Task: Look for space in Atwater, United States from 8th August, 2023 to 15th August, 2023 for 9 adults in price range Rs.10000 to Rs.14000. Place can be shared room with 5 bedrooms having 9 beds and 5 bathrooms. Property type can be house, flat, guest house. Amenities needed are: wifi, TV, free parkinig on premises, gym, breakfast. Booking option can be shelf check-in. Required host language is English.
Action: Mouse moved to (545, 108)
Screenshot: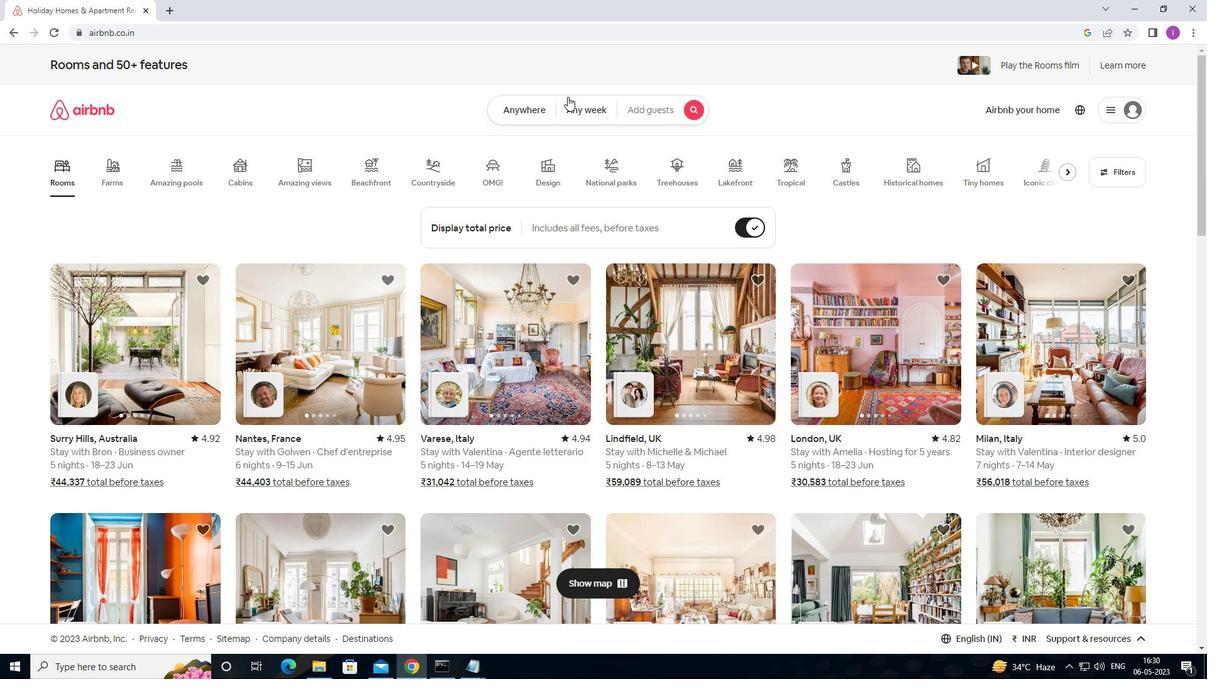 
Action: Mouse pressed left at (545, 108)
Screenshot: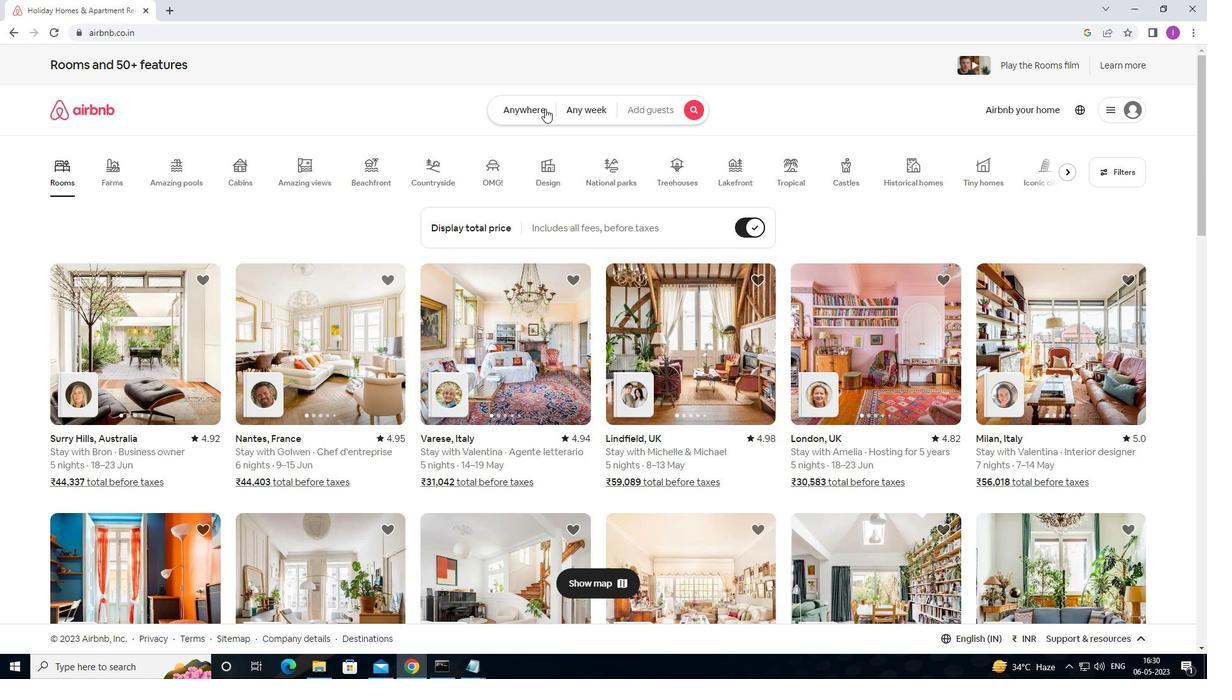 
Action: Mouse moved to (431, 150)
Screenshot: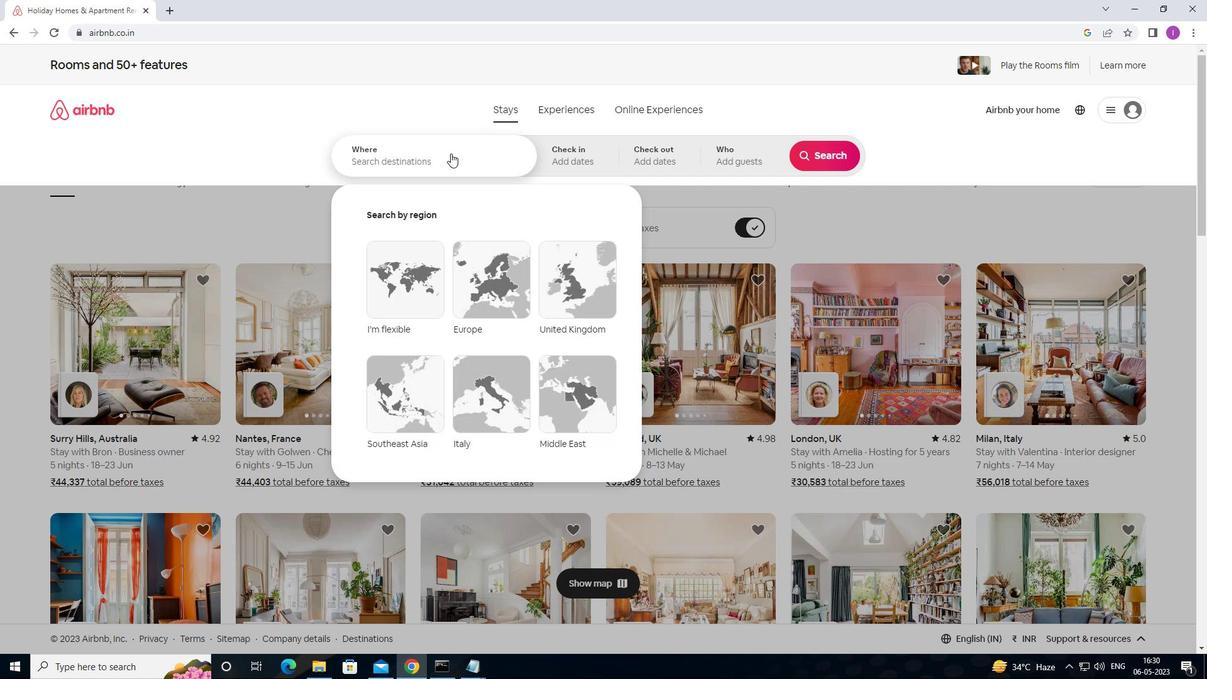 
Action: Mouse pressed left at (431, 150)
Screenshot: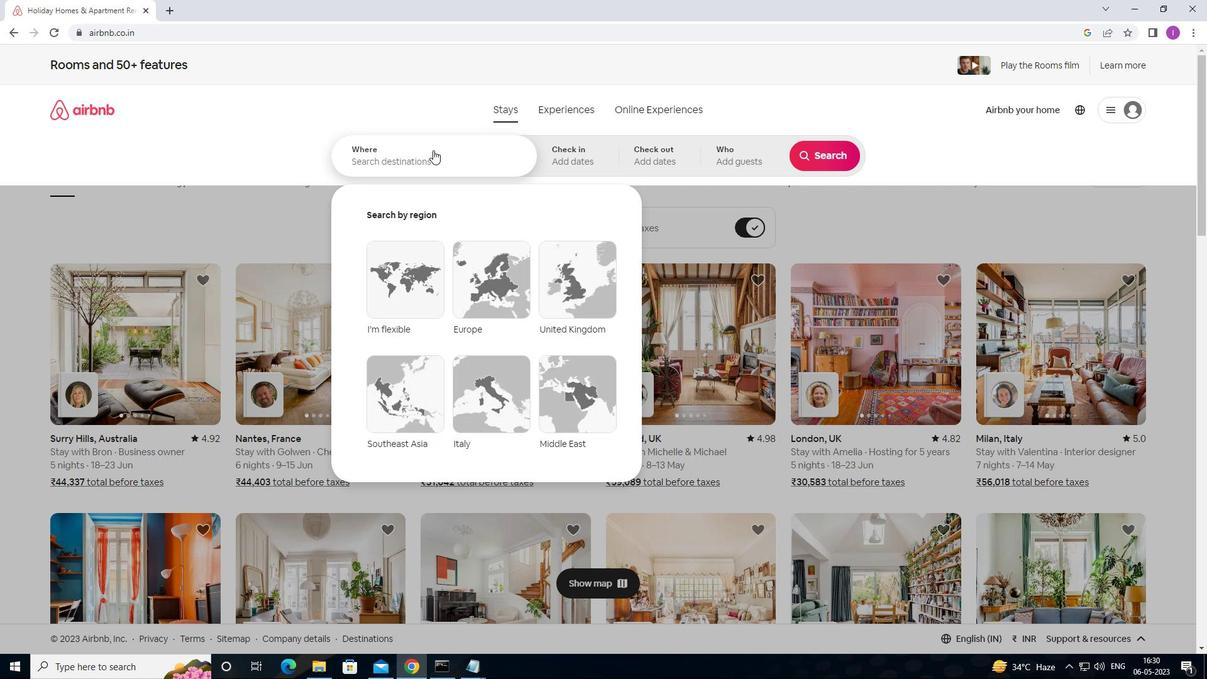 
Action: Mouse moved to (472, 163)
Screenshot: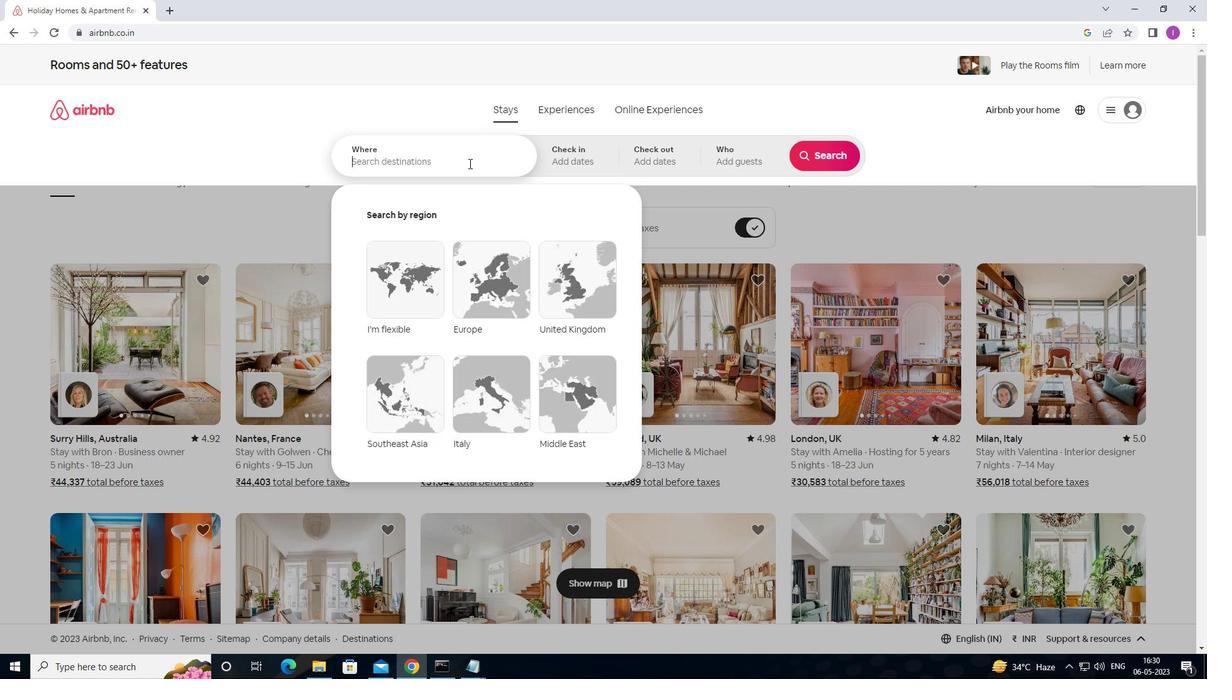 
Action: Key pressed <Key.shift>ATWAT
Screenshot: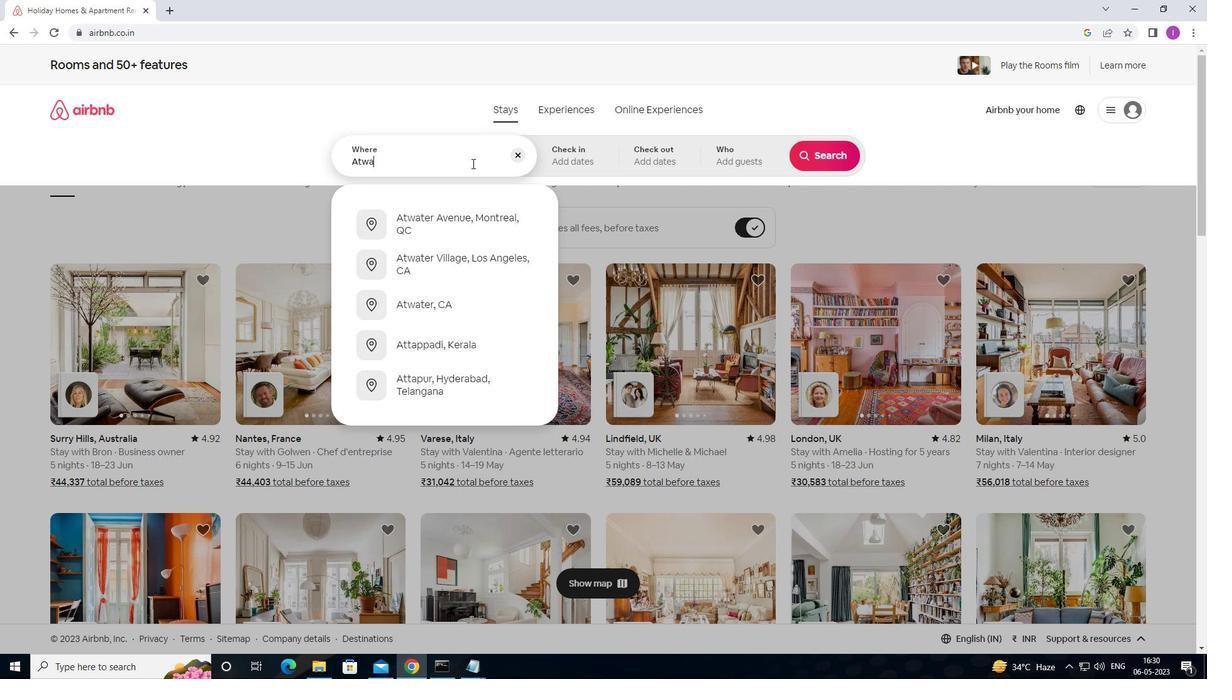 
Action: Mouse moved to (472, 163)
Screenshot: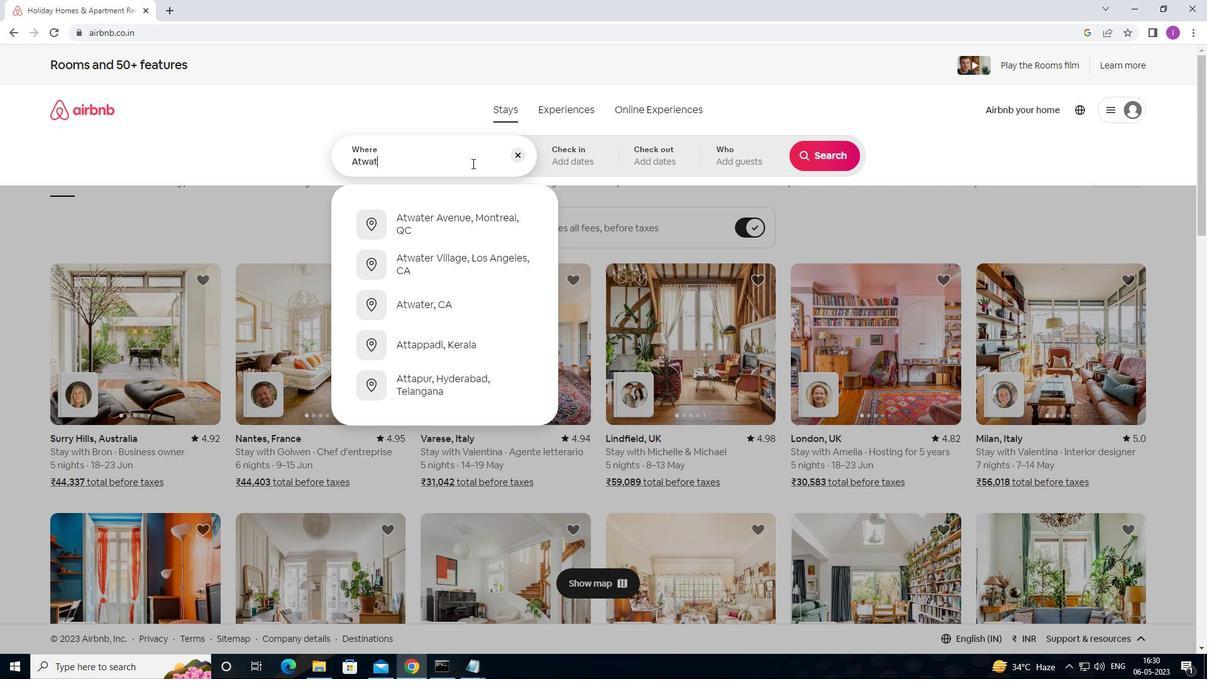 
Action: Key pressed ER
Screenshot: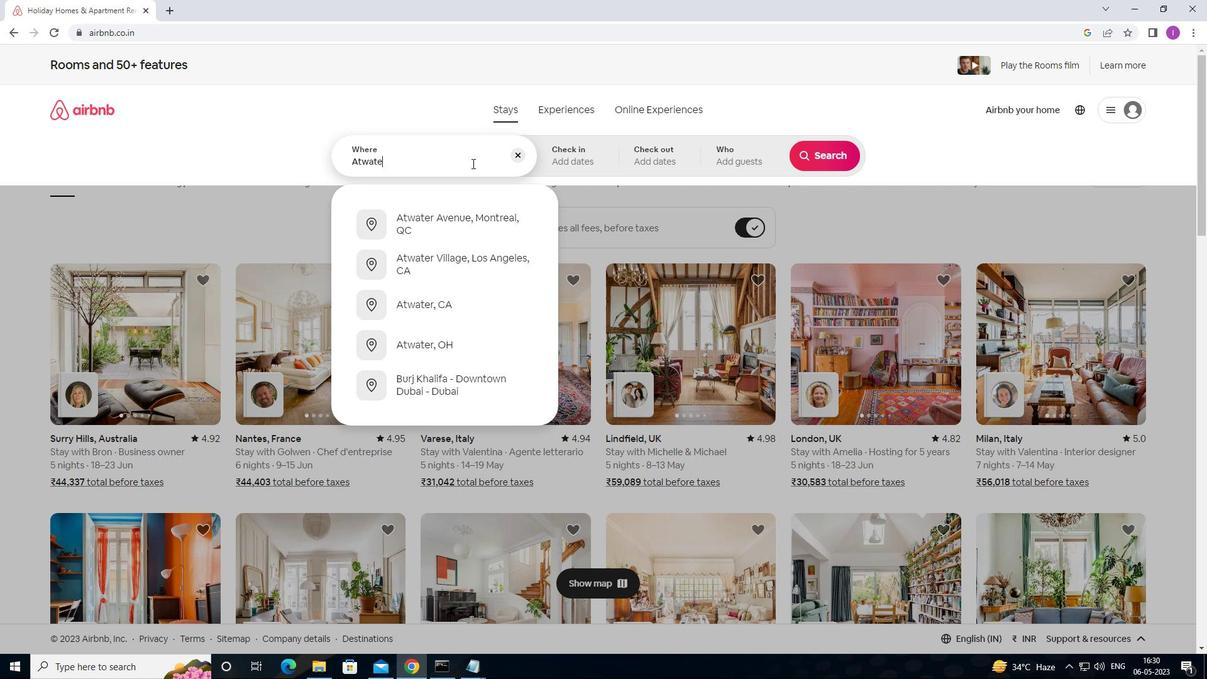 
Action: Mouse moved to (609, 186)
Screenshot: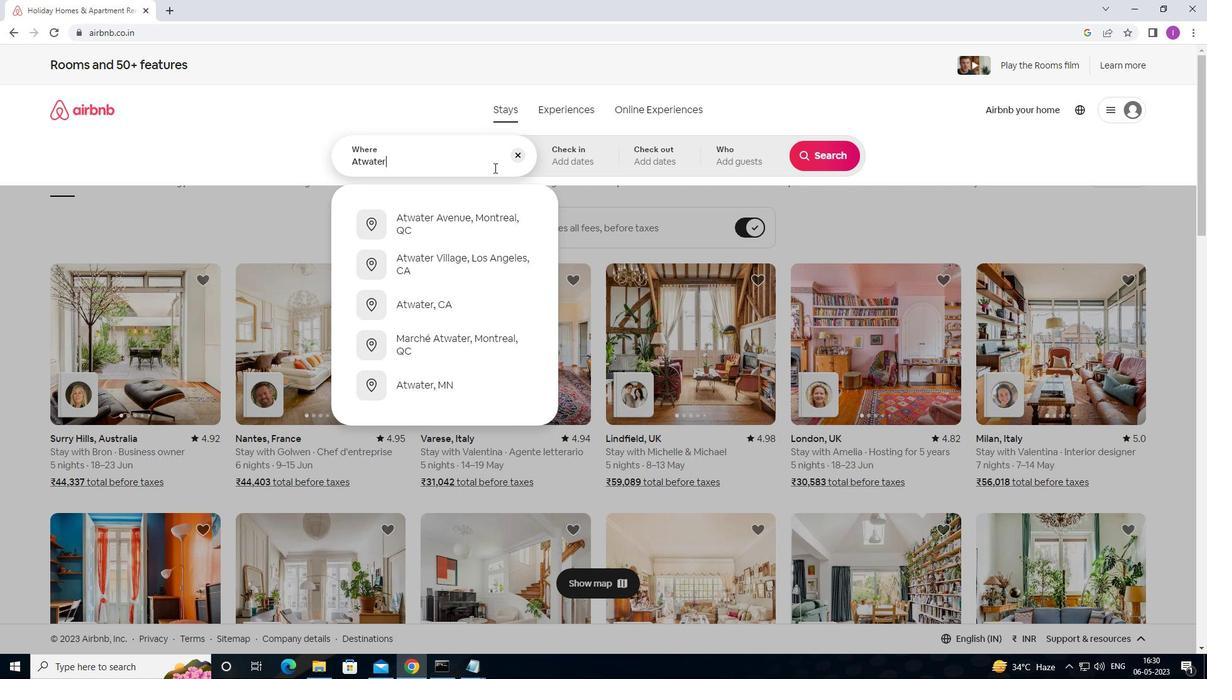 
Action: Key pressed ,<Key.shift>UNITED<Key.space>STATES
Screenshot: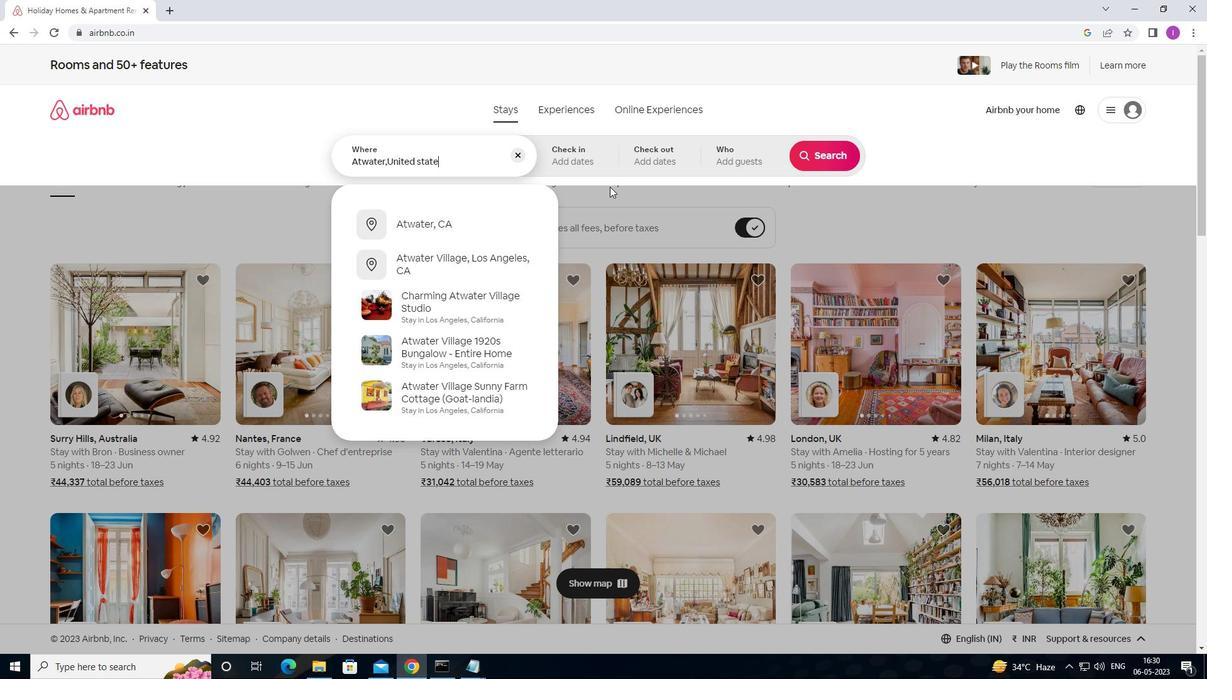 
Action: Mouse moved to (587, 152)
Screenshot: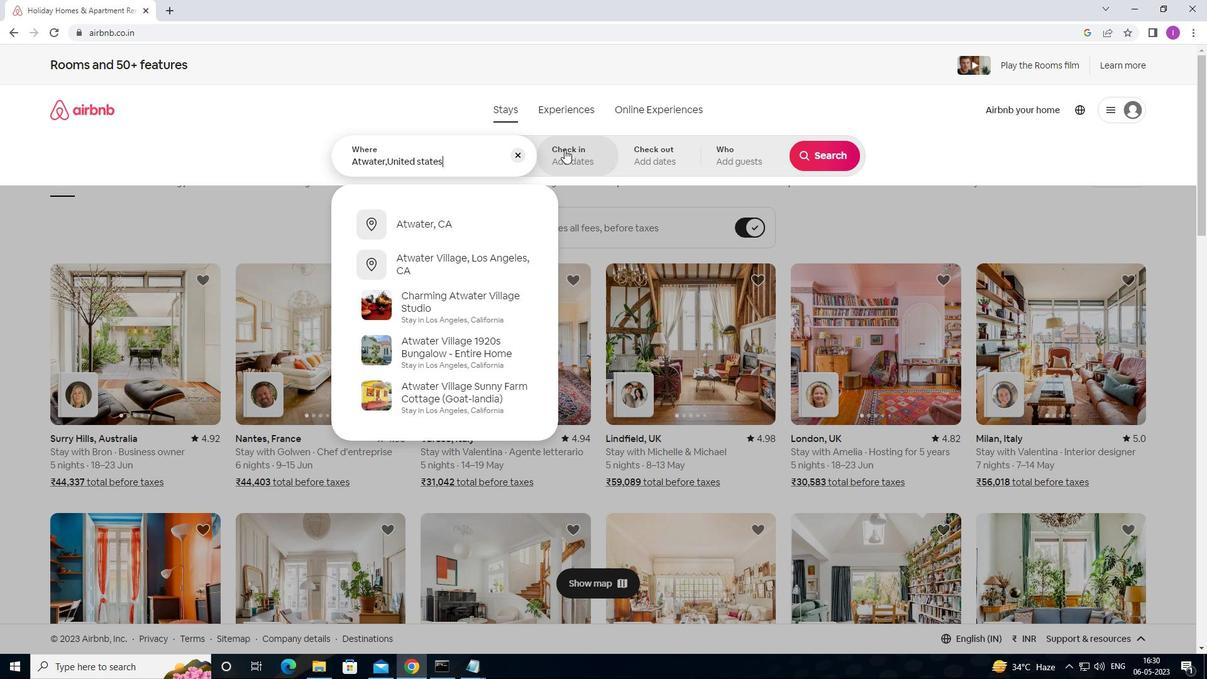 
Action: Mouse pressed left at (587, 152)
Screenshot: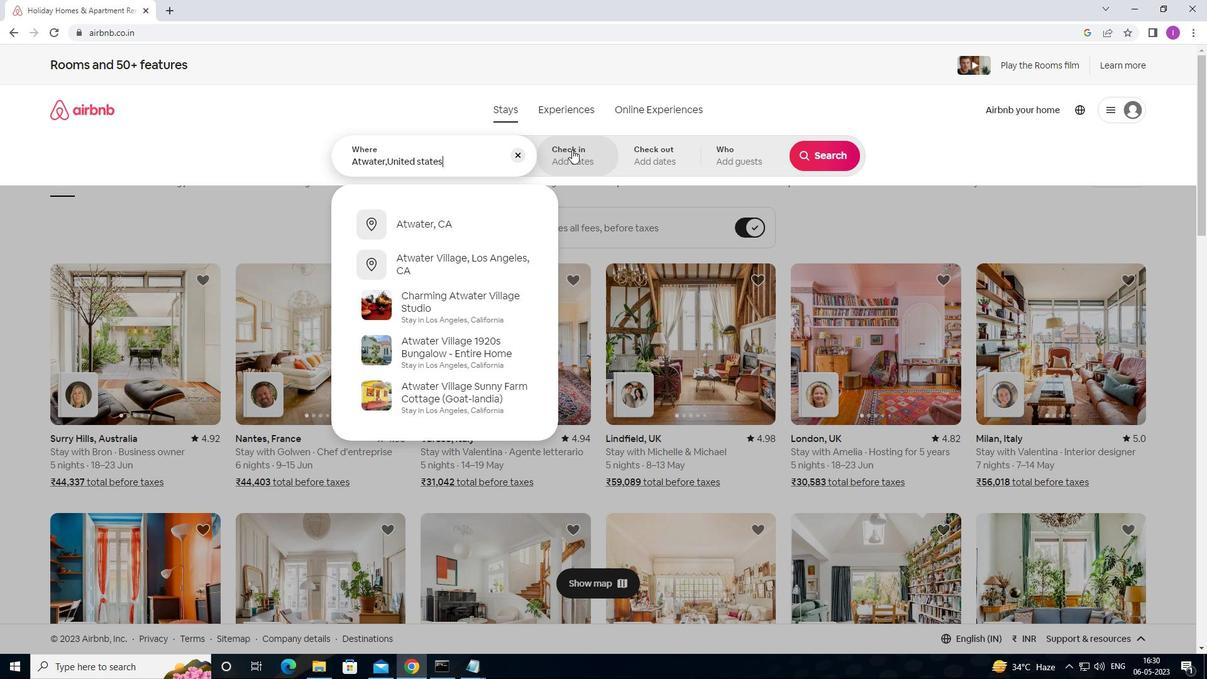 
Action: Mouse moved to (819, 254)
Screenshot: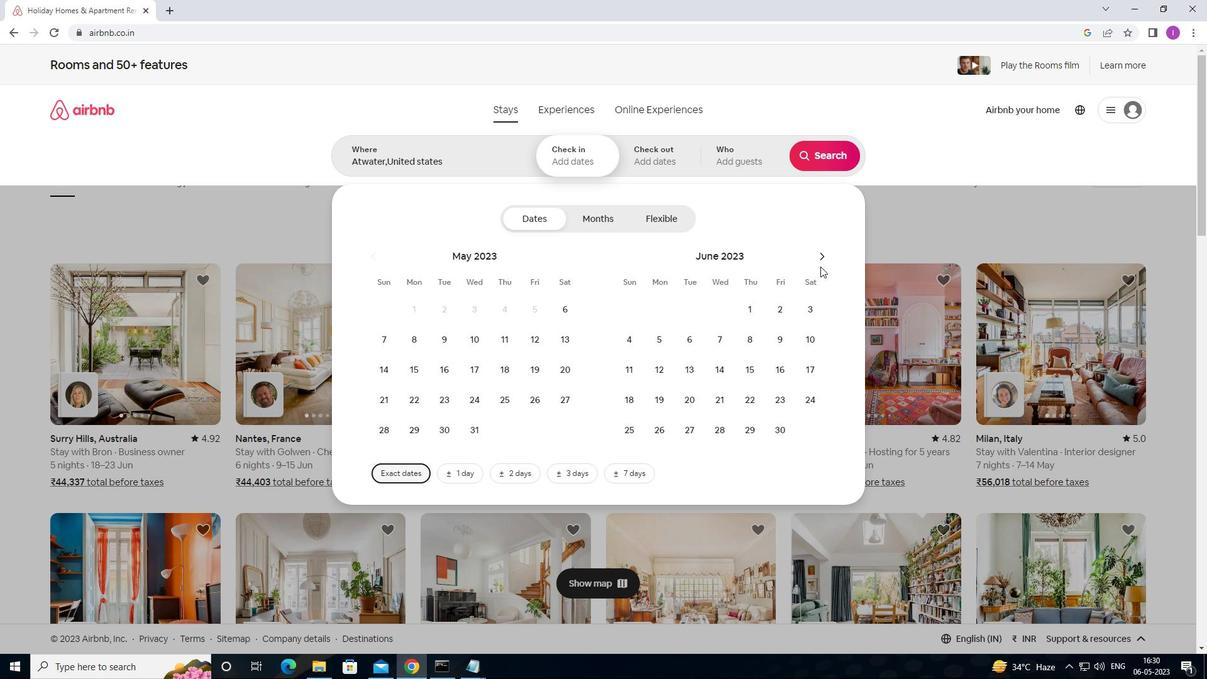 
Action: Mouse pressed left at (819, 254)
Screenshot: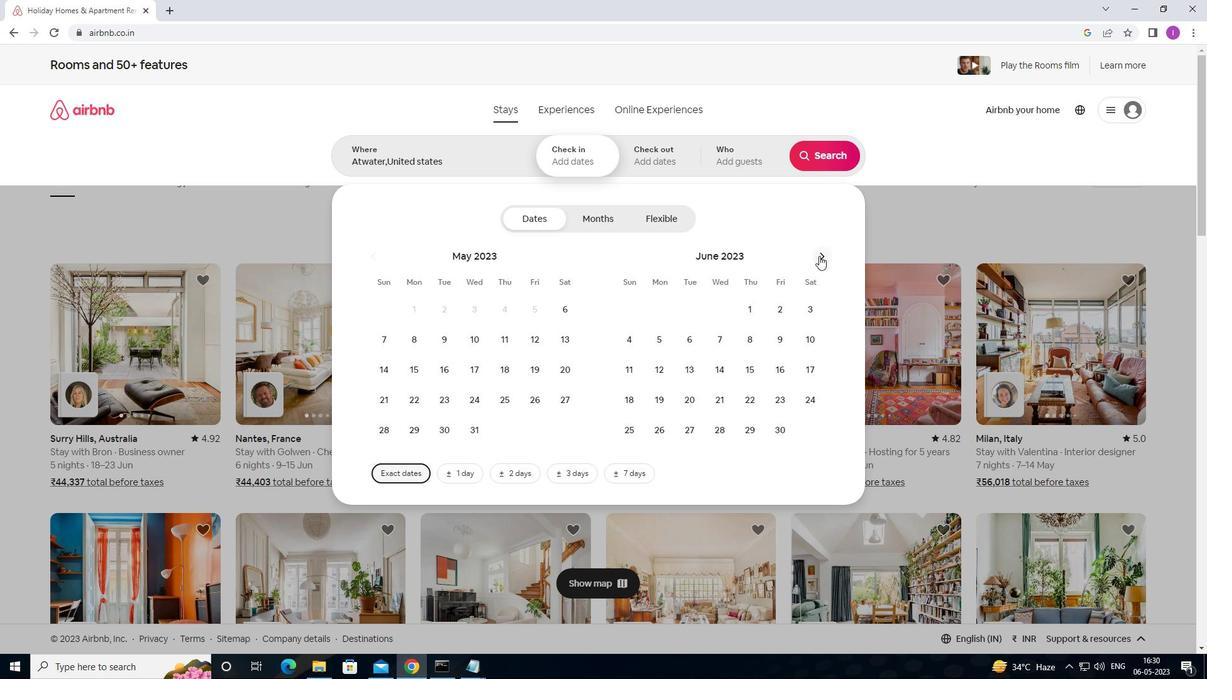 
Action: Mouse pressed left at (819, 254)
Screenshot: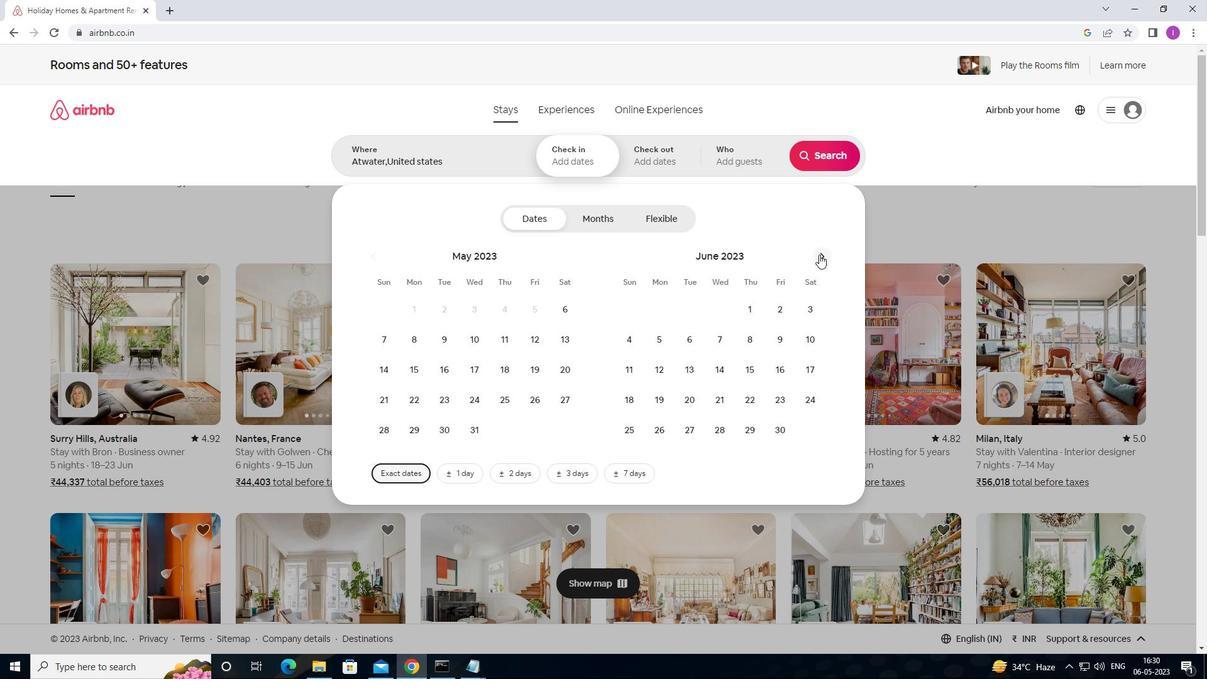 
Action: Mouse moved to (697, 342)
Screenshot: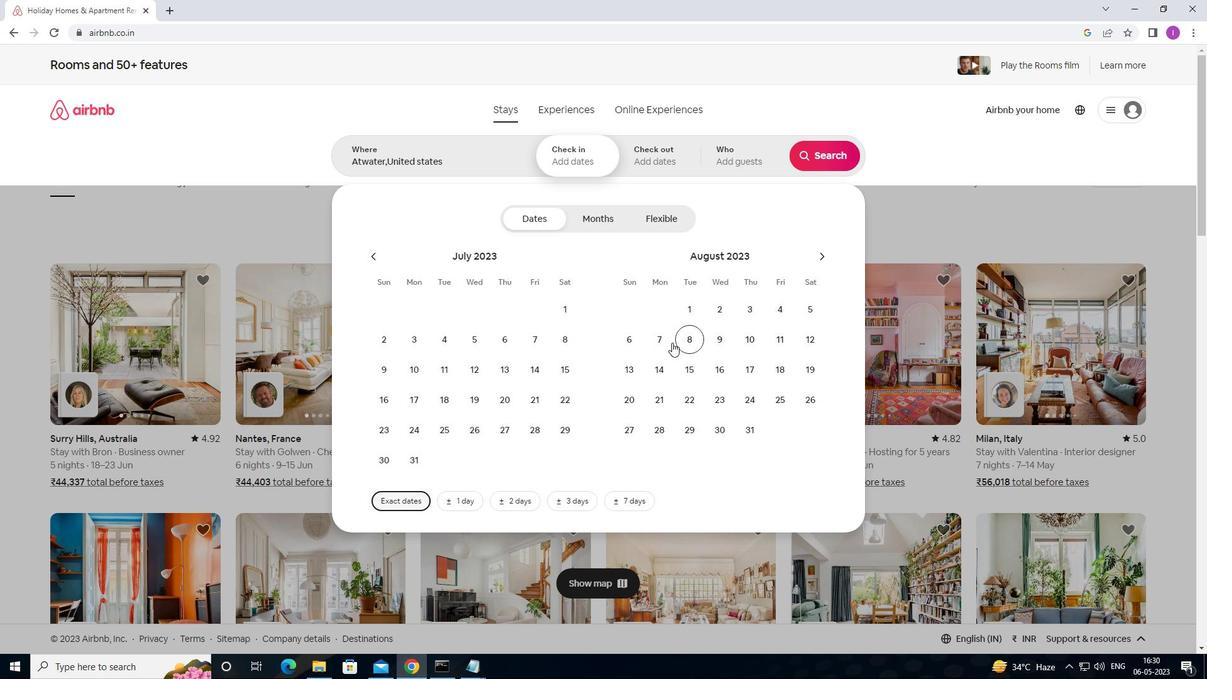 
Action: Mouse pressed left at (697, 342)
Screenshot: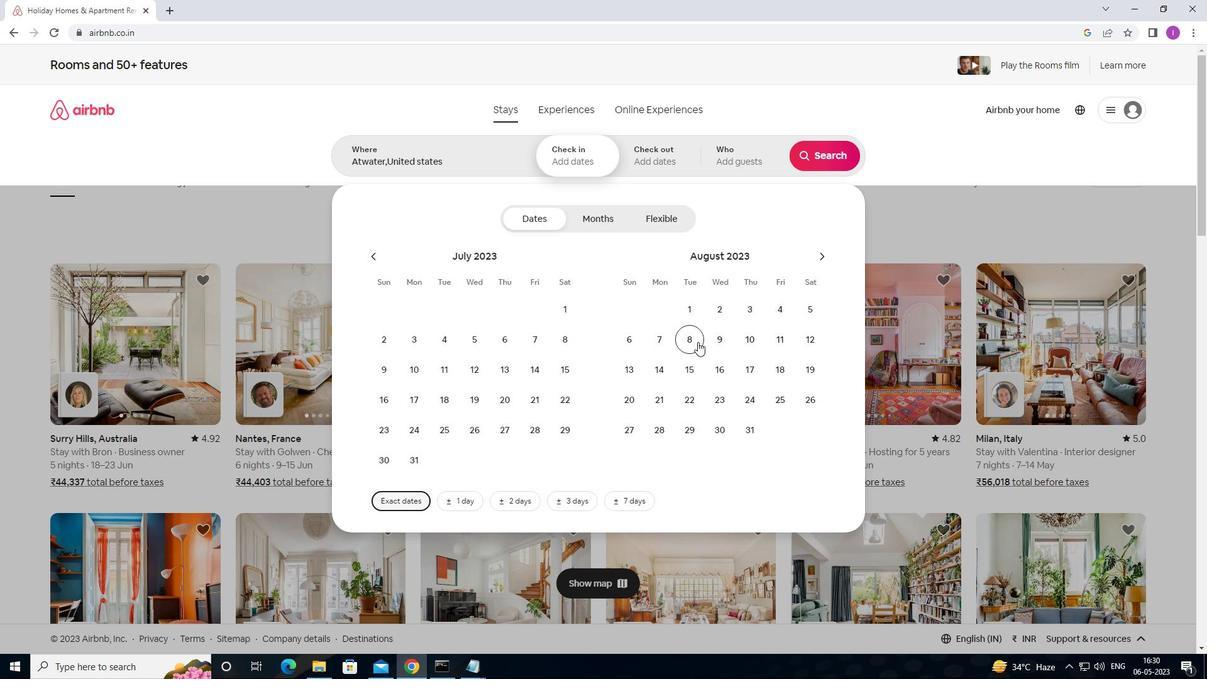 
Action: Mouse moved to (699, 376)
Screenshot: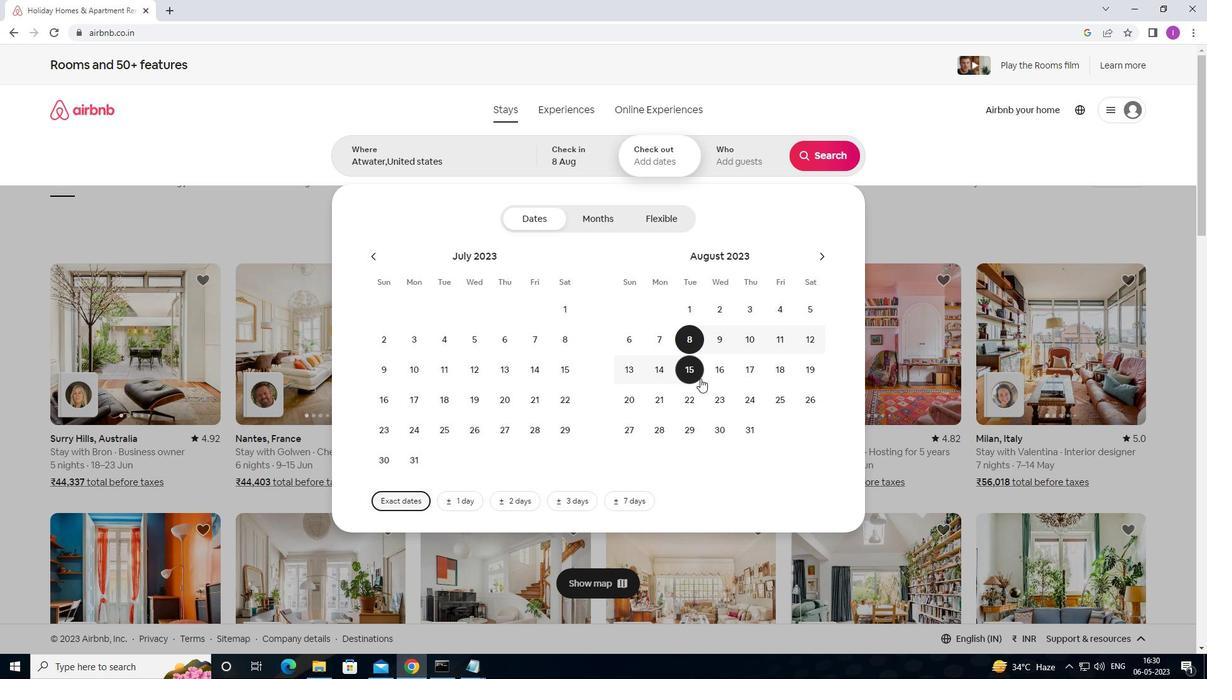 
Action: Mouse pressed left at (699, 376)
Screenshot: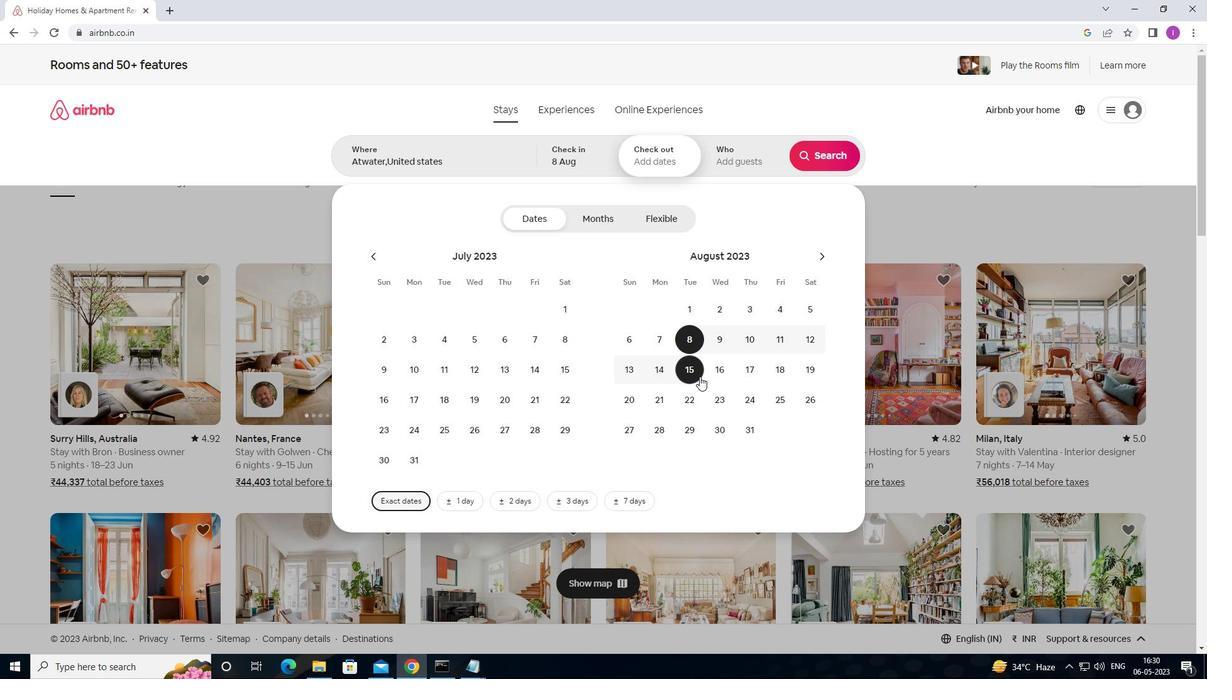 
Action: Mouse moved to (750, 169)
Screenshot: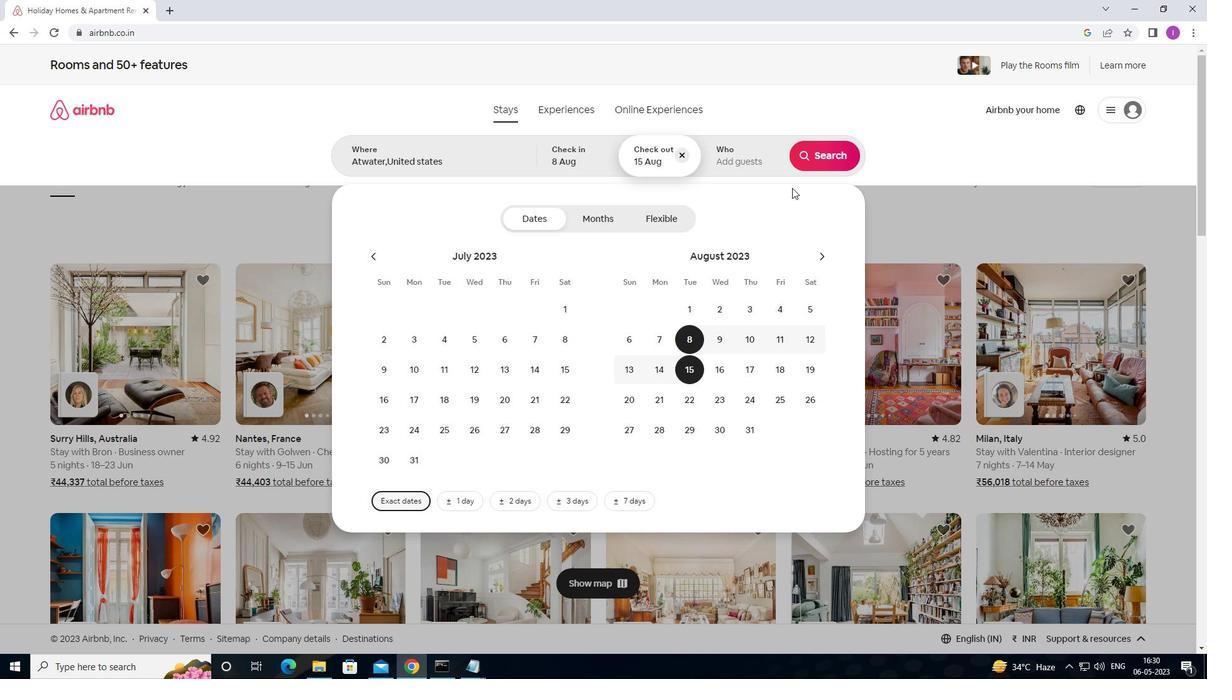 
Action: Mouse pressed left at (750, 169)
Screenshot: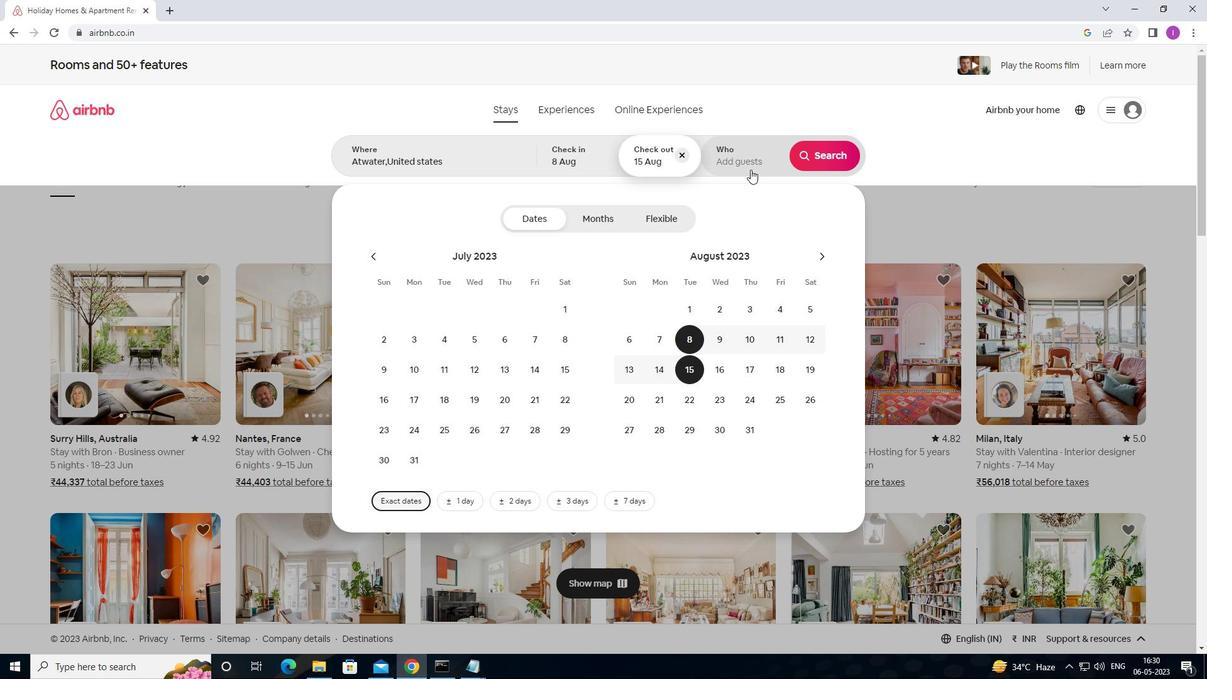 
Action: Mouse moved to (828, 221)
Screenshot: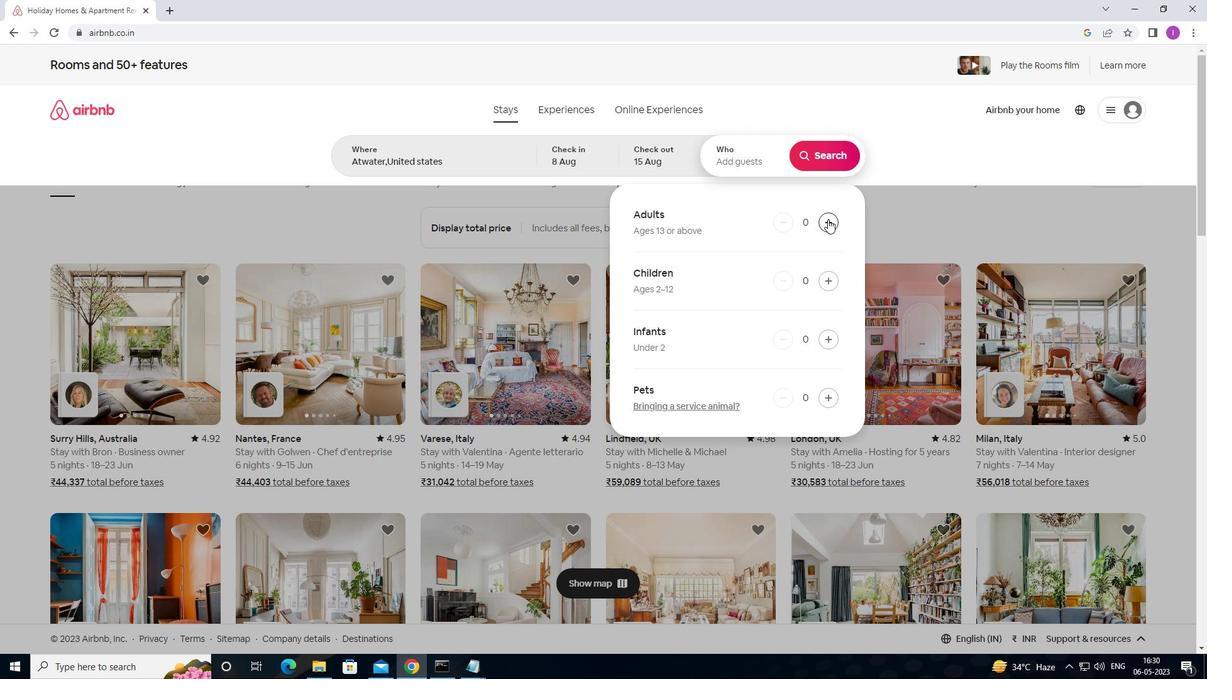 
Action: Mouse pressed left at (828, 221)
Screenshot: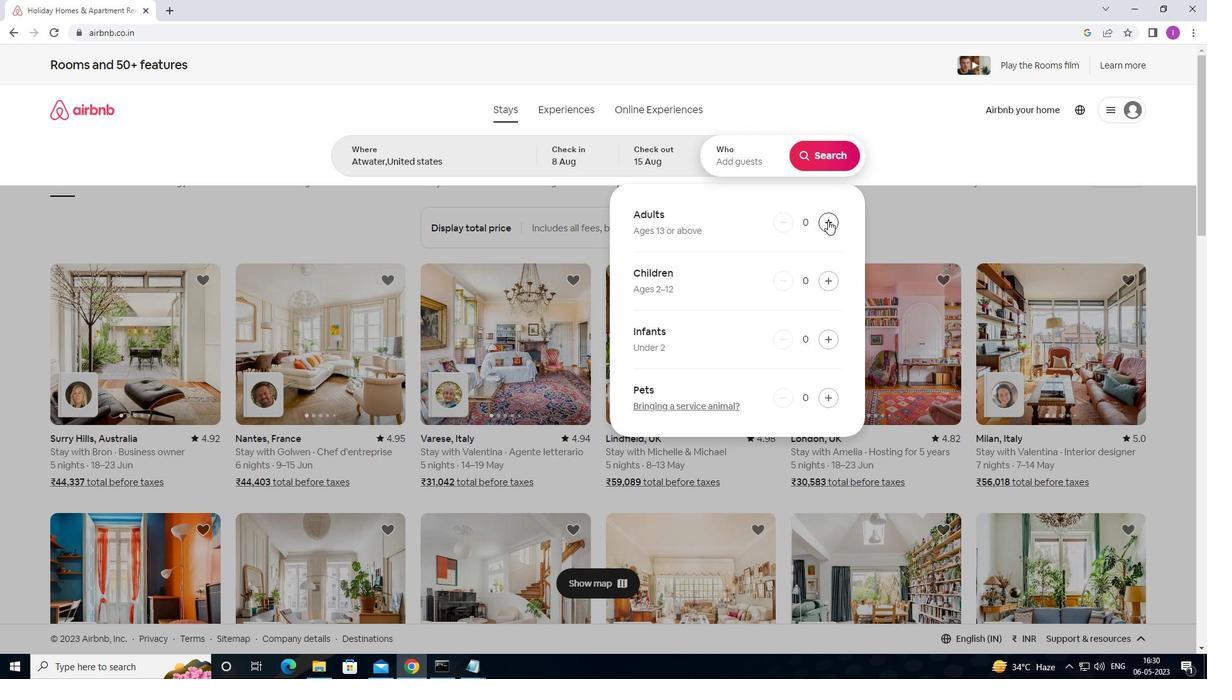 
Action: Mouse moved to (827, 212)
Screenshot: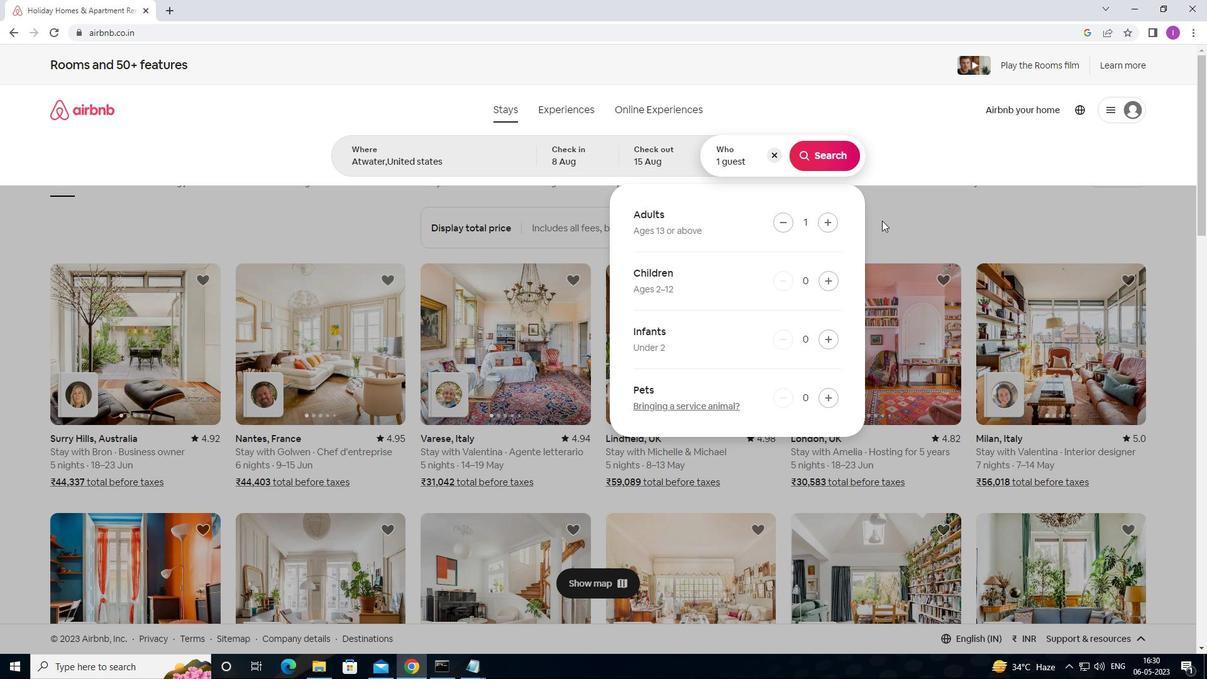 
Action: Mouse pressed left at (827, 212)
Screenshot: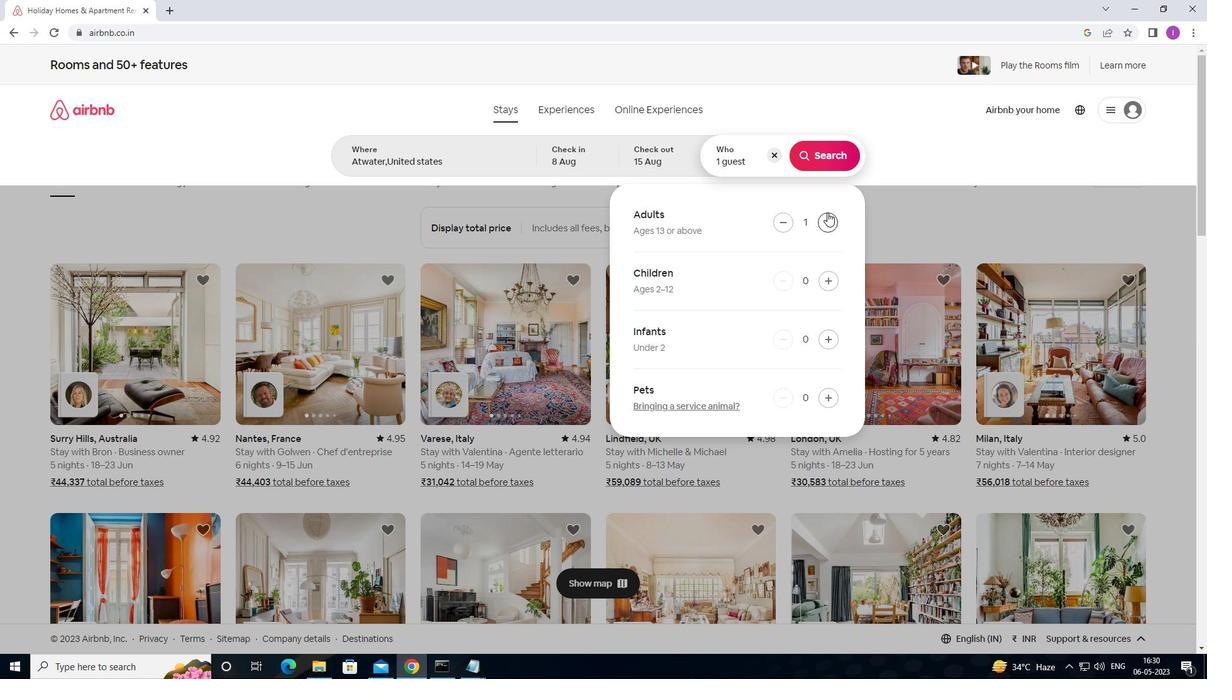 
Action: Mouse moved to (827, 213)
Screenshot: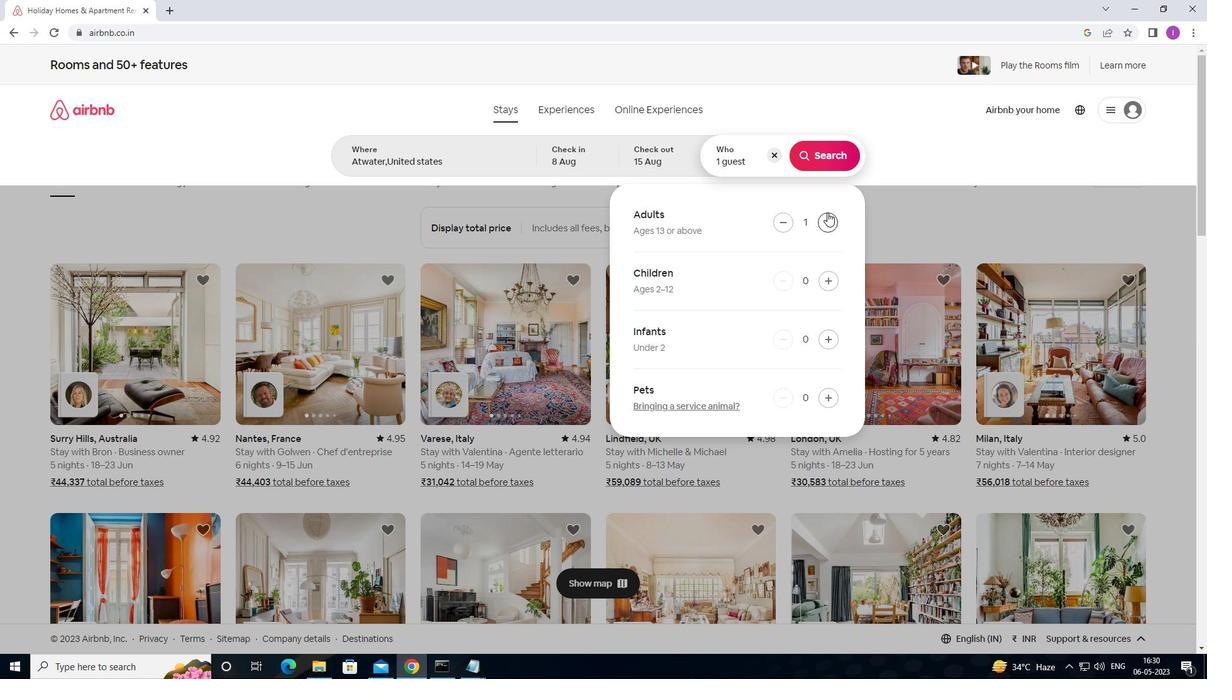 
Action: Mouse pressed left at (827, 213)
Screenshot: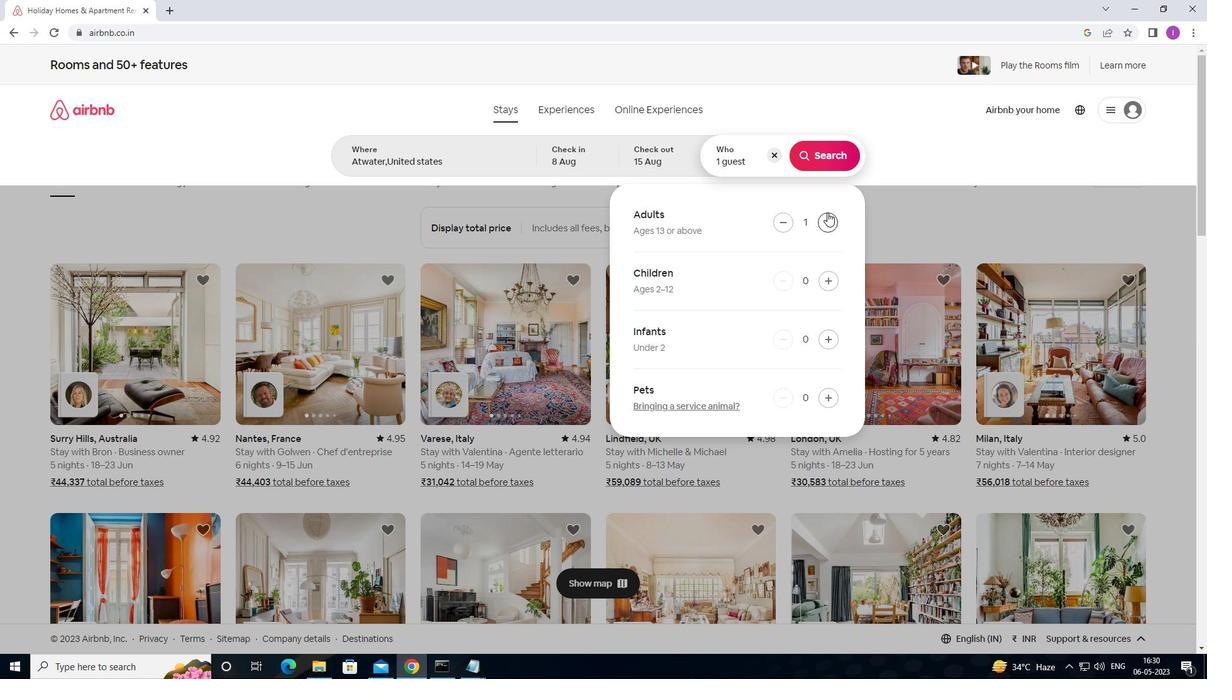 
Action: Mouse pressed left at (827, 213)
Screenshot: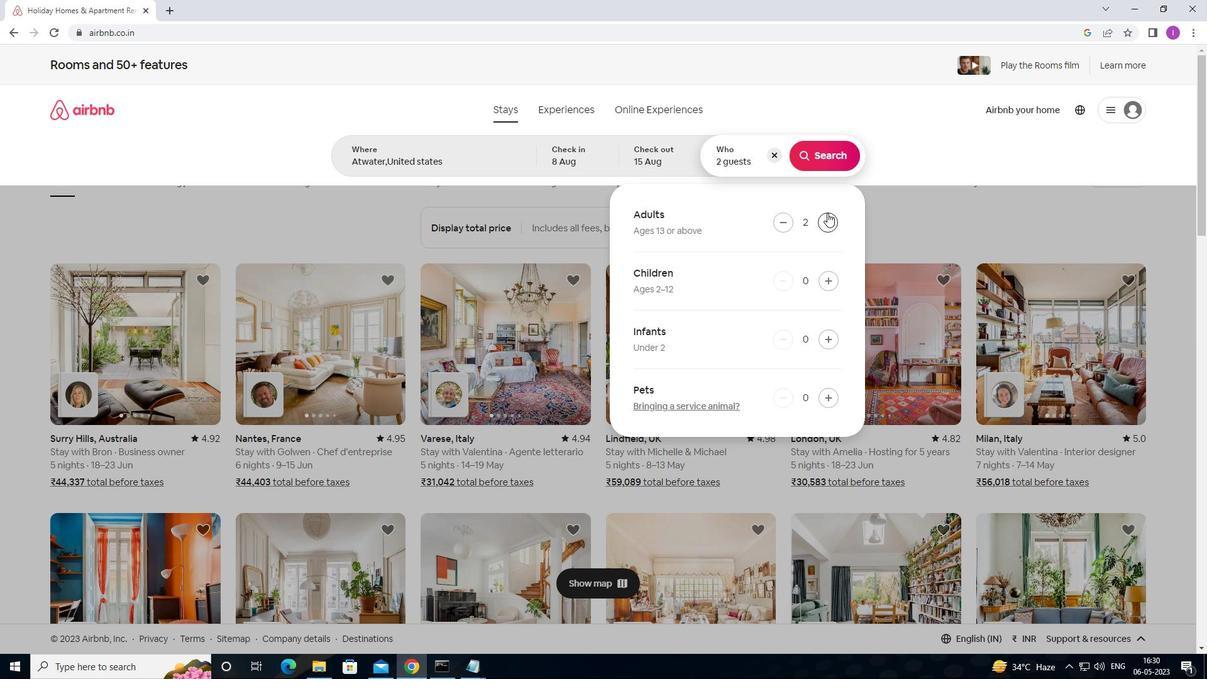 
Action: Mouse moved to (827, 215)
Screenshot: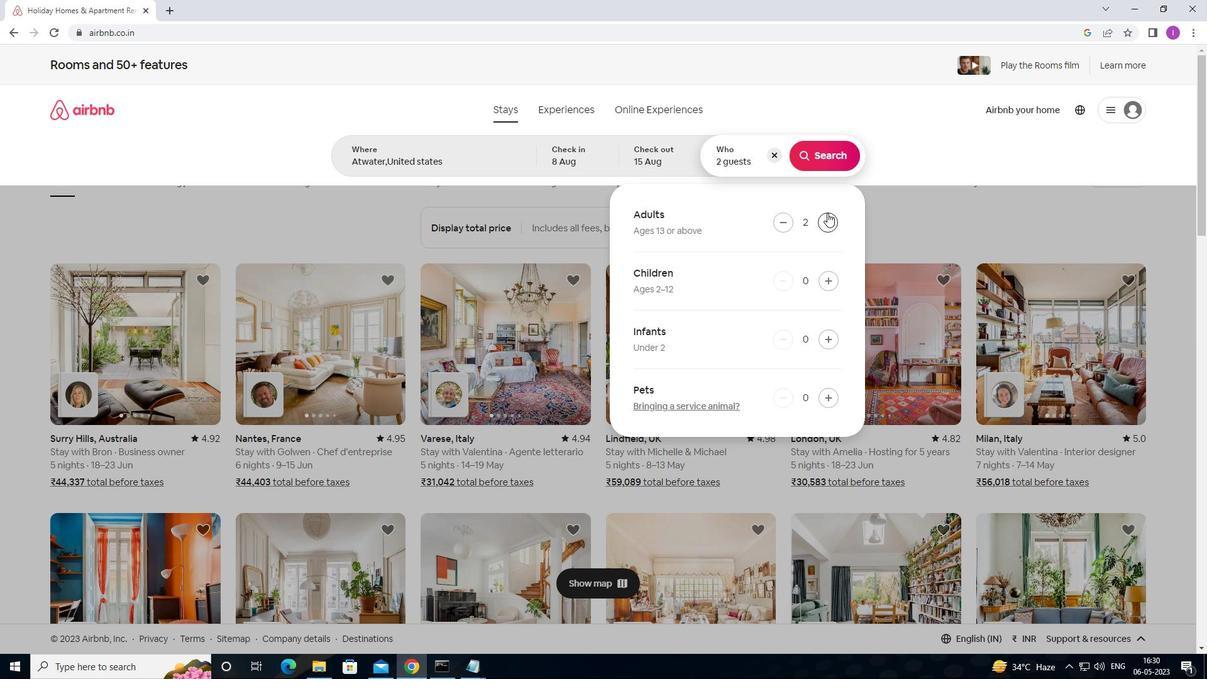 
Action: Mouse pressed left at (827, 215)
Screenshot: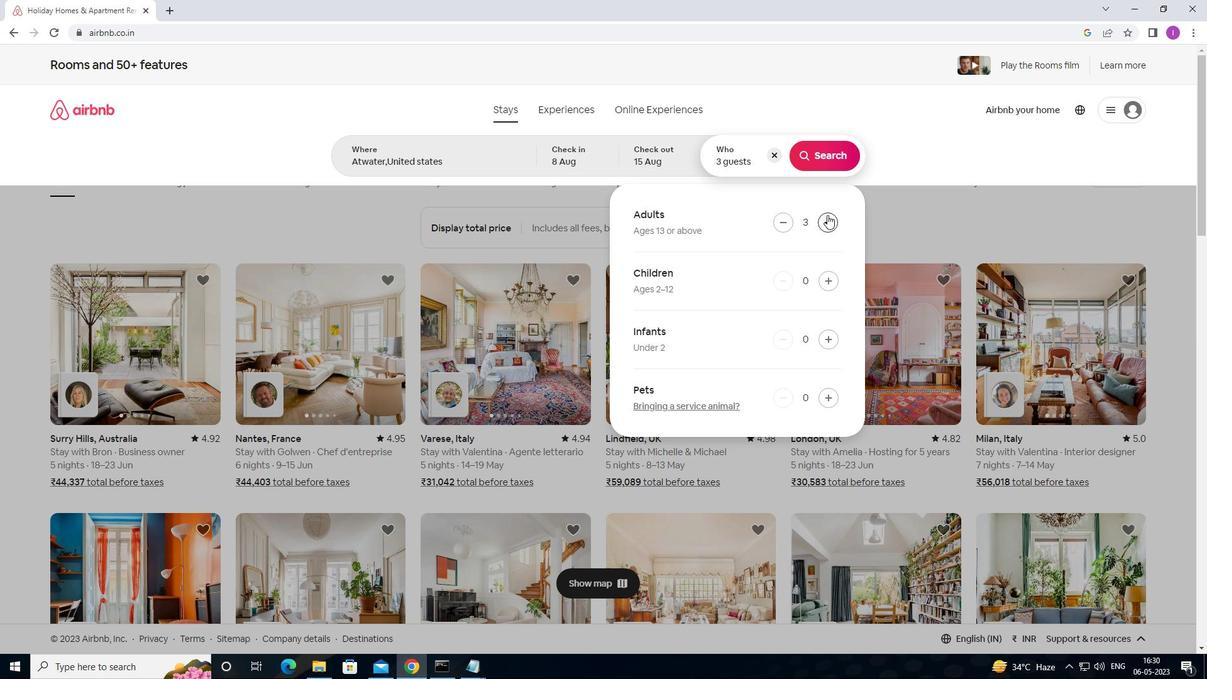 
Action: Mouse pressed left at (827, 215)
Screenshot: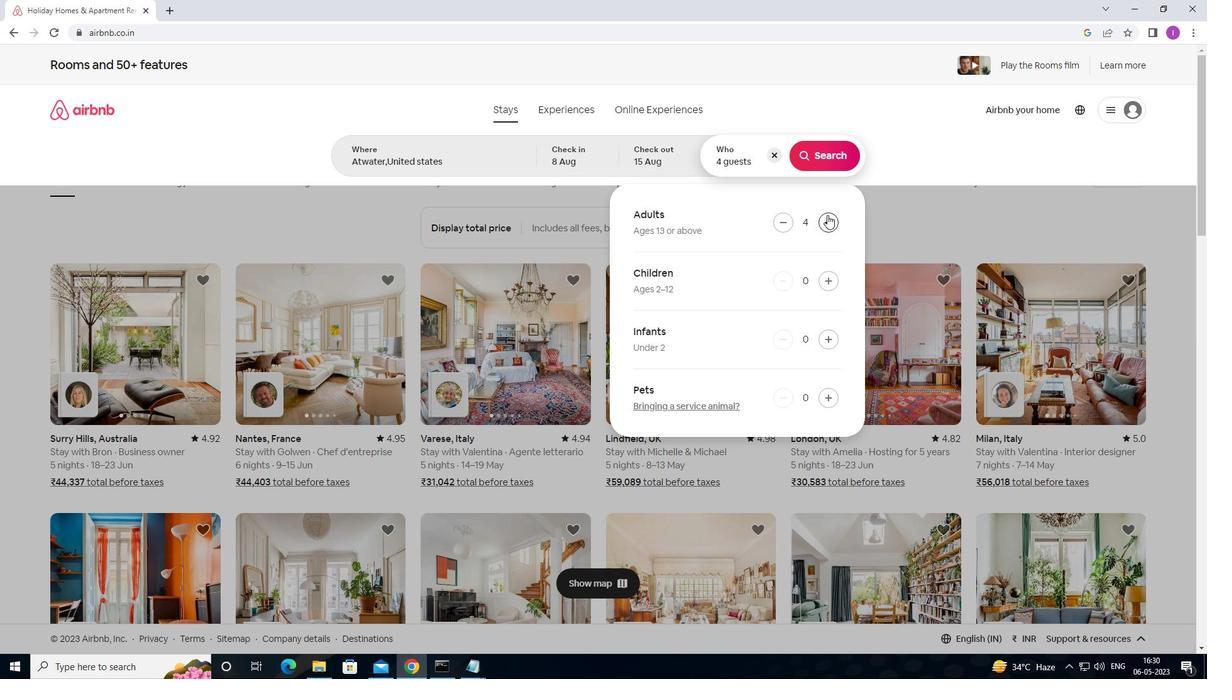 
Action: Mouse pressed left at (827, 215)
Screenshot: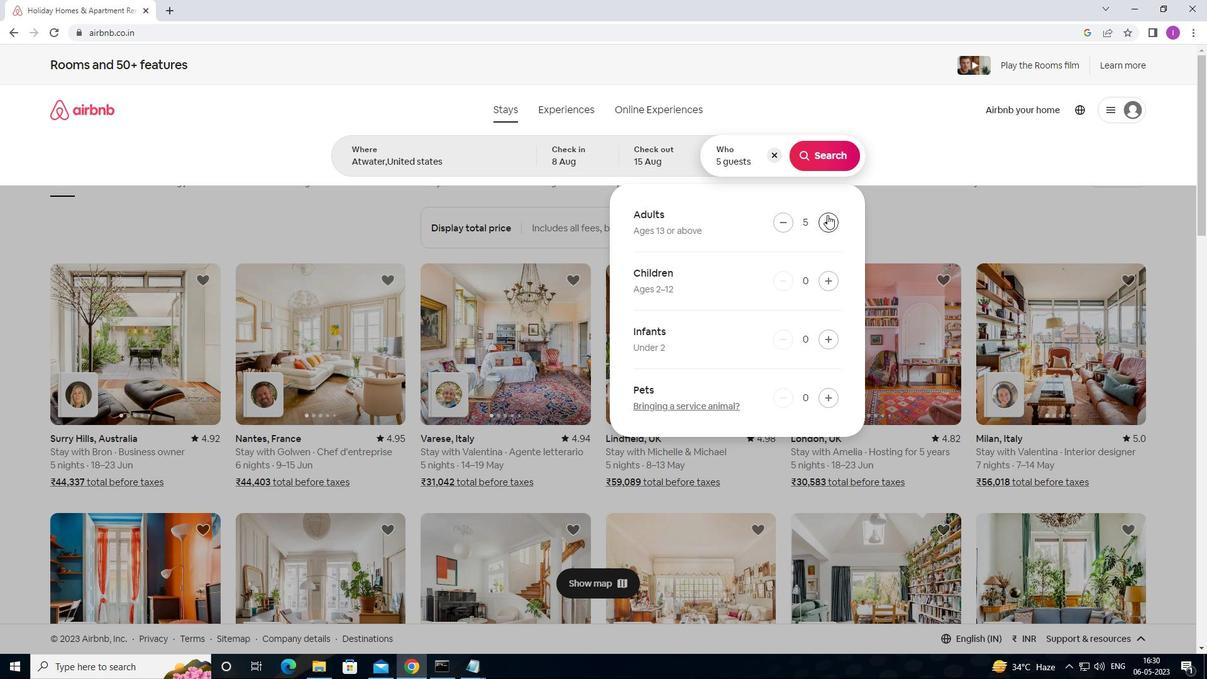 
Action: Mouse pressed left at (827, 215)
Screenshot: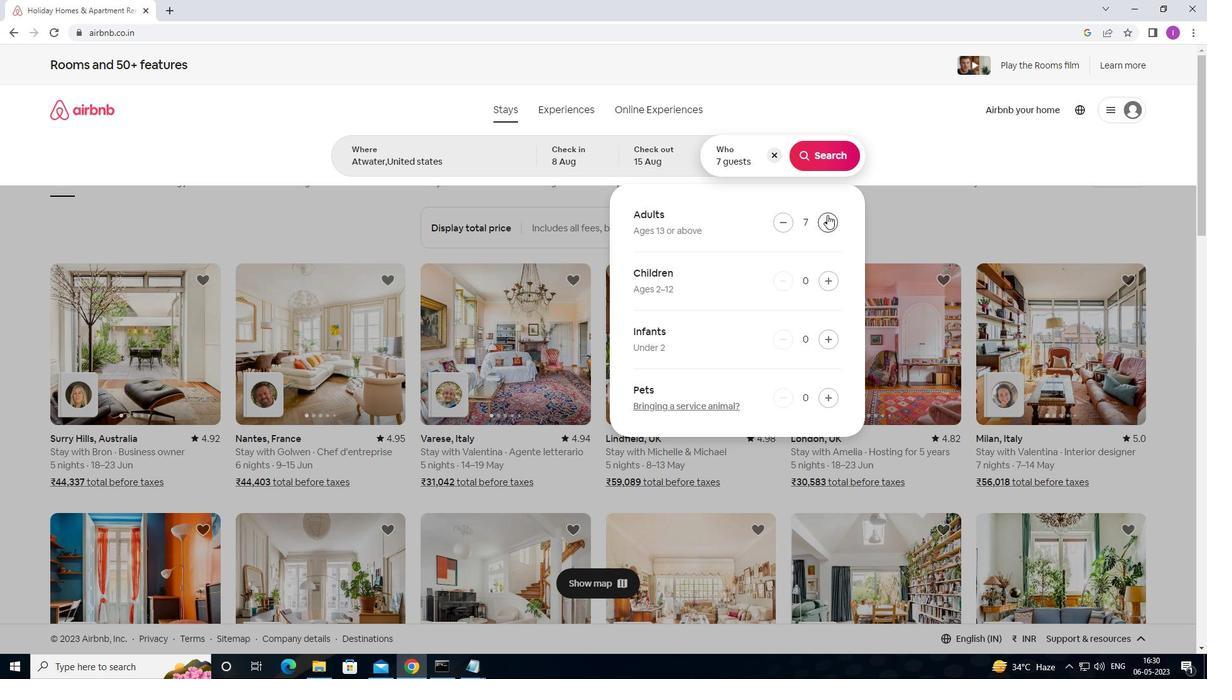 
Action: Mouse pressed left at (827, 215)
Screenshot: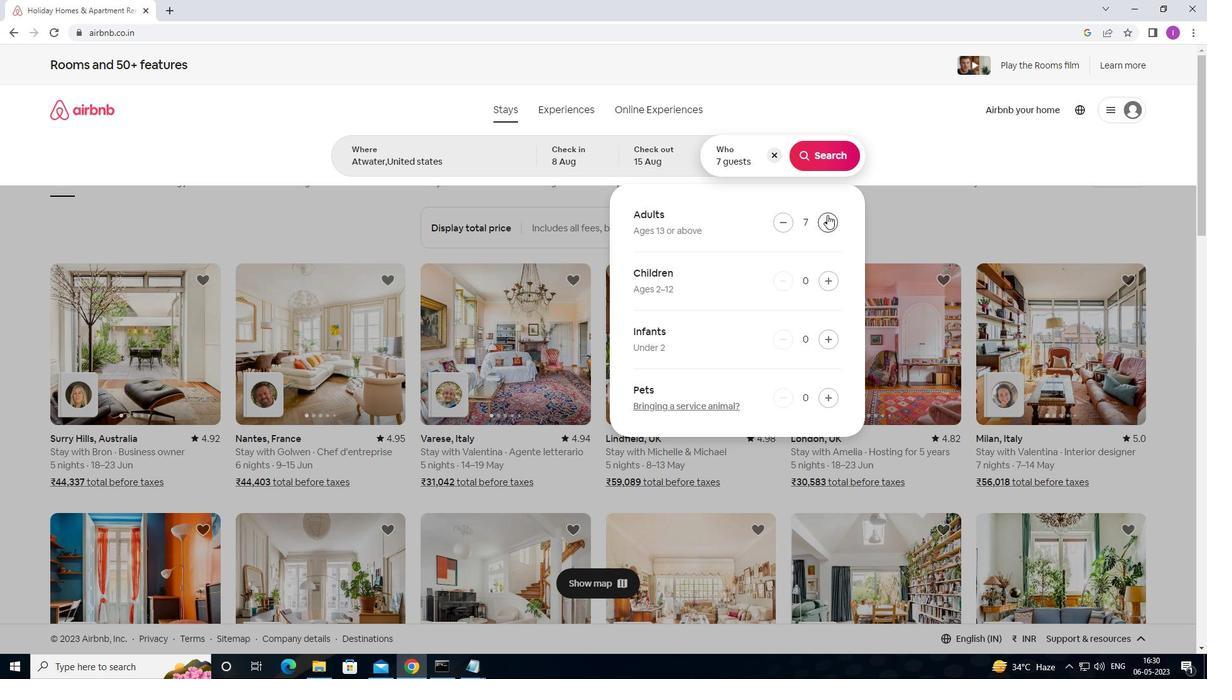 
Action: Mouse moved to (830, 150)
Screenshot: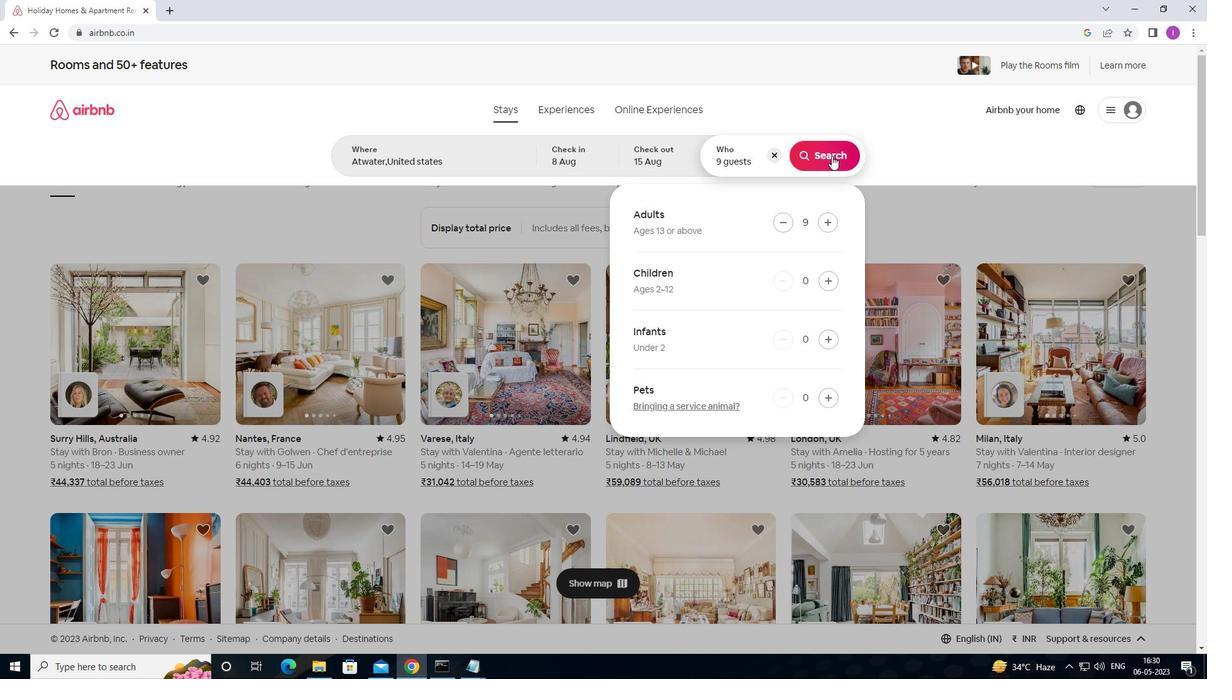 
Action: Mouse pressed left at (830, 150)
Screenshot: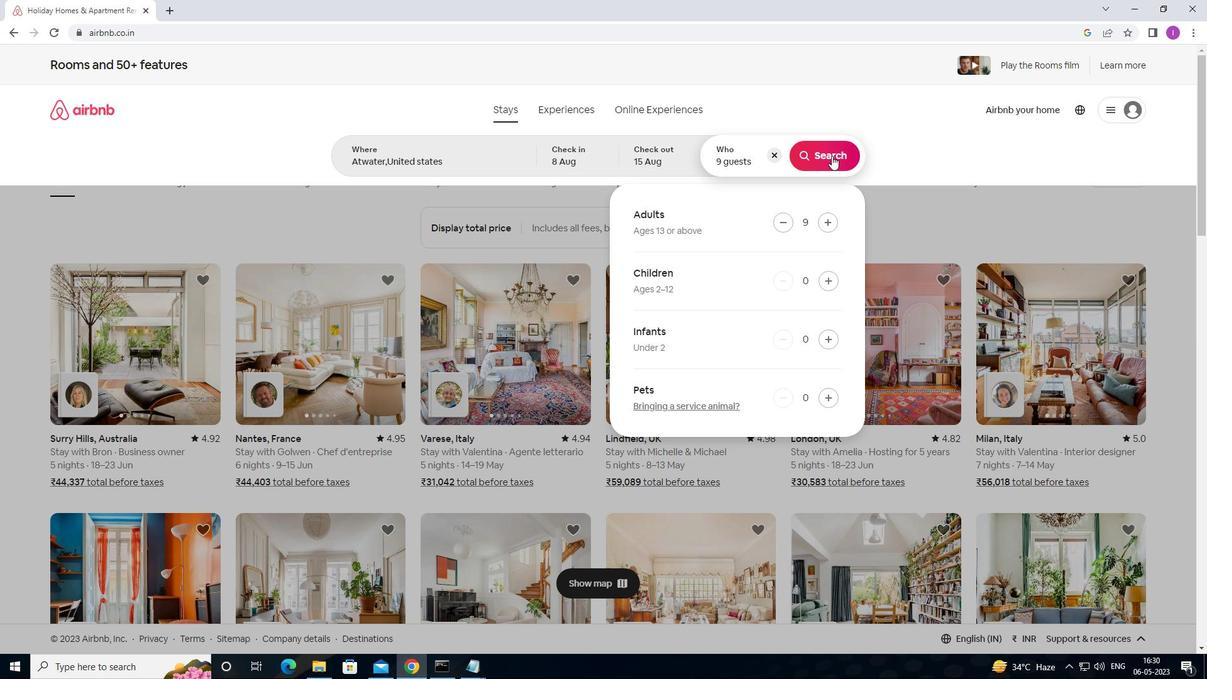 
Action: Mouse moved to (1168, 121)
Screenshot: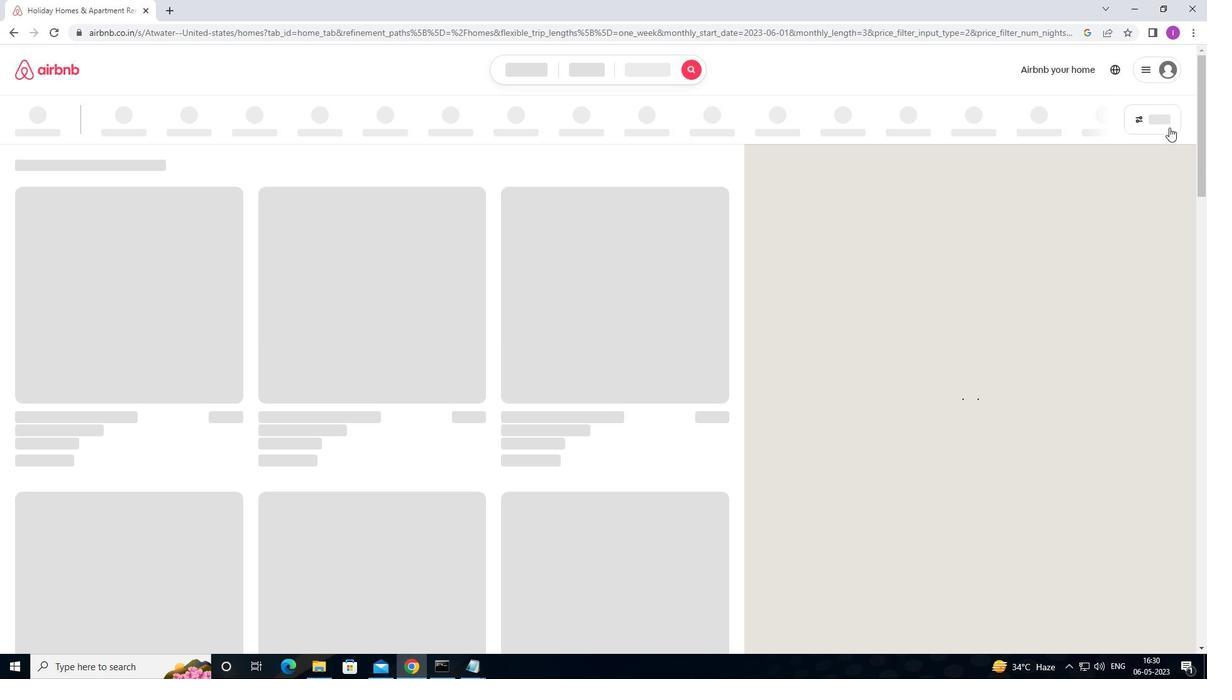 
Action: Mouse pressed left at (1168, 121)
Screenshot: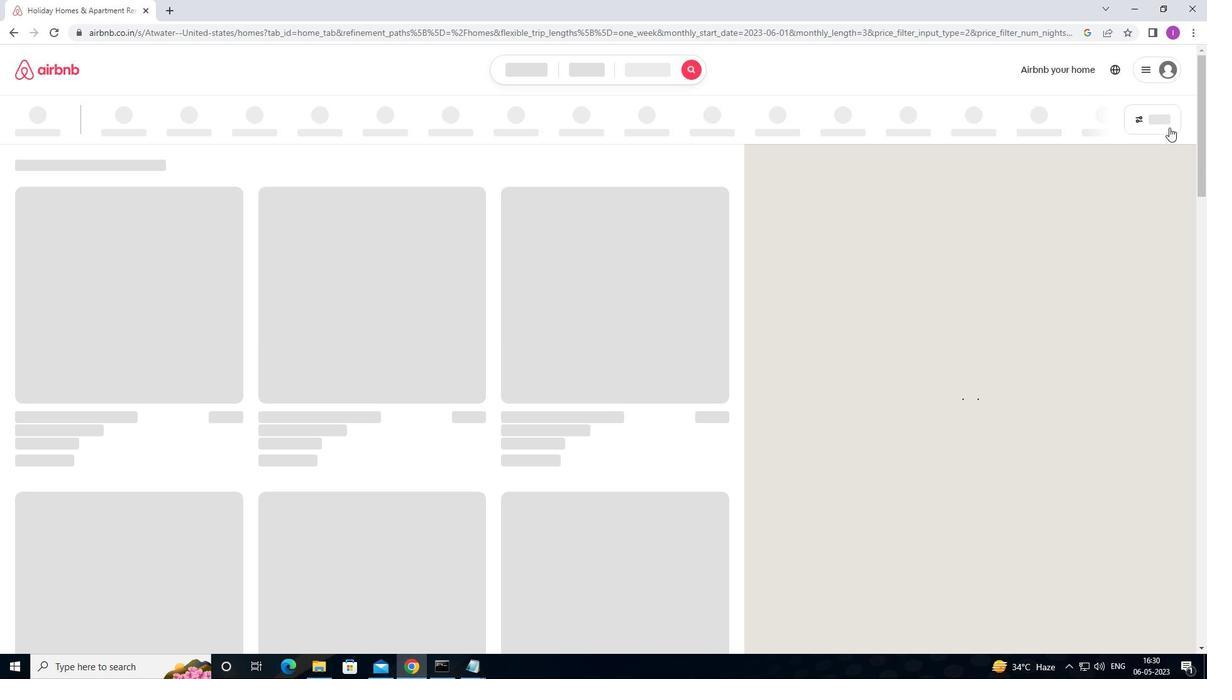 
Action: Mouse moved to (1160, 127)
Screenshot: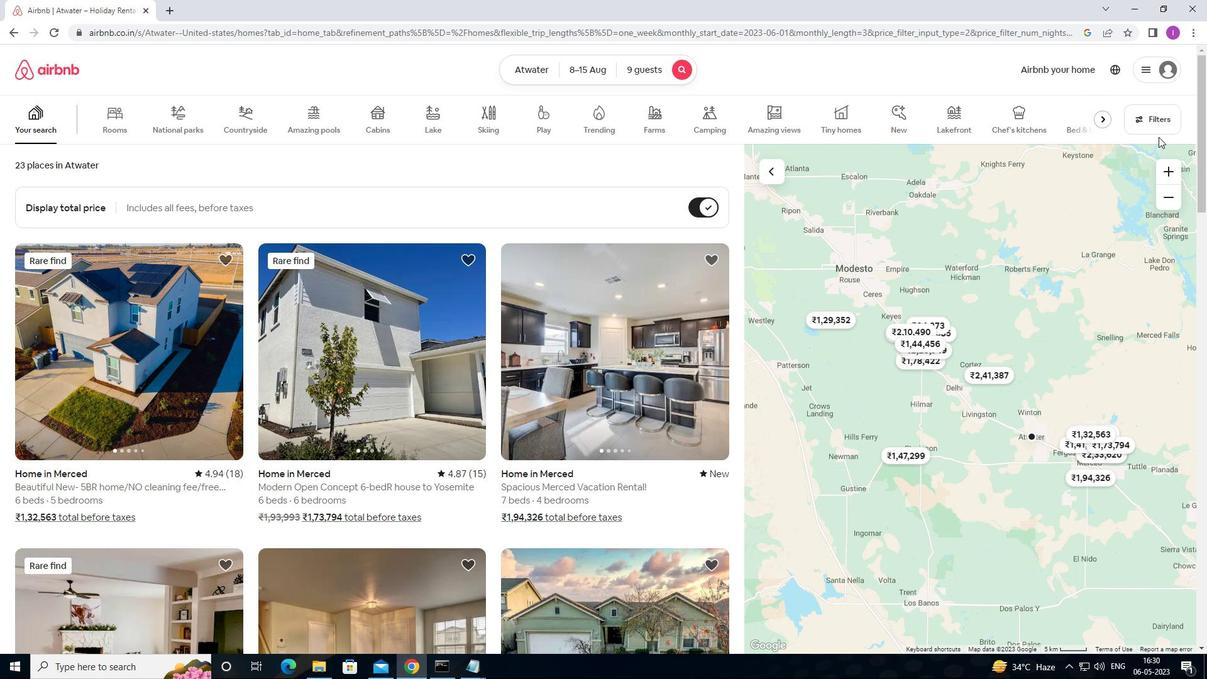 
Action: Mouse pressed left at (1160, 127)
Screenshot: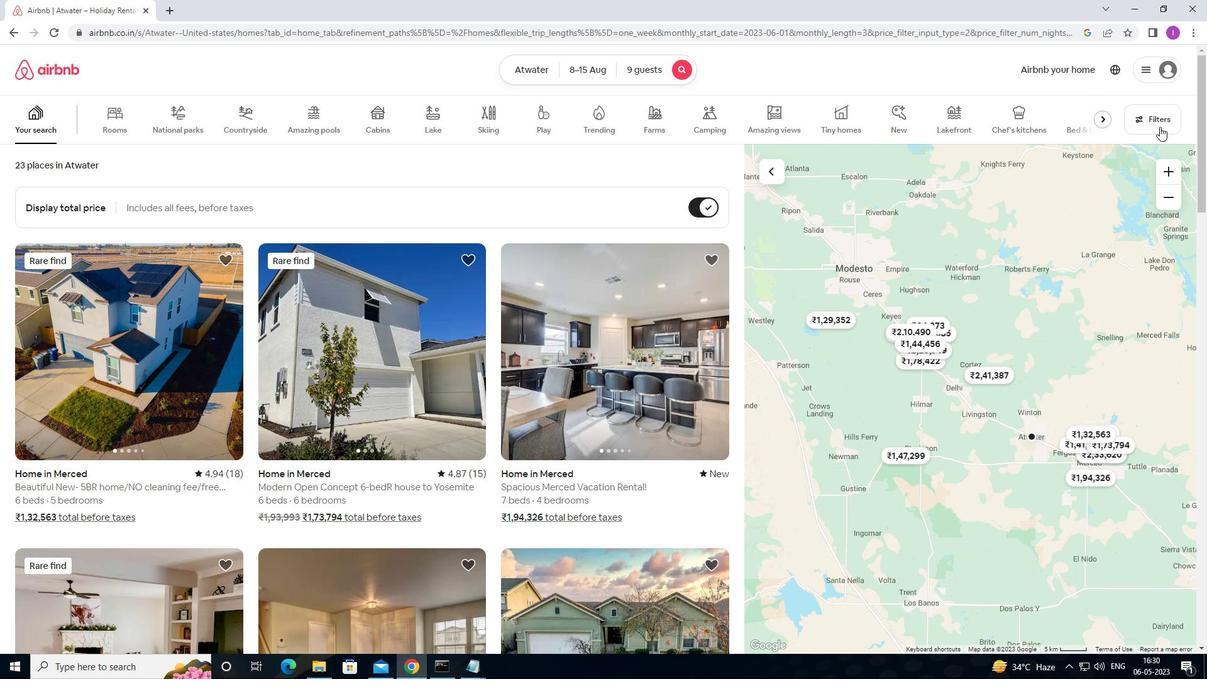 
Action: Mouse moved to (440, 434)
Screenshot: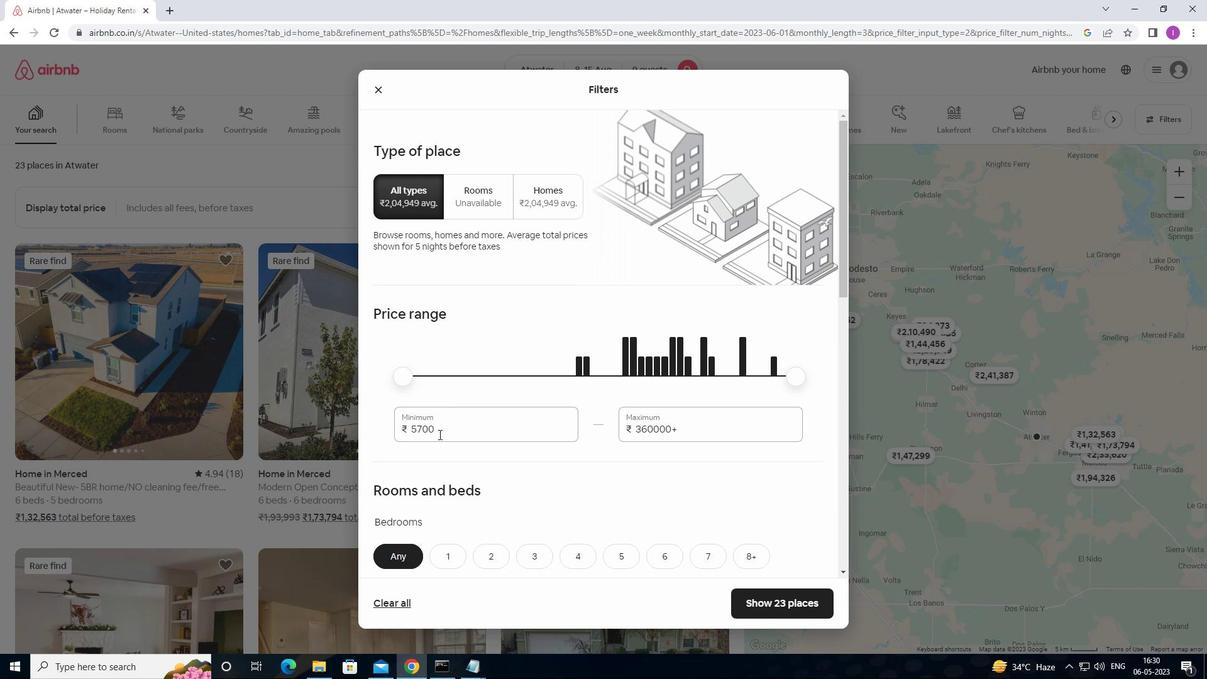 
Action: Mouse pressed left at (440, 434)
Screenshot: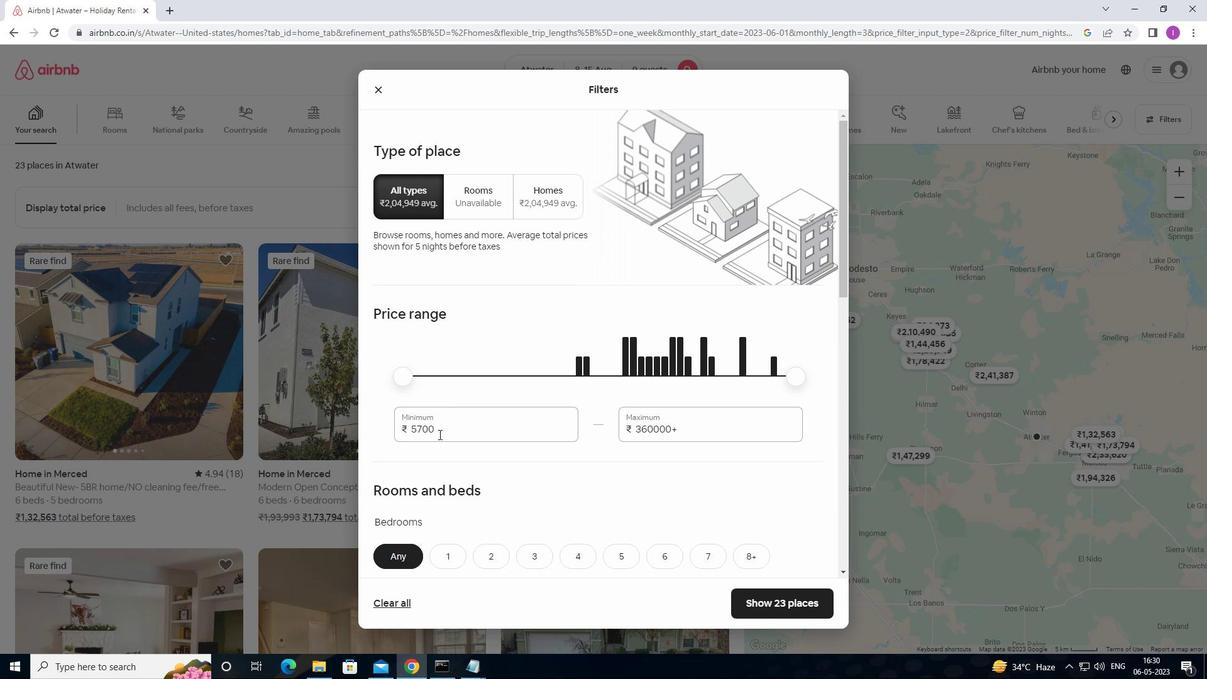 
Action: Mouse moved to (395, 430)
Screenshot: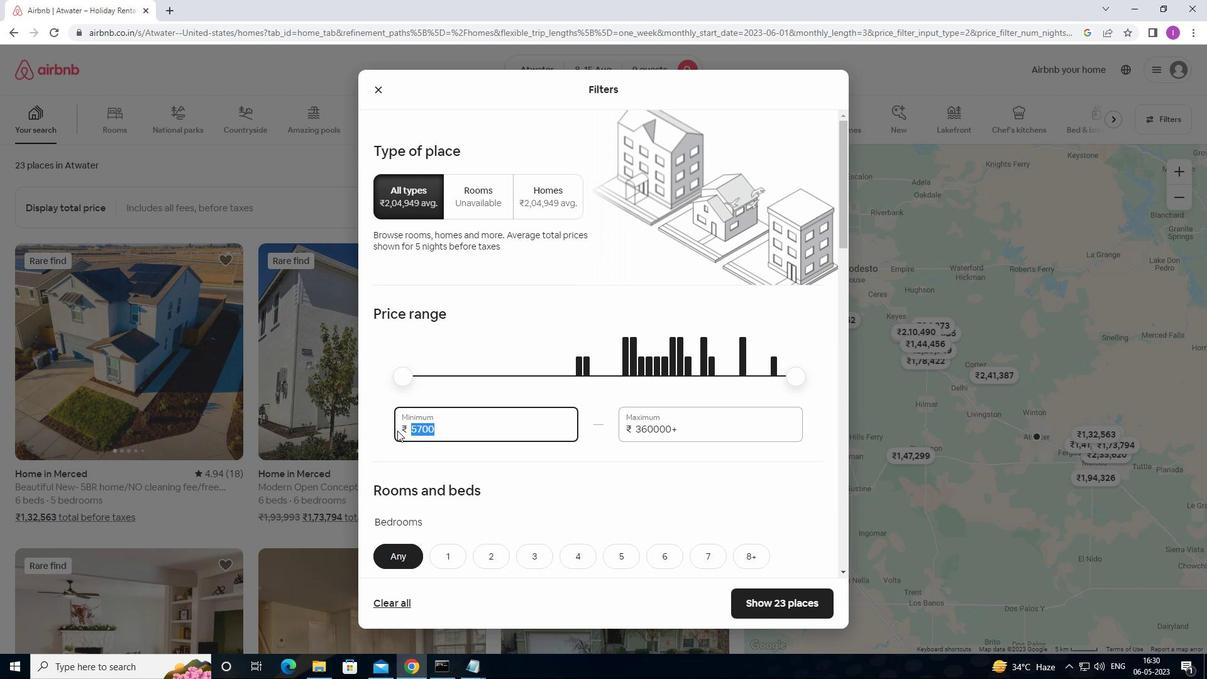 
Action: Key pressed 10000
Screenshot: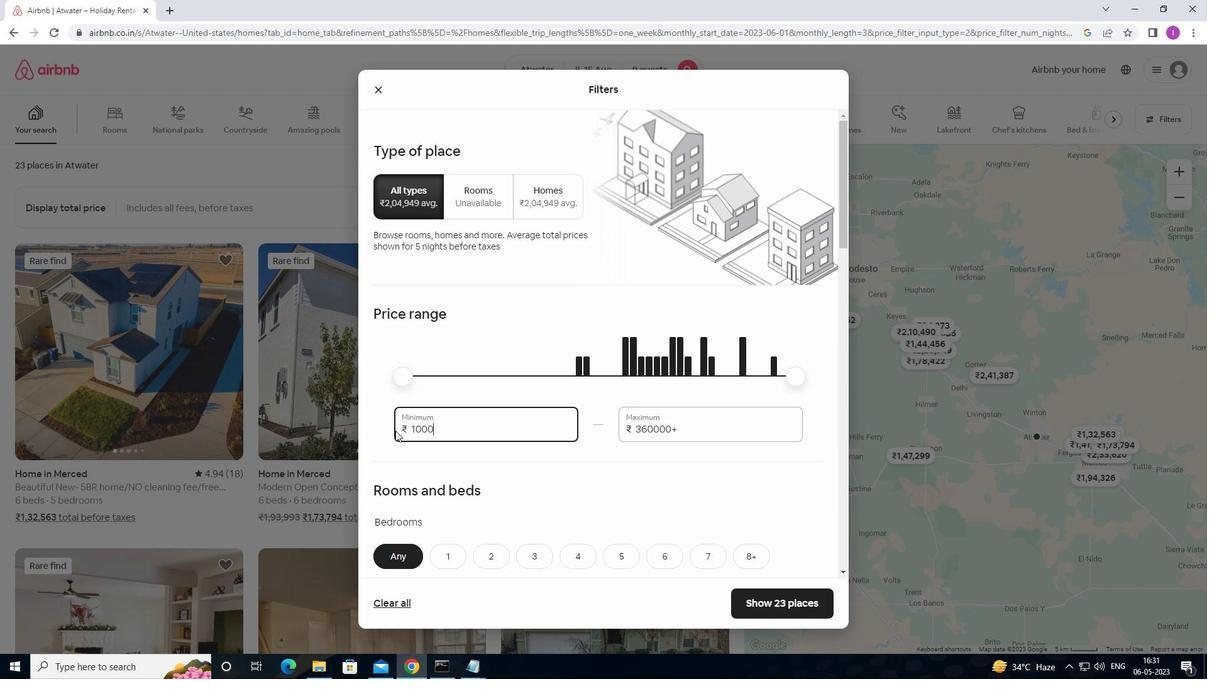 
Action: Mouse moved to (689, 433)
Screenshot: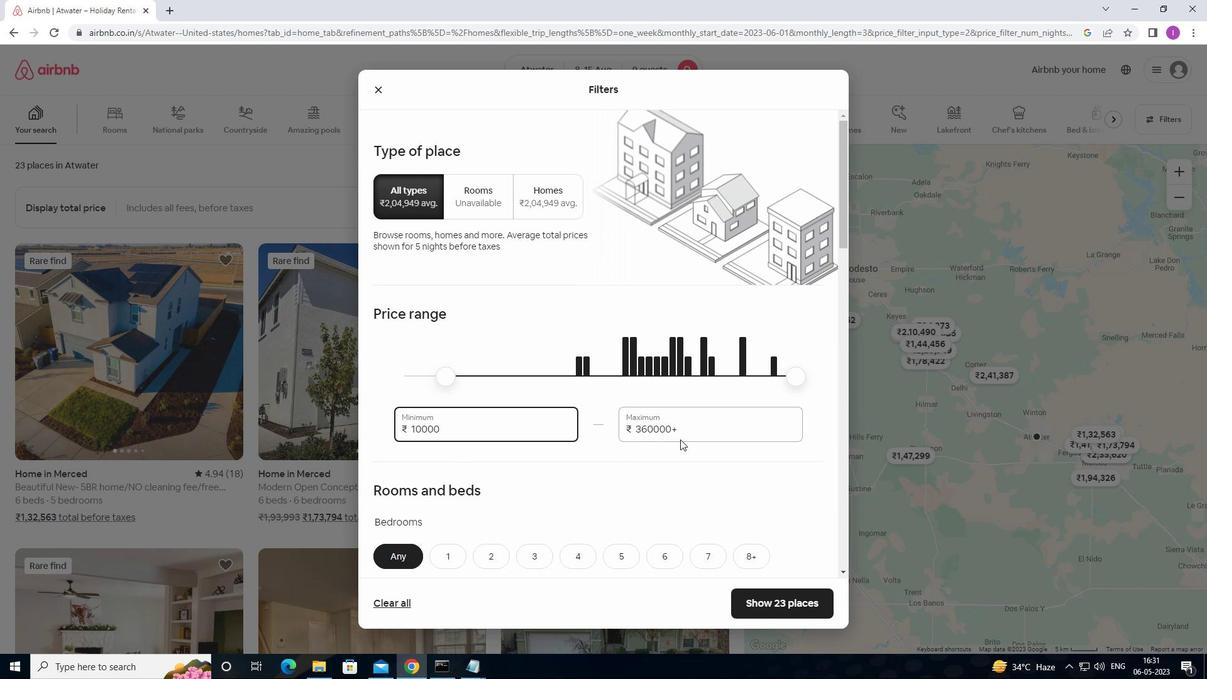
Action: Mouse pressed left at (689, 433)
Screenshot: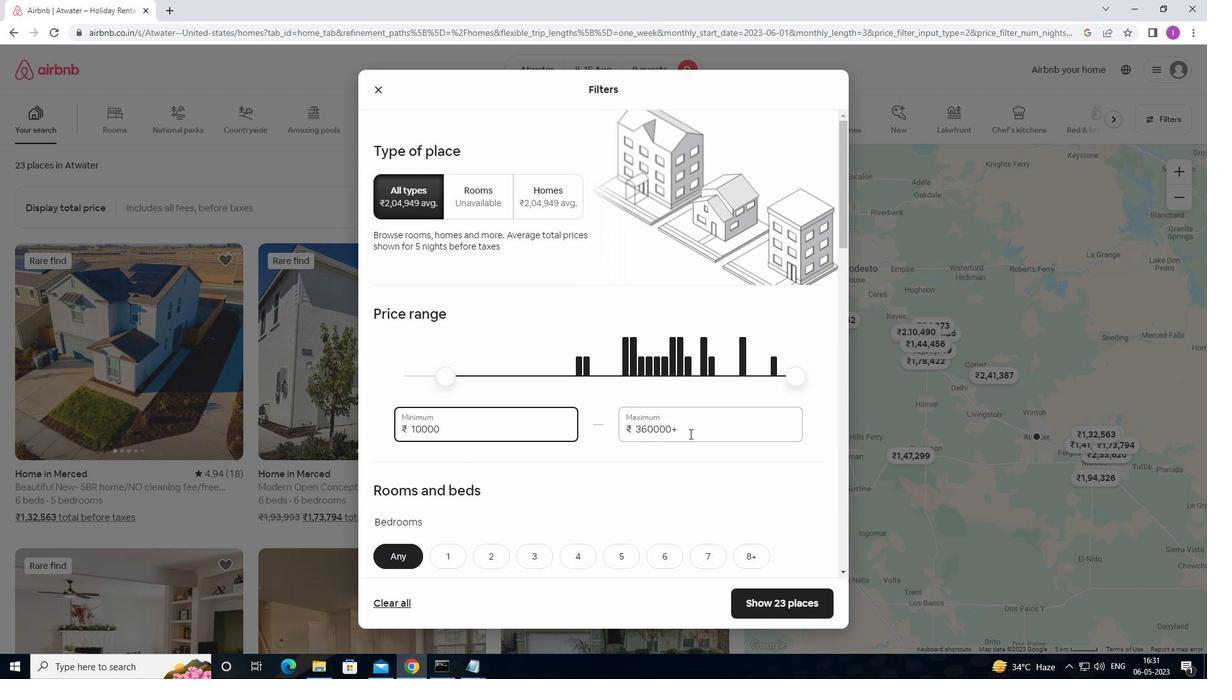 
Action: Mouse moved to (631, 430)
Screenshot: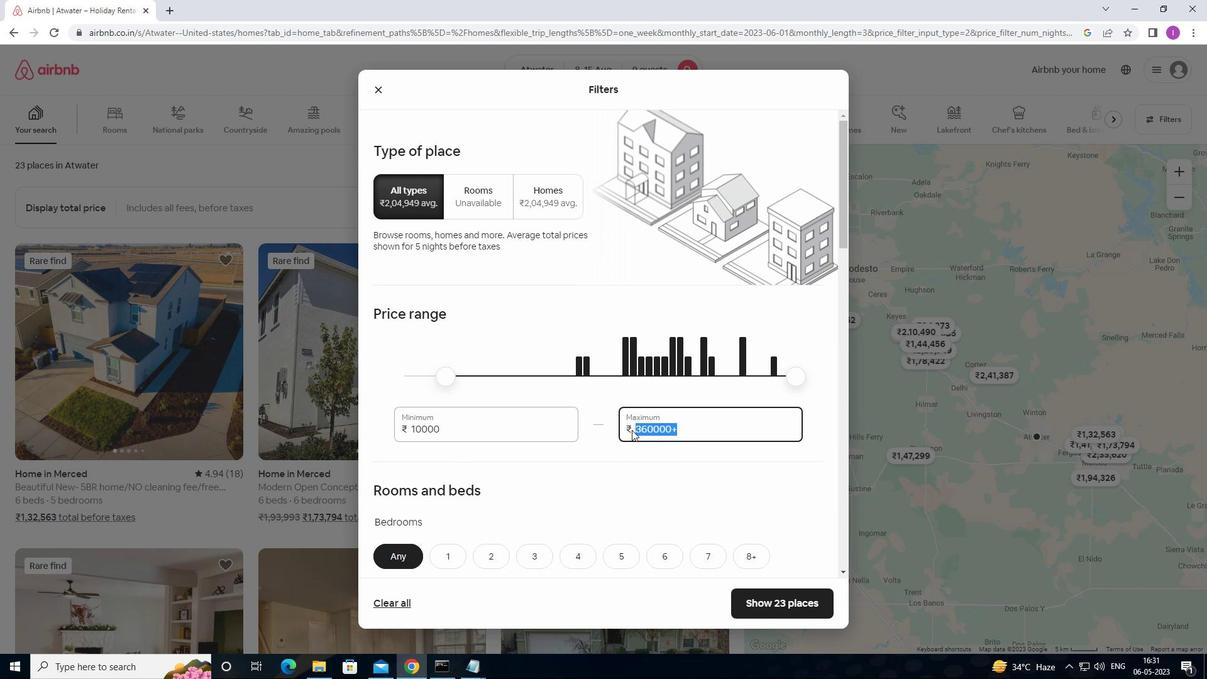 
Action: Key pressed 14000
Screenshot: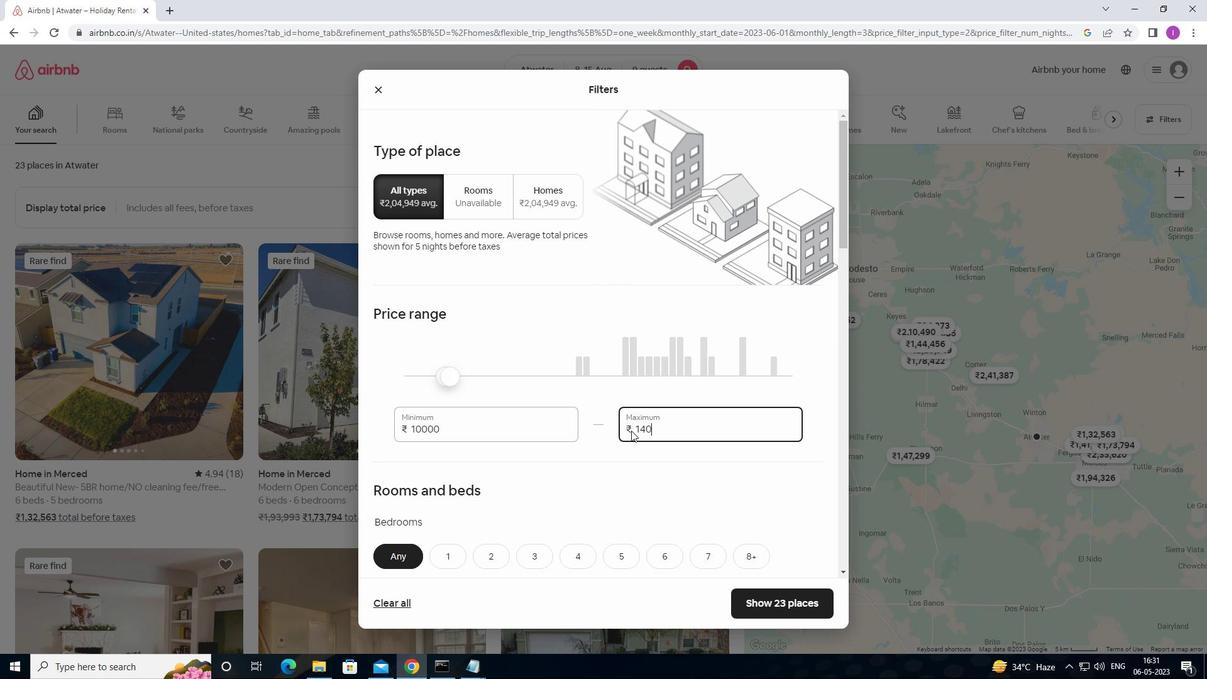 
Action: Mouse scrolled (631, 430) with delta (0, 0)
Screenshot: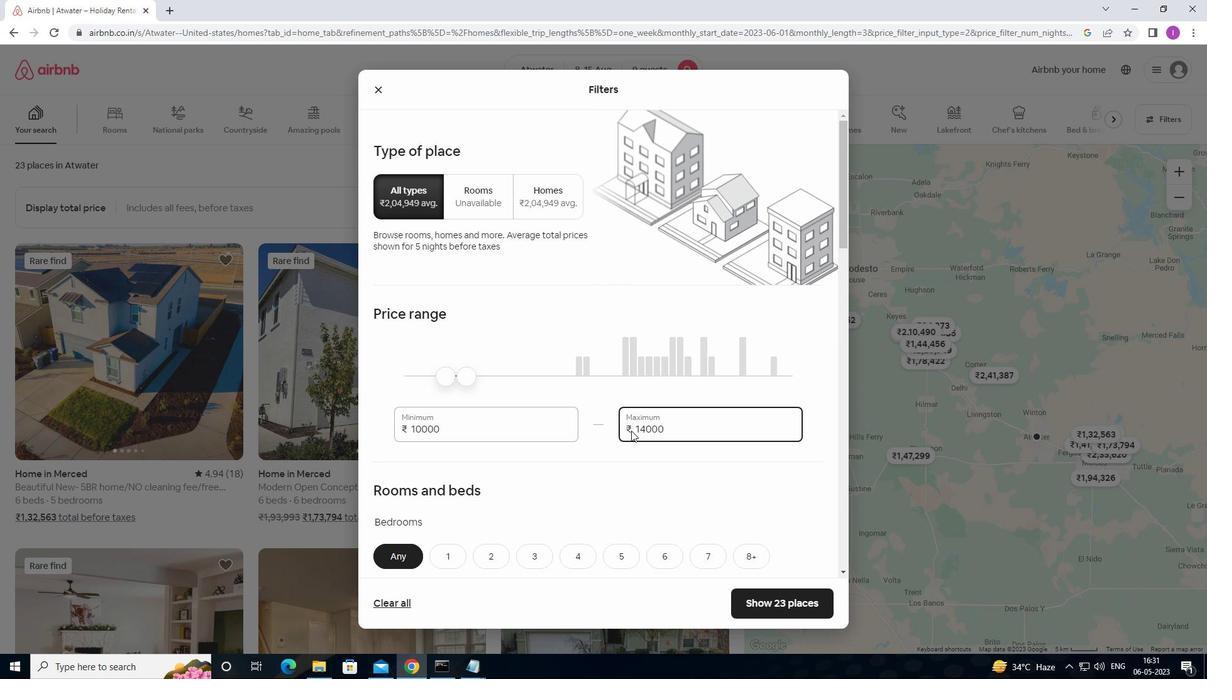 
Action: Mouse scrolled (631, 430) with delta (0, 0)
Screenshot: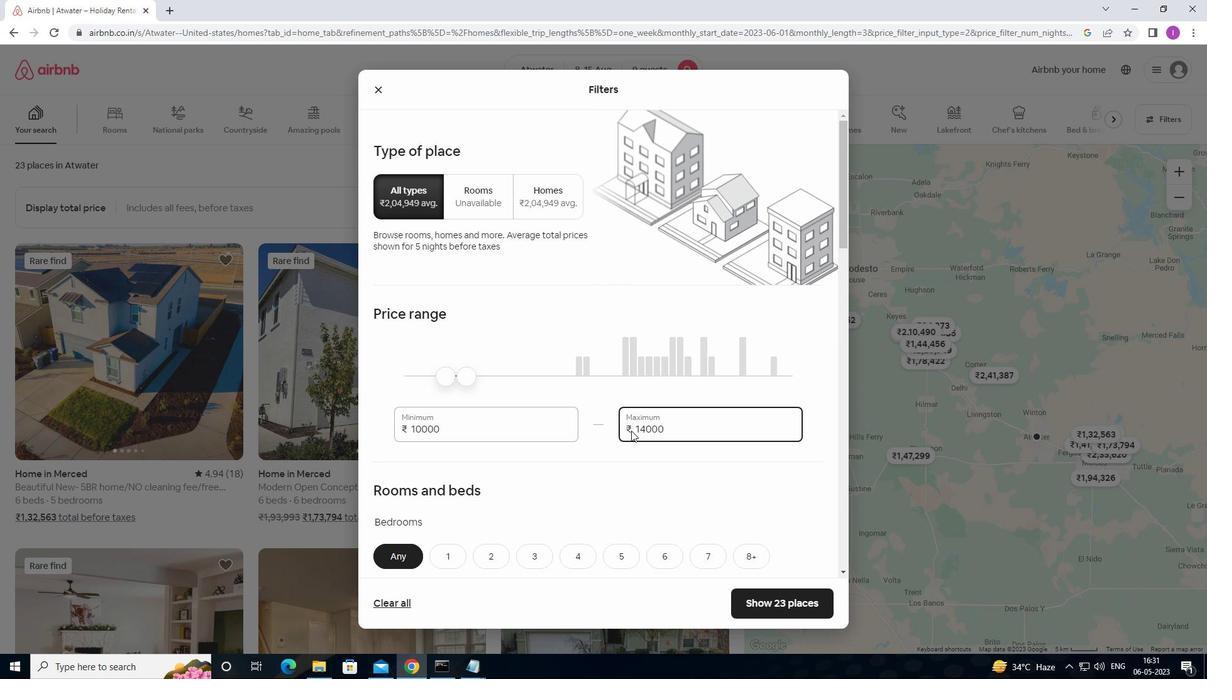 
Action: Mouse scrolled (631, 430) with delta (0, 0)
Screenshot: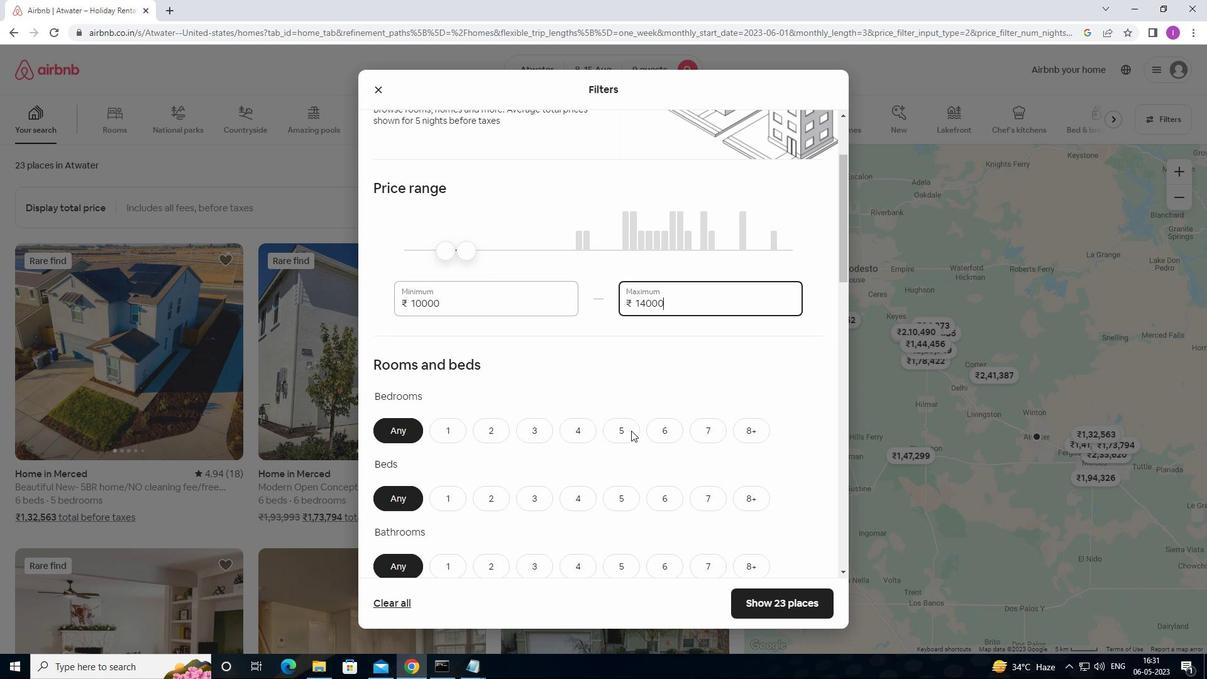 
Action: Mouse moved to (625, 364)
Screenshot: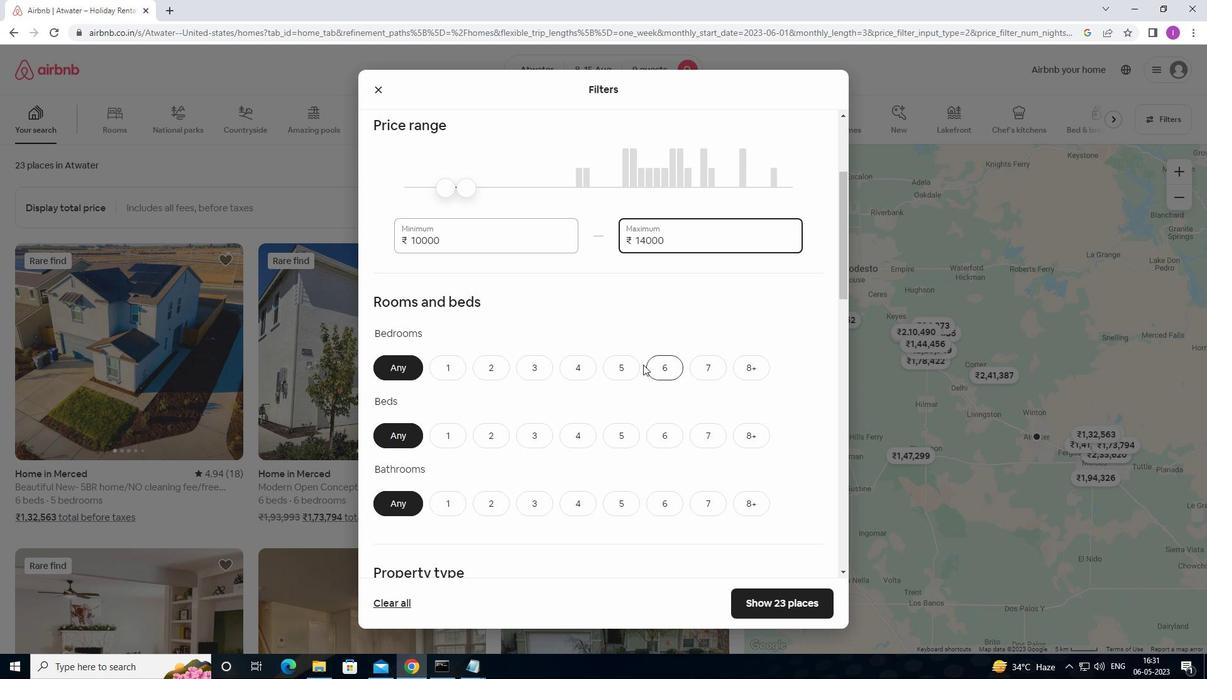 
Action: Mouse pressed left at (625, 364)
Screenshot: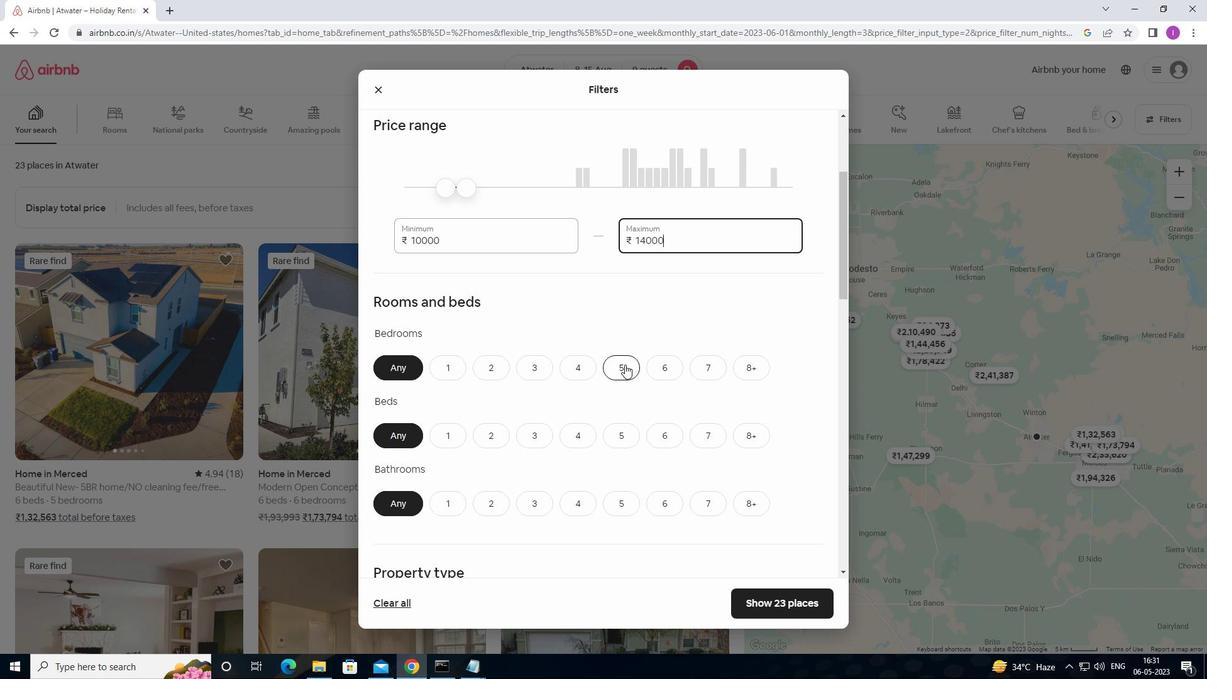 
Action: Mouse moved to (764, 435)
Screenshot: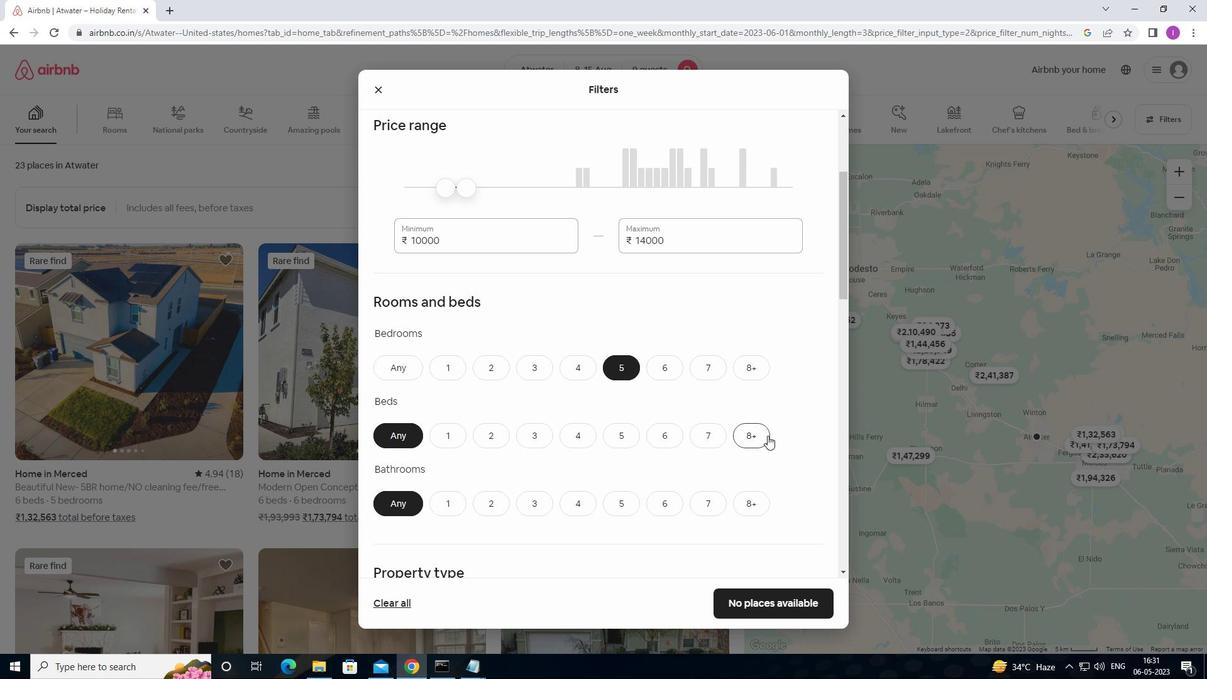 
Action: Mouse pressed left at (764, 435)
Screenshot: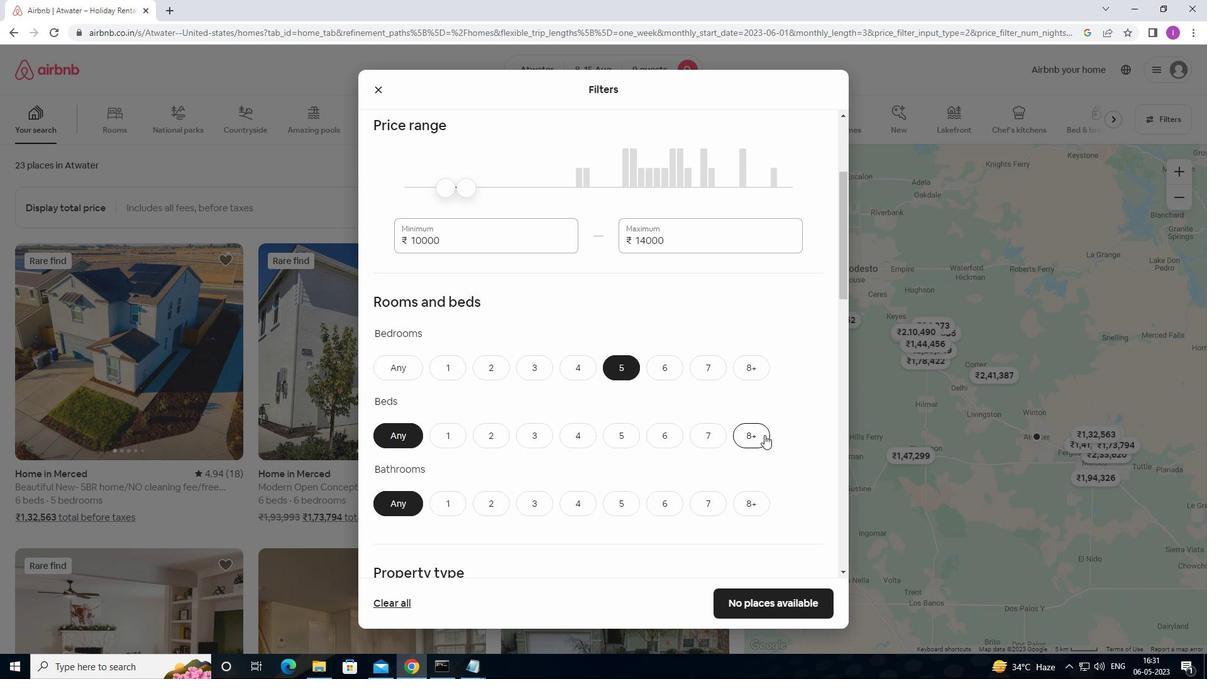 
Action: Mouse moved to (625, 505)
Screenshot: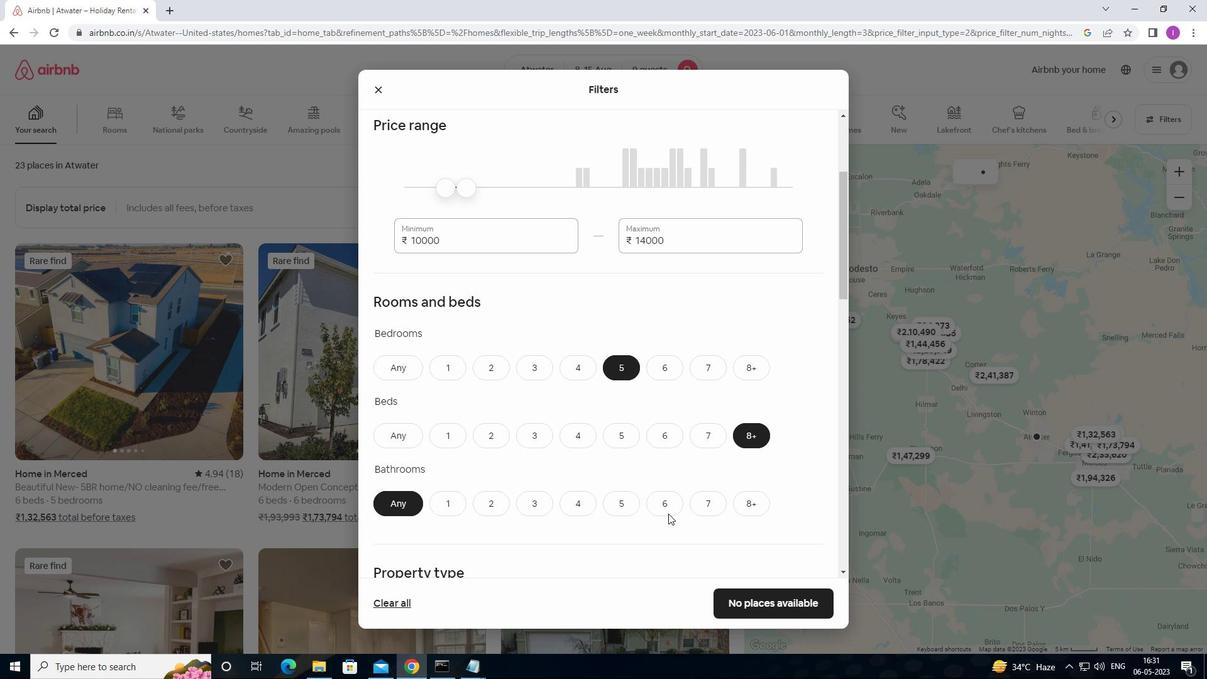 
Action: Mouse pressed left at (625, 505)
Screenshot: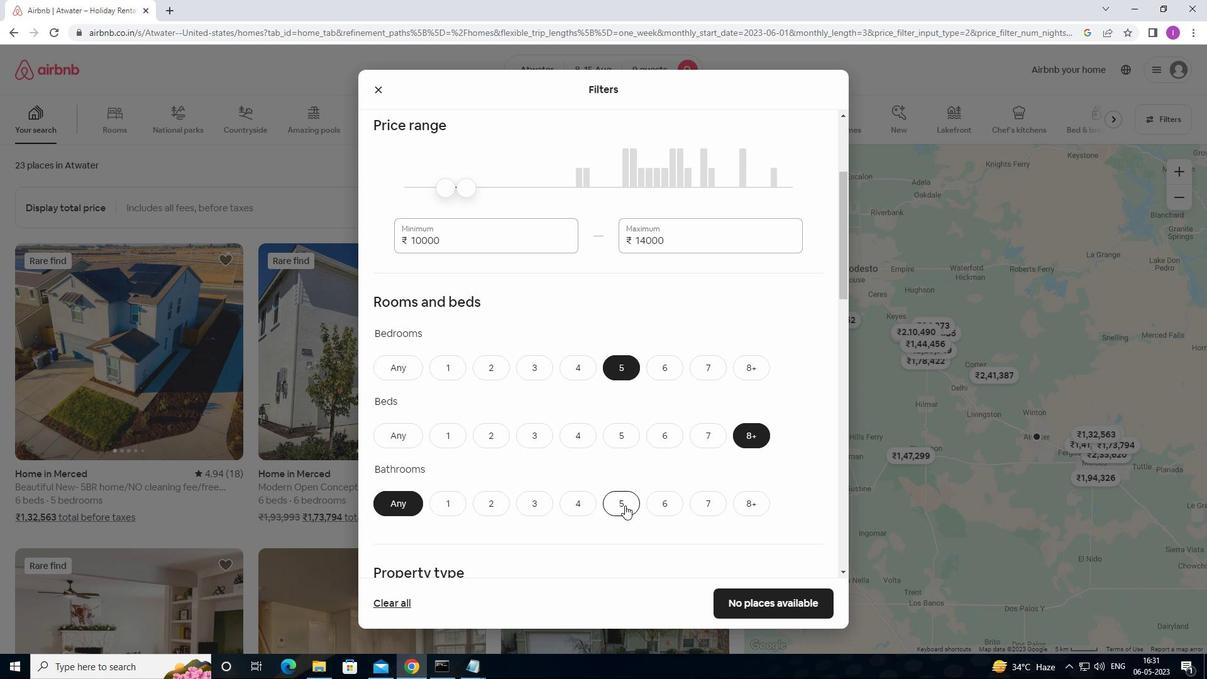 
Action: Mouse moved to (693, 494)
Screenshot: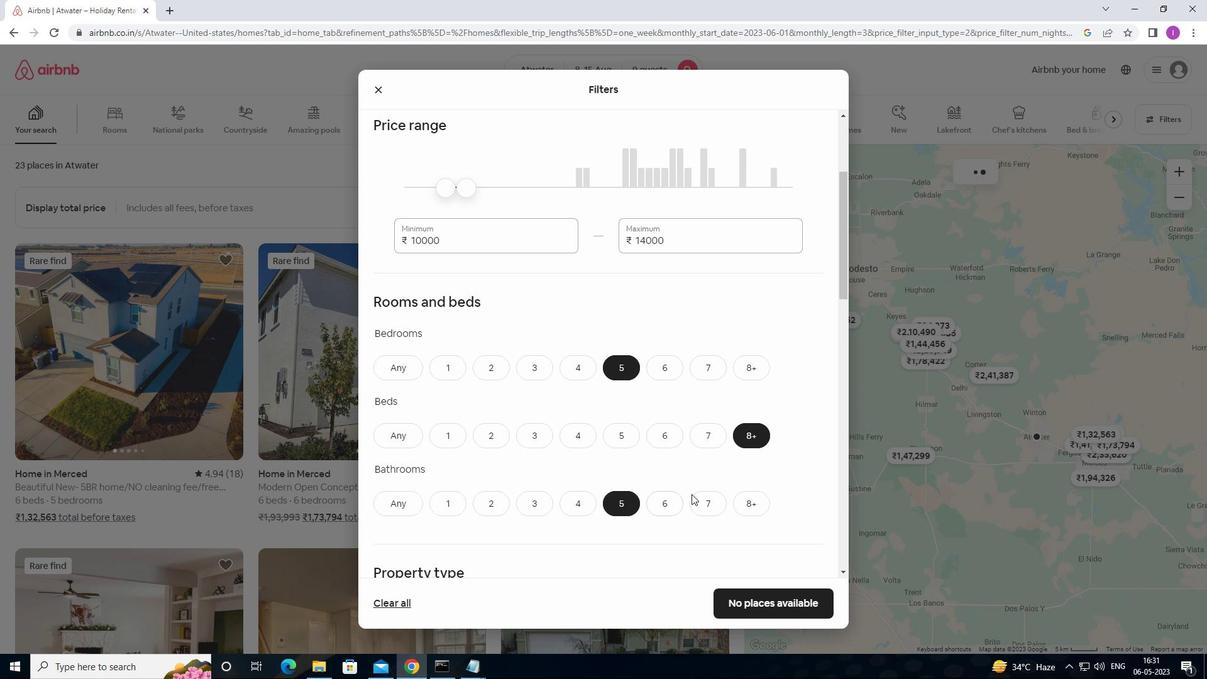 
Action: Mouse scrolled (693, 493) with delta (0, 0)
Screenshot: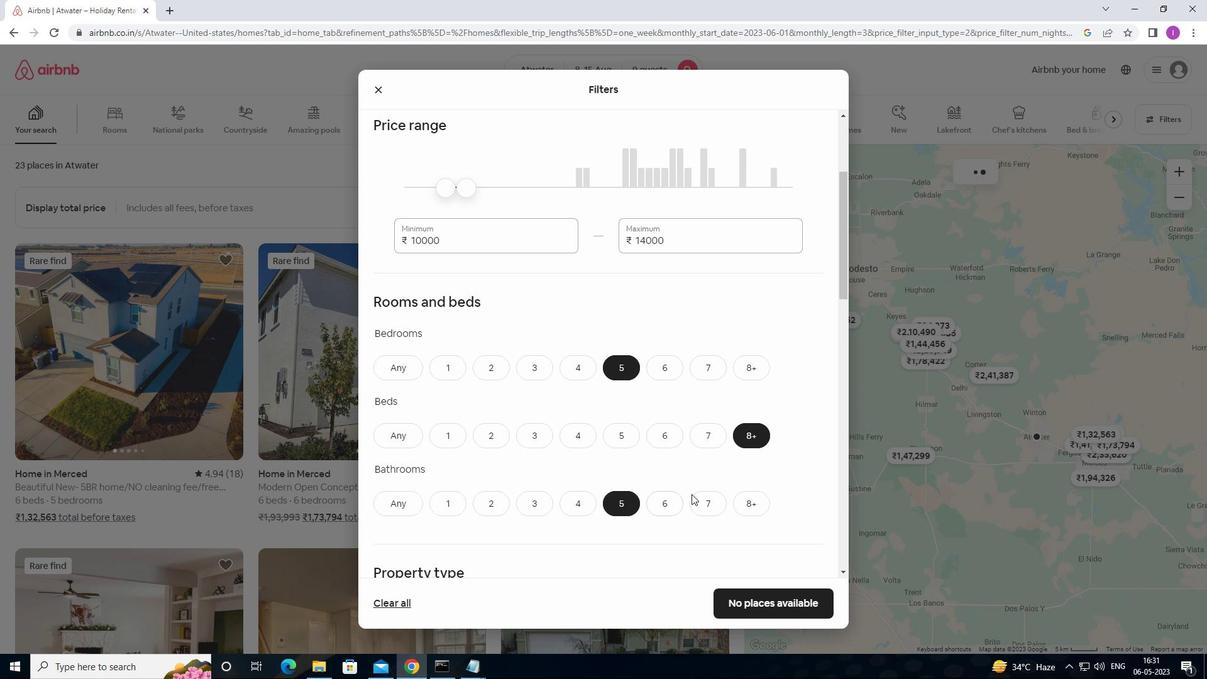 
Action: Mouse scrolled (693, 493) with delta (0, 0)
Screenshot: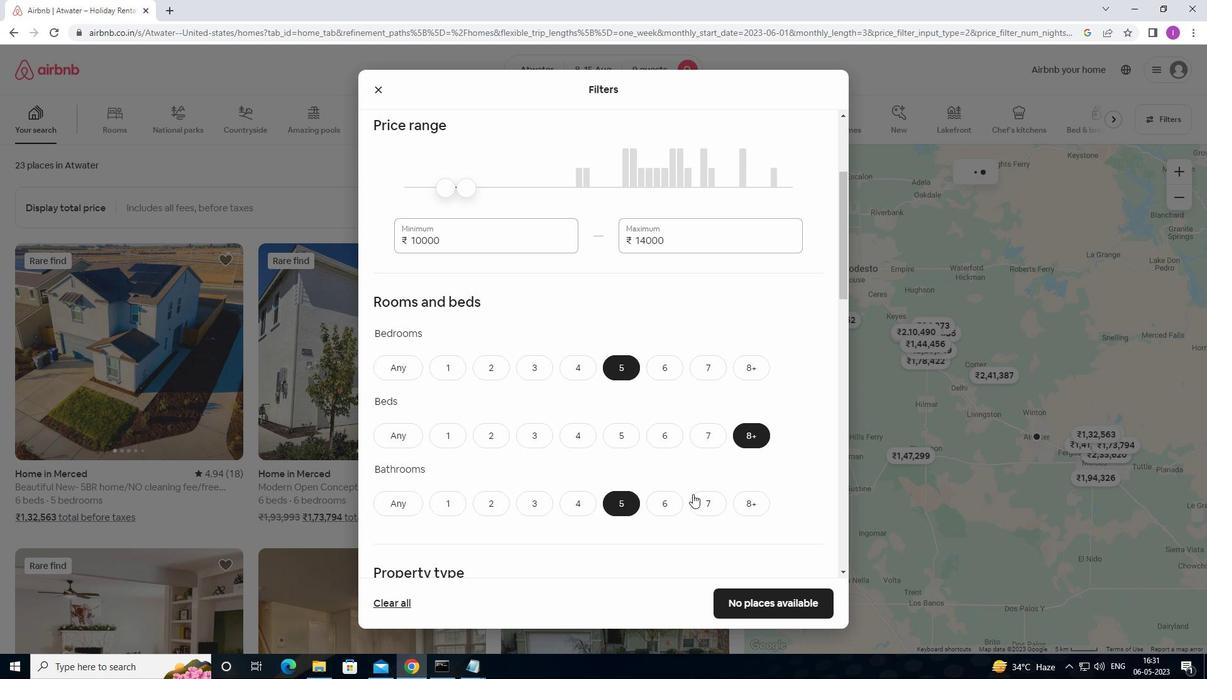 
Action: Mouse scrolled (693, 493) with delta (0, 0)
Screenshot: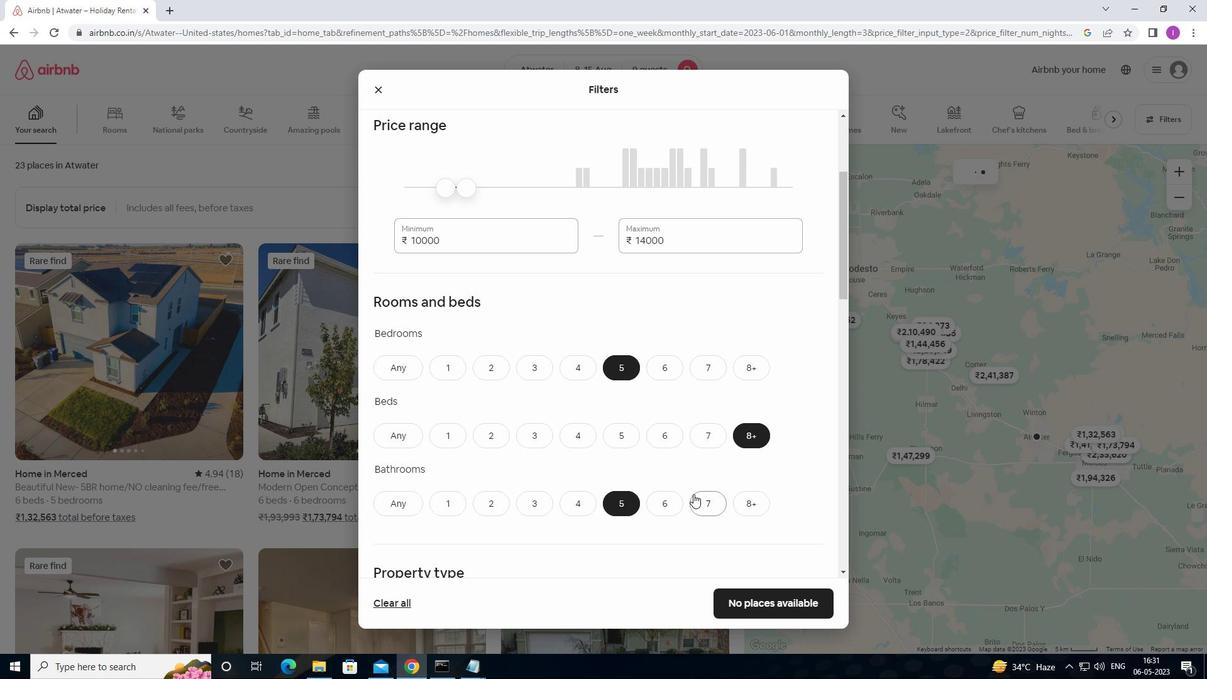 
Action: Mouse scrolled (693, 493) with delta (0, 0)
Screenshot: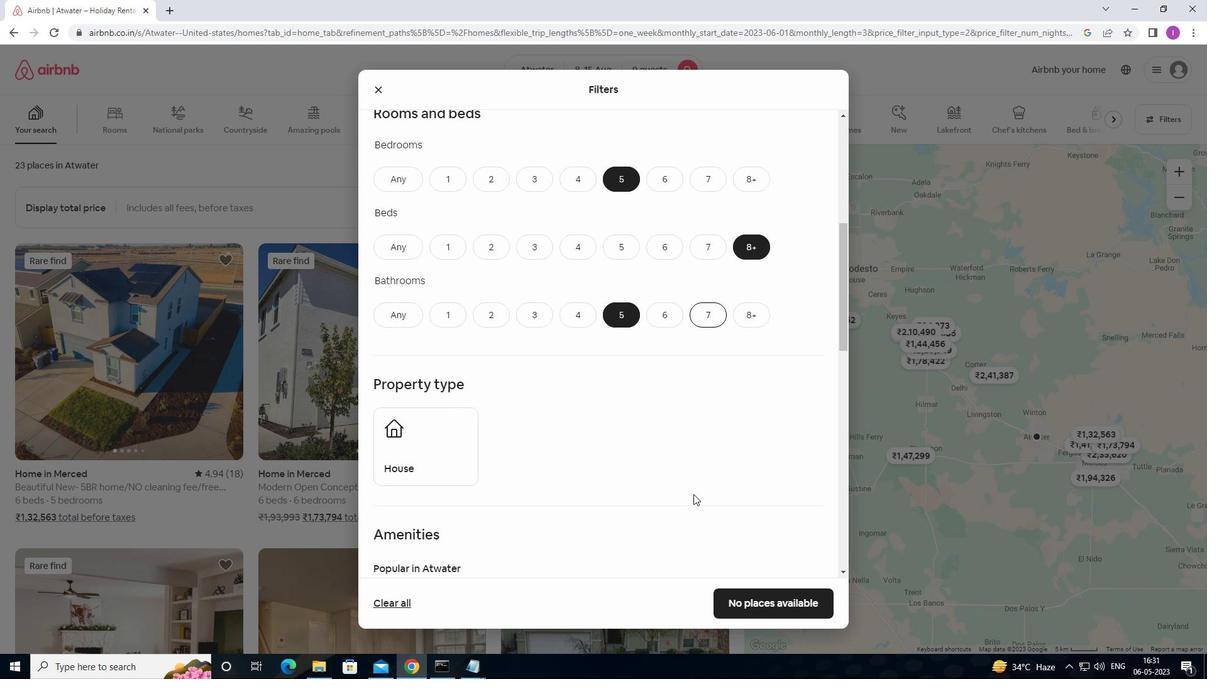 
Action: Mouse scrolled (693, 493) with delta (0, 0)
Screenshot: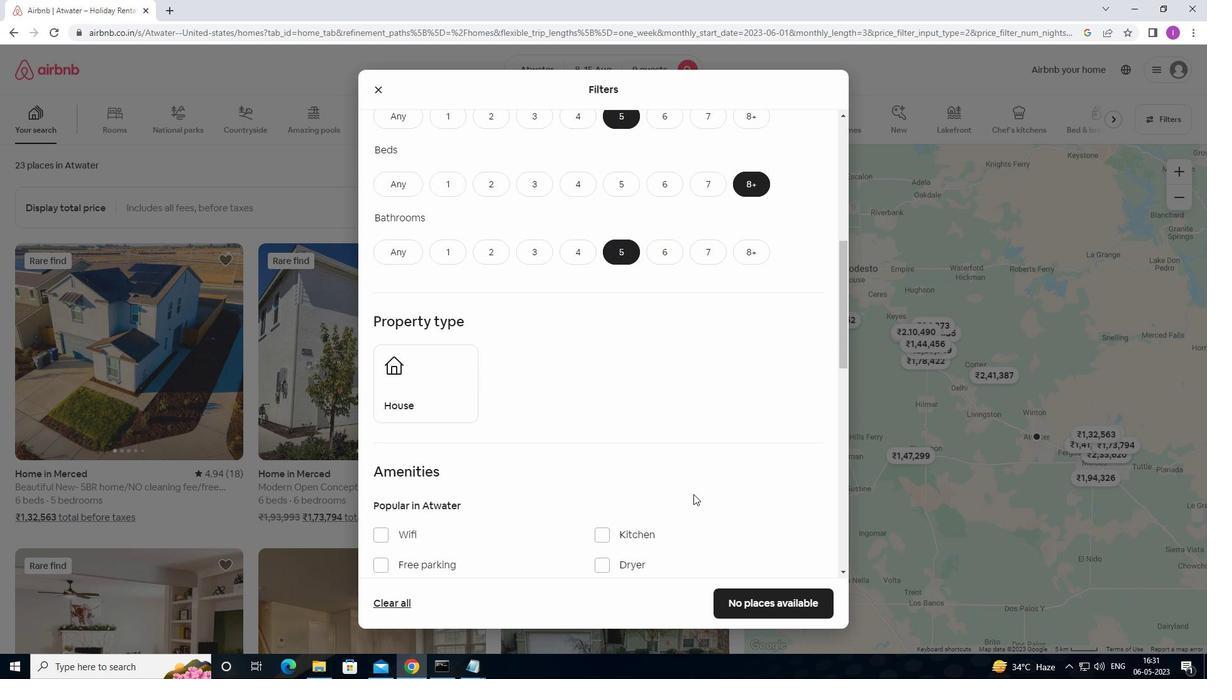 
Action: Mouse moved to (411, 330)
Screenshot: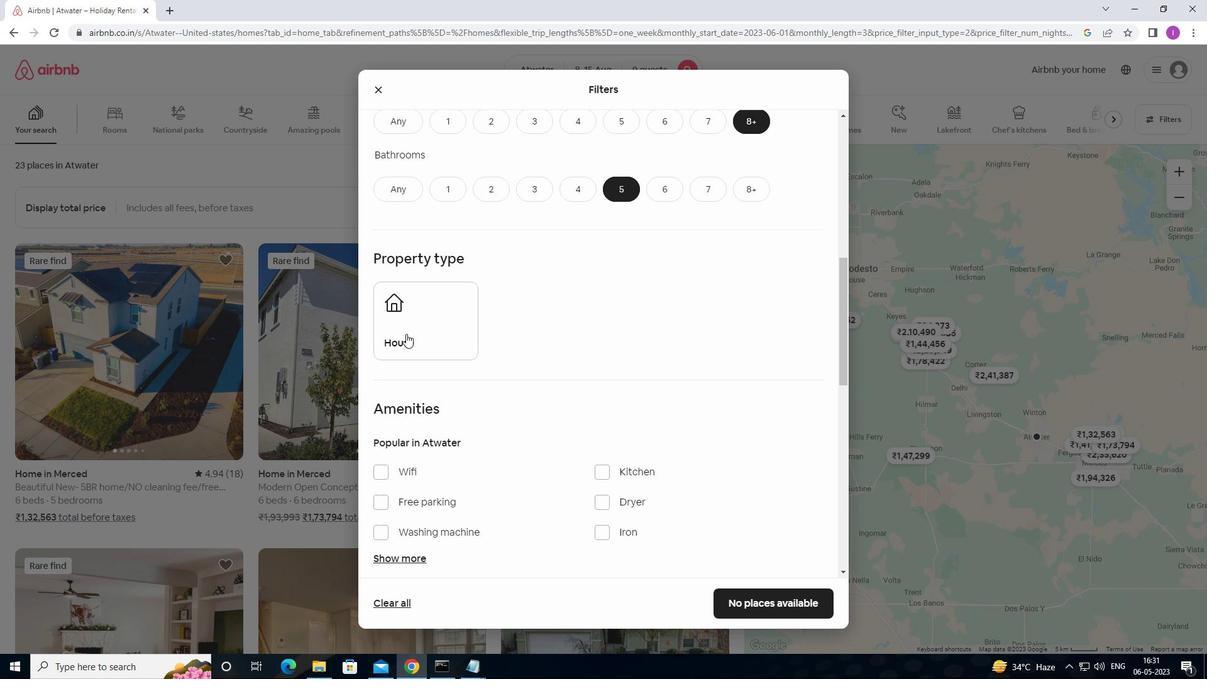 
Action: Mouse pressed left at (411, 330)
Screenshot: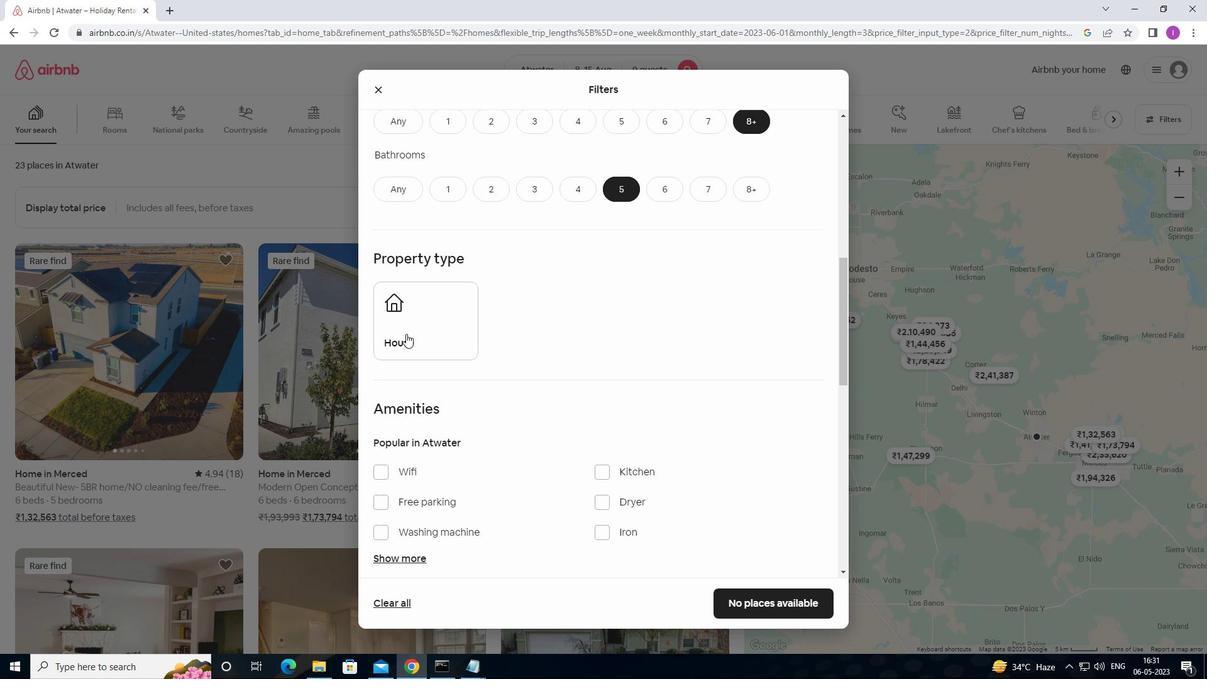 
Action: Mouse moved to (386, 467)
Screenshot: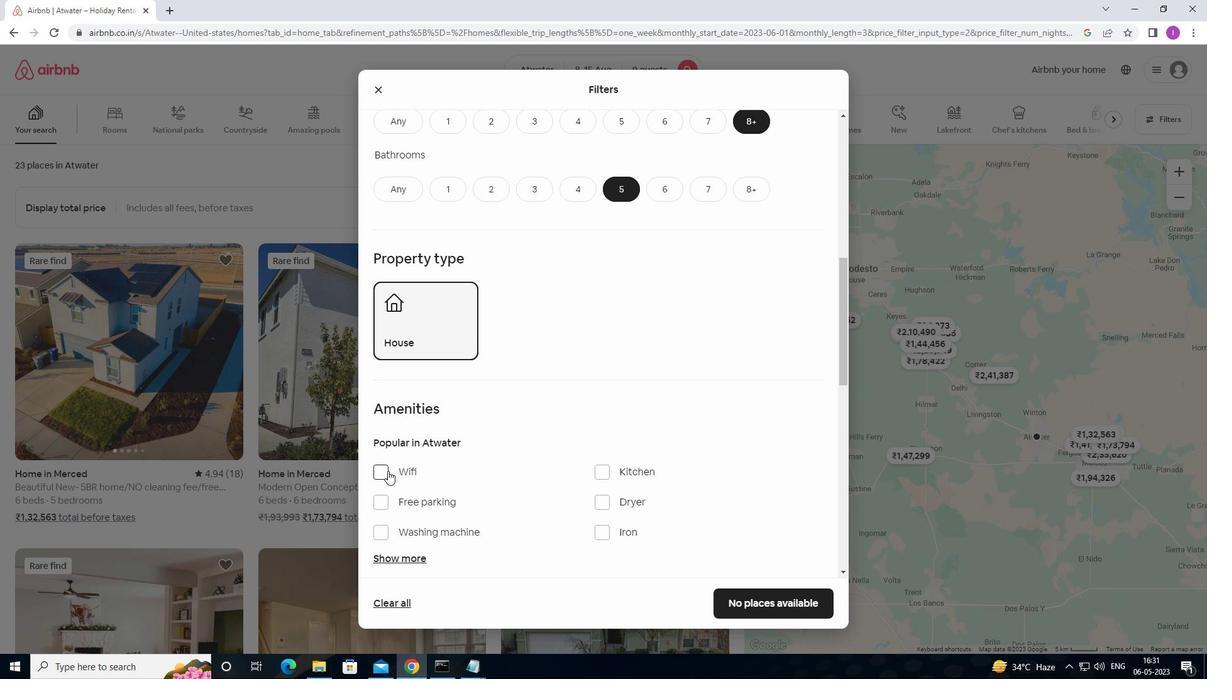 
Action: Mouse pressed left at (386, 467)
Screenshot: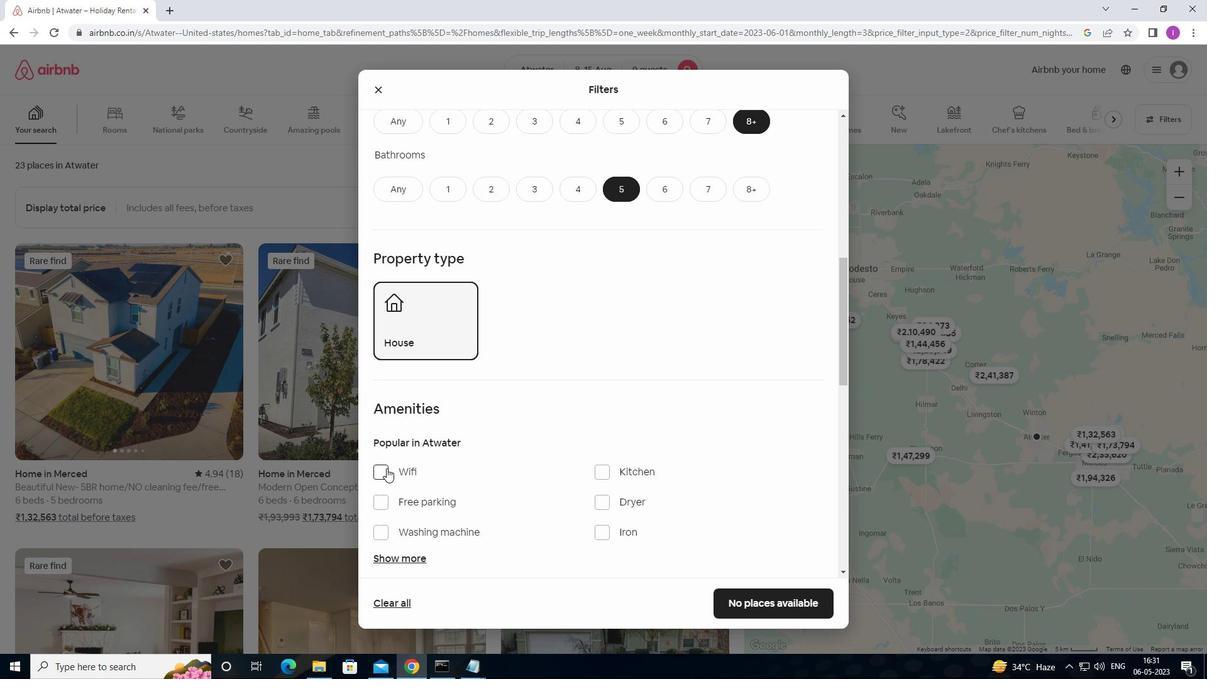 
Action: Mouse moved to (392, 503)
Screenshot: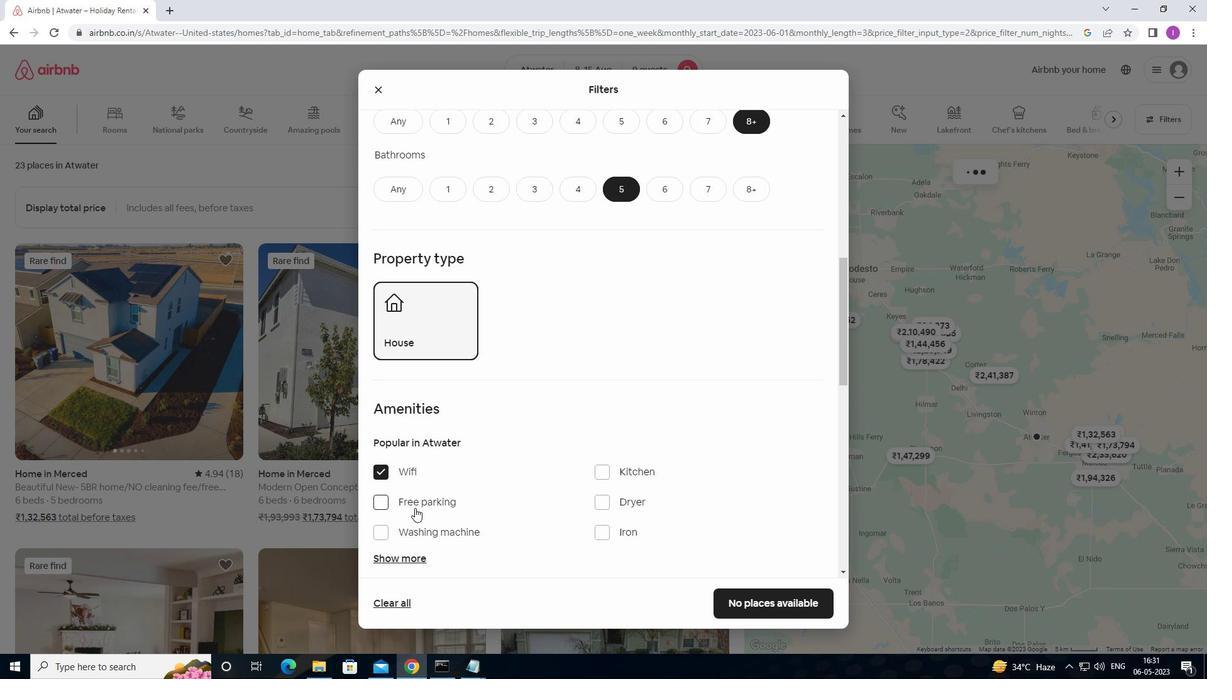 
Action: Mouse pressed left at (392, 503)
Screenshot: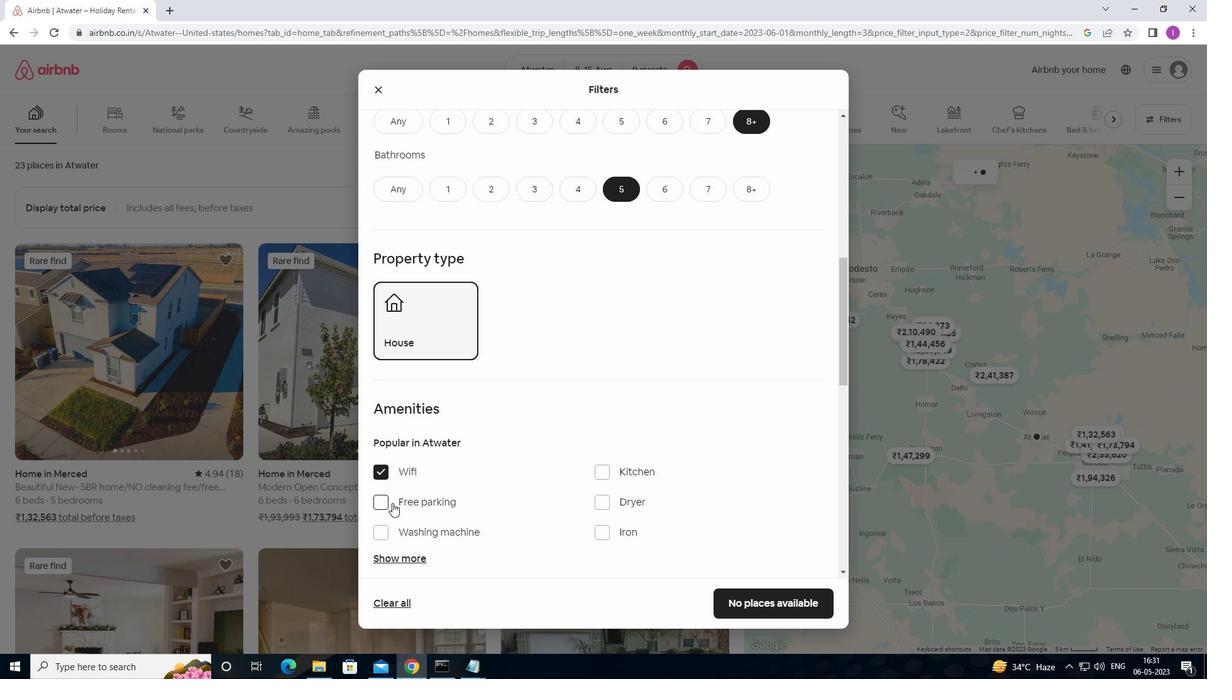 
Action: Mouse moved to (449, 516)
Screenshot: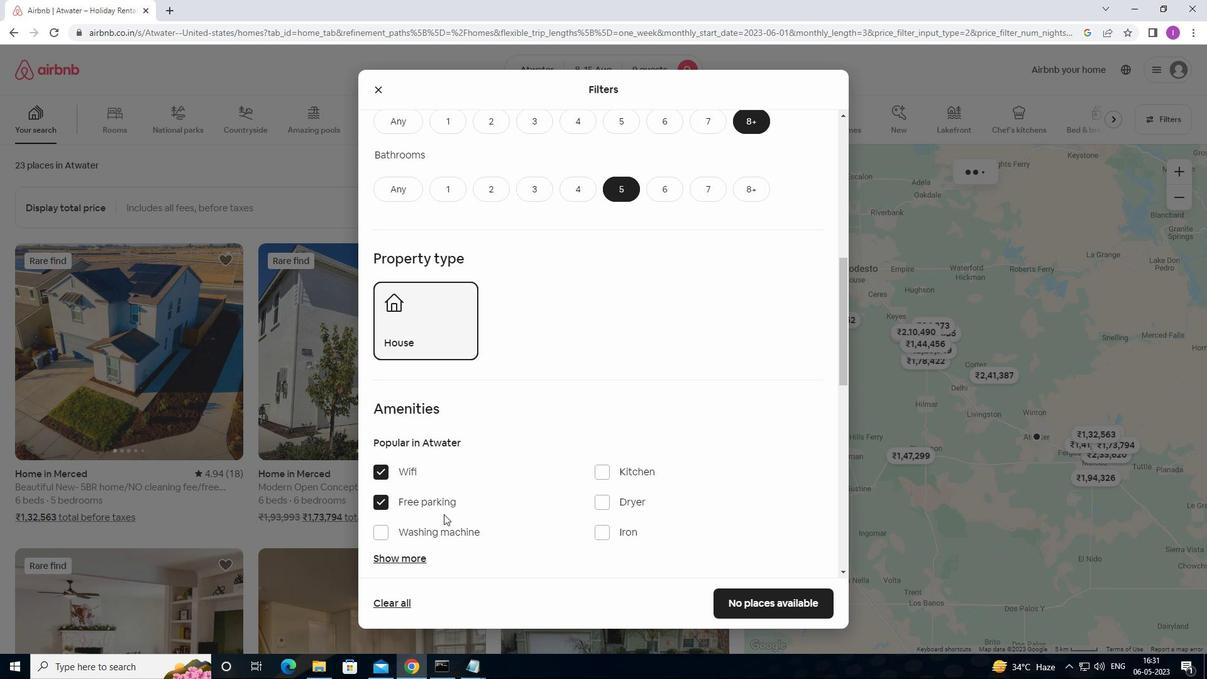 
Action: Mouse scrolled (449, 515) with delta (0, 0)
Screenshot: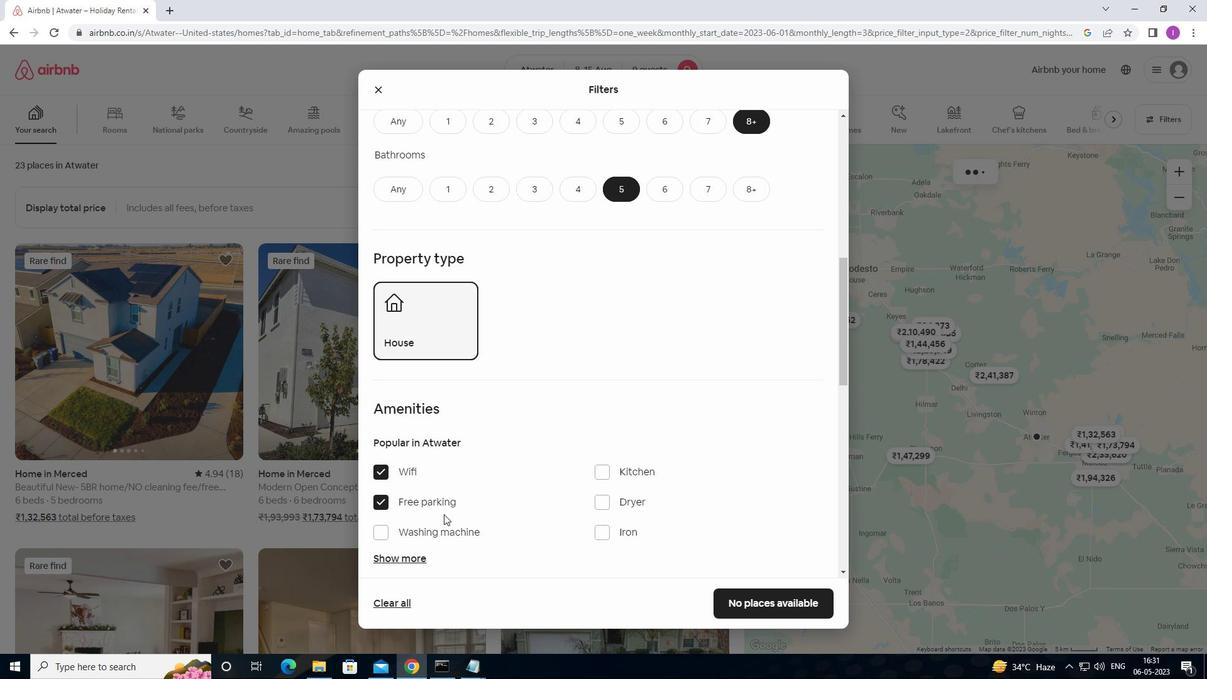 
Action: Mouse moved to (450, 516)
Screenshot: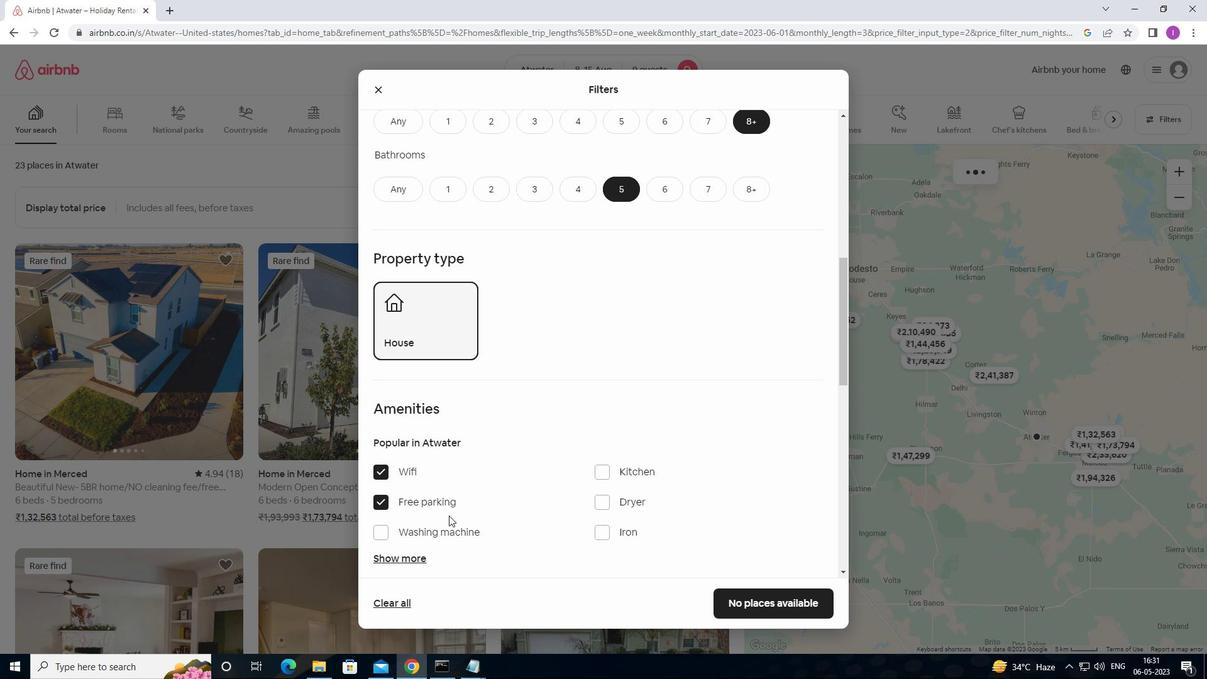 
Action: Mouse scrolled (450, 516) with delta (0, 0)
Screenshot: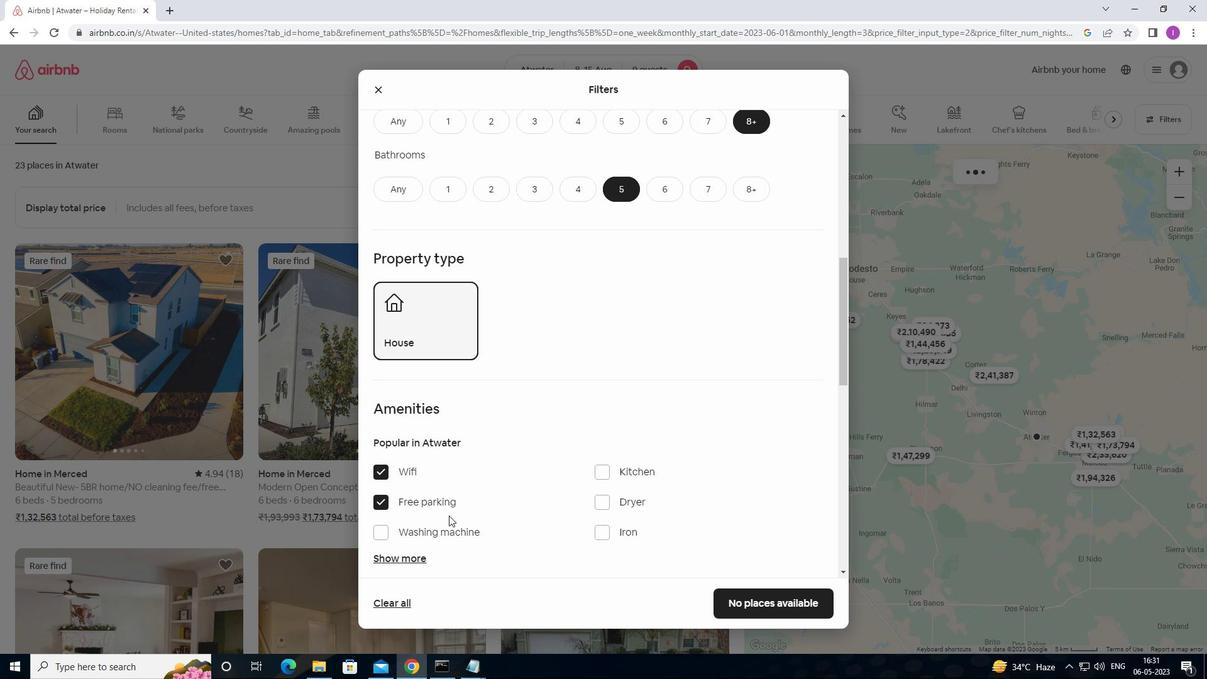
Action: Mouse moved to (450, 517)
Screenshot: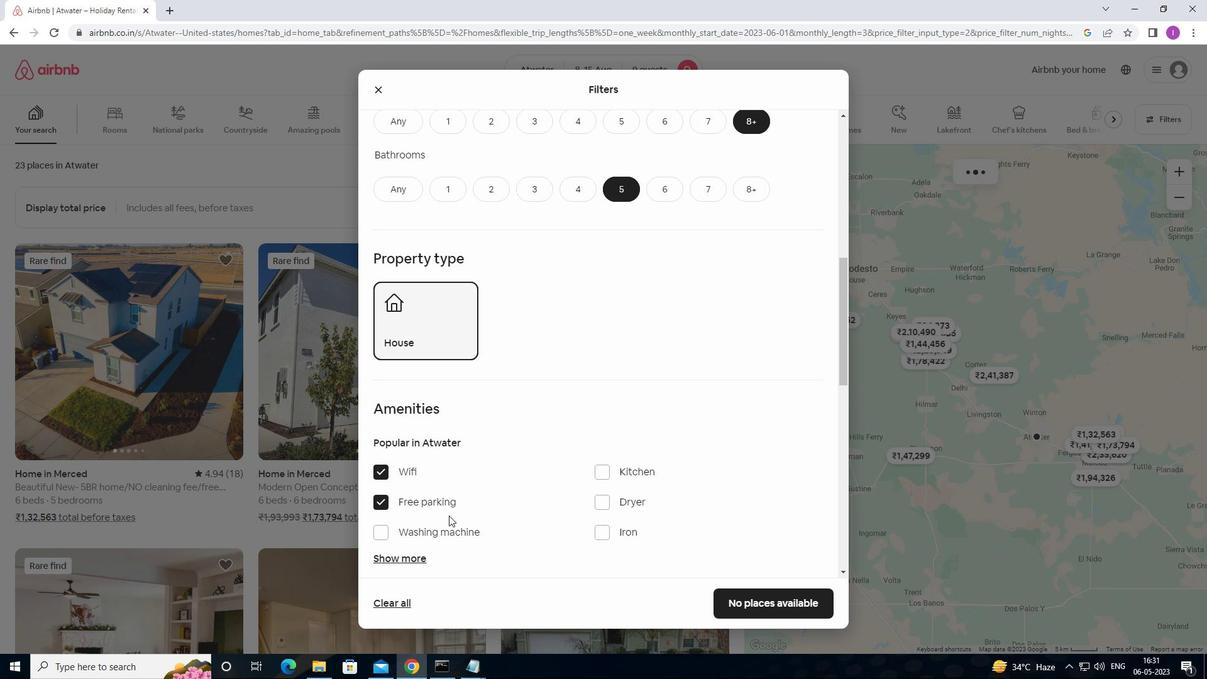 
Action: Mouse scrolled (450, 516) with delta (0, 0)
Screenshot: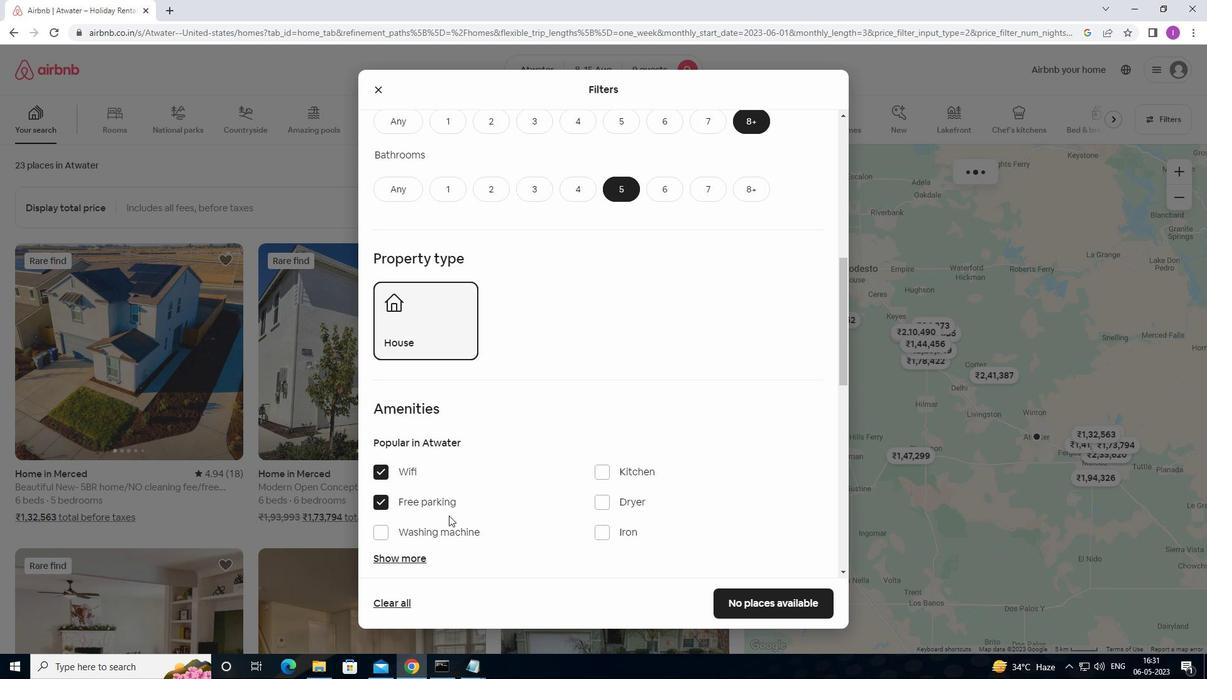 
Action: Mouse moved to (421, 375)
Screenshot: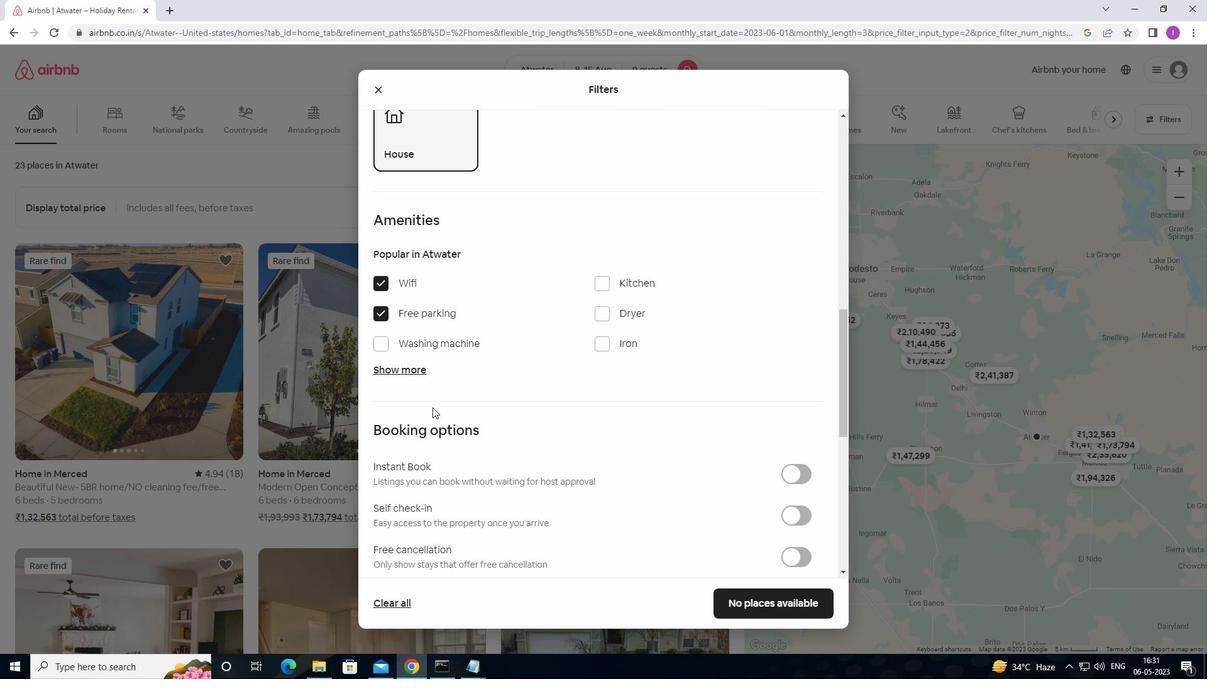 
Action: Mouse pressed left at (421, 375)
Screenshot: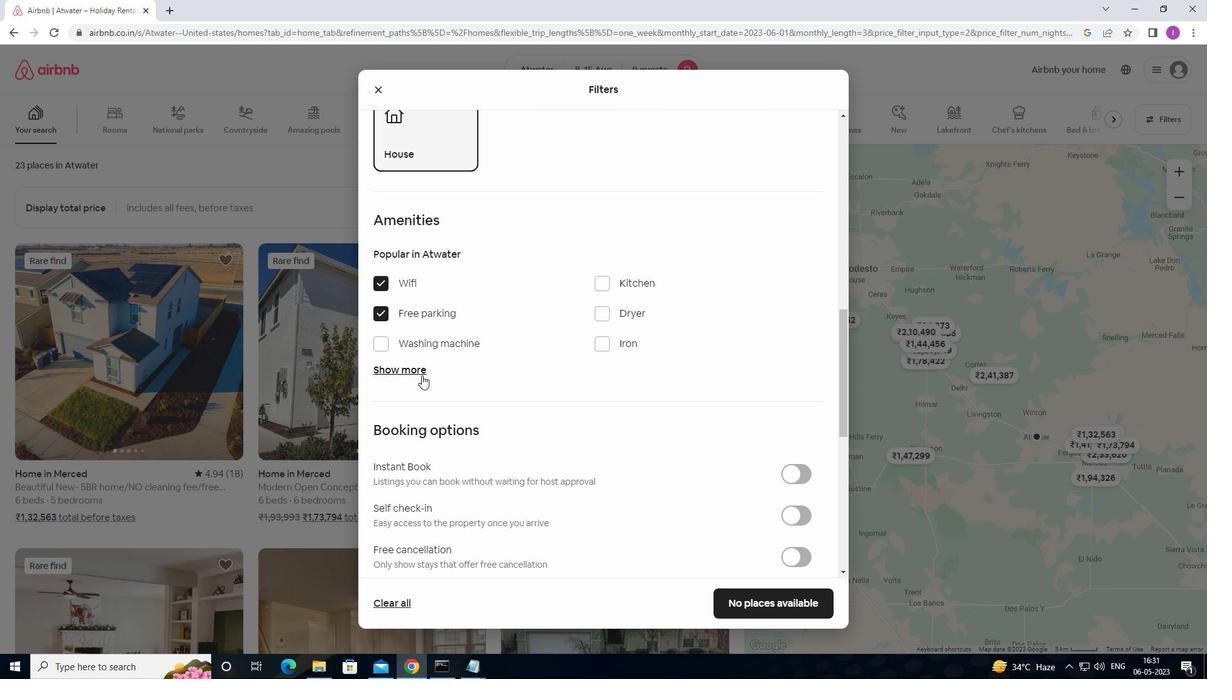 
Action: Mouse moved to (611, 448)
Screenshot: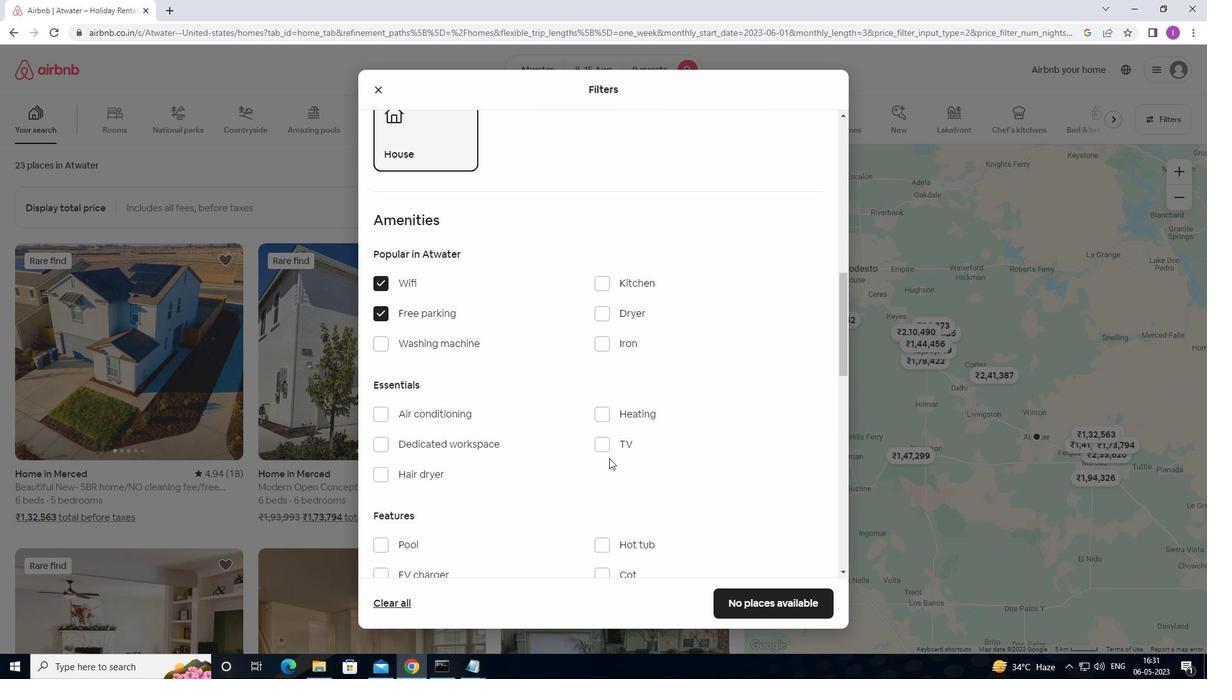 
Action: Mouse pressed left at (611, 448)
Screenshot: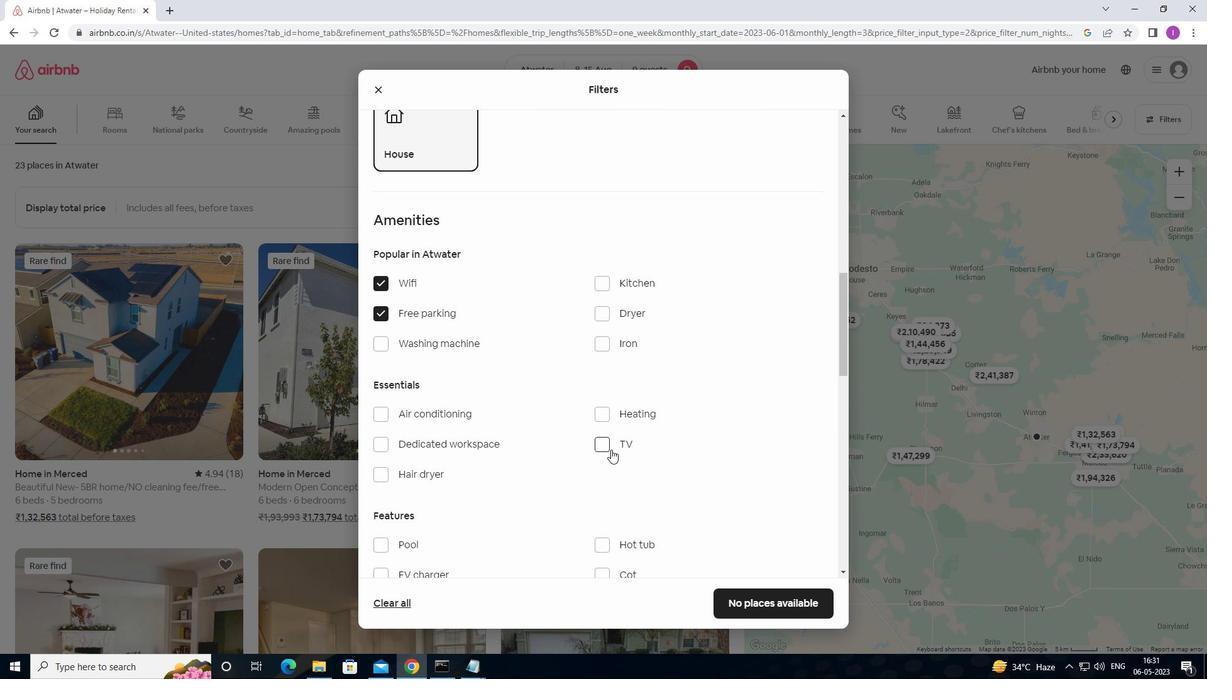 
Action: Mouse moved to (508, 529)
Screenshot: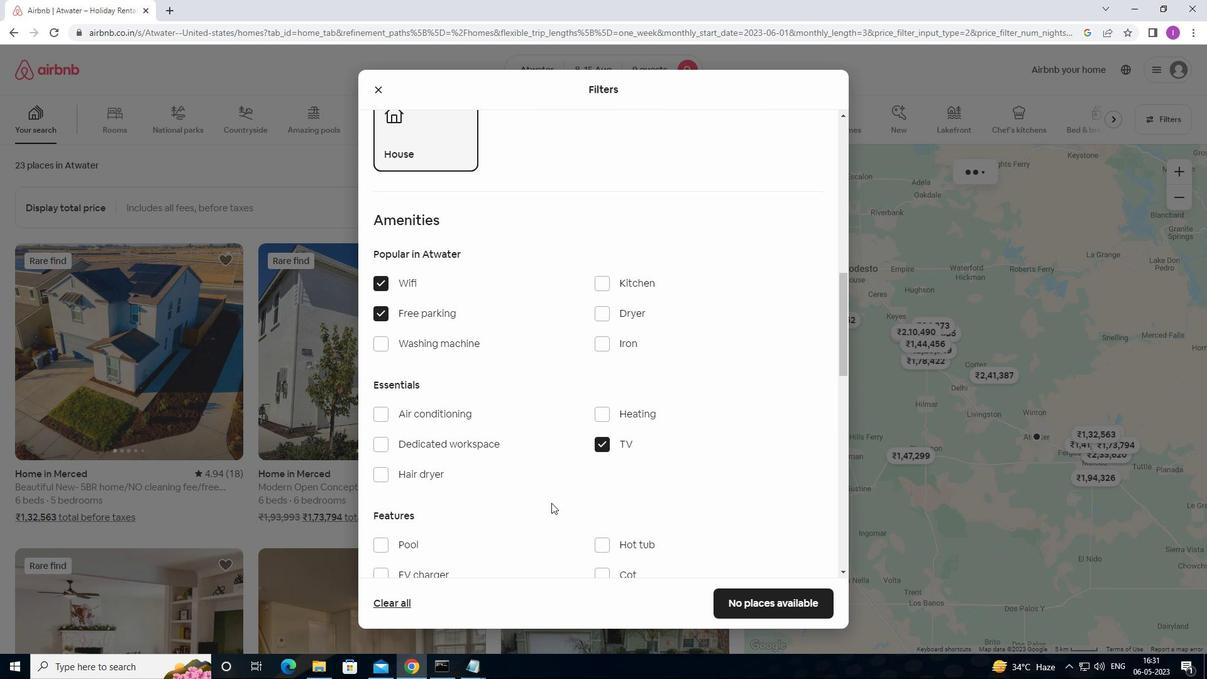 
Action: Mouse scrolled (508, 528) with delta (0, 0)
Screenshot: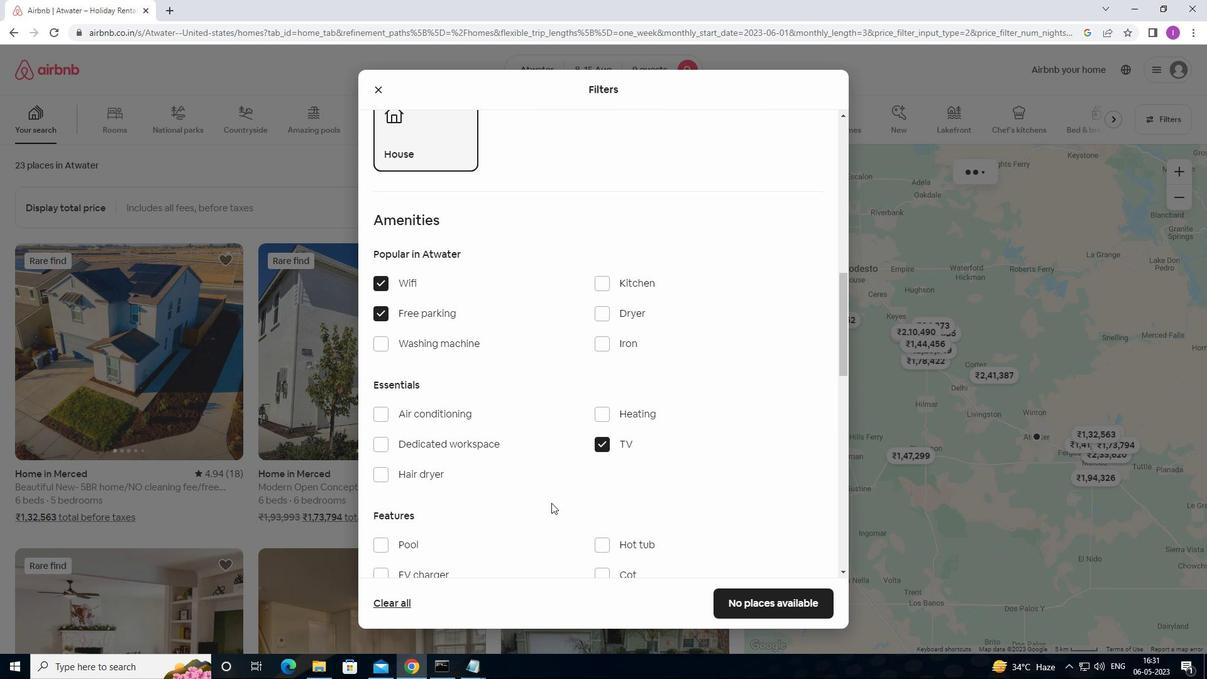 
Action: Mouse moved to (507, 530)
Screenshot: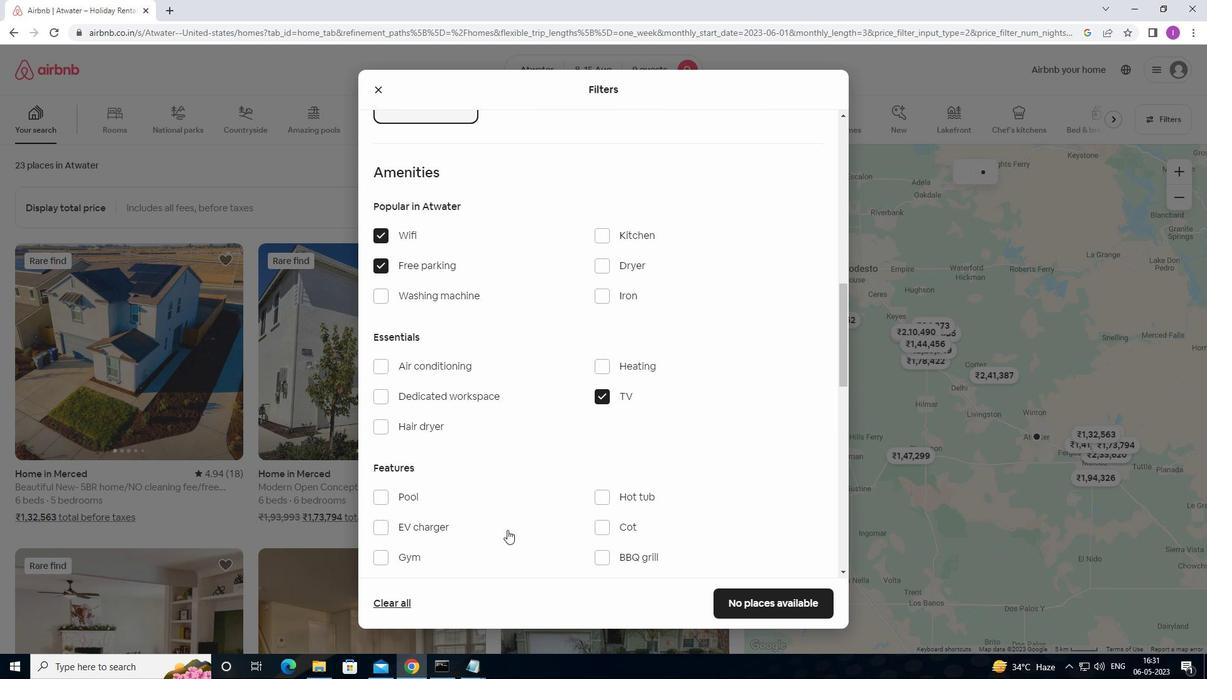 
Action: Mouse scrolled (507, 529) with delta (0, 0)
Screenshot: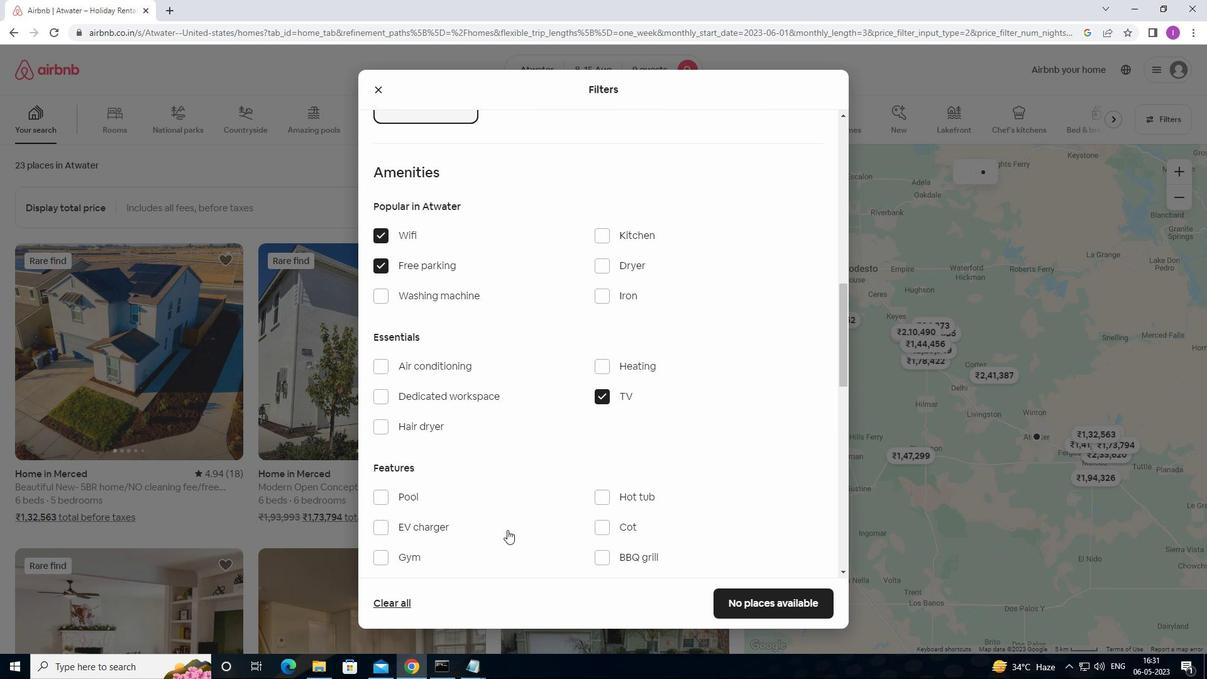 
Action: Mouse scrolled (507, 529) with delta (0, 0)
Screenshot: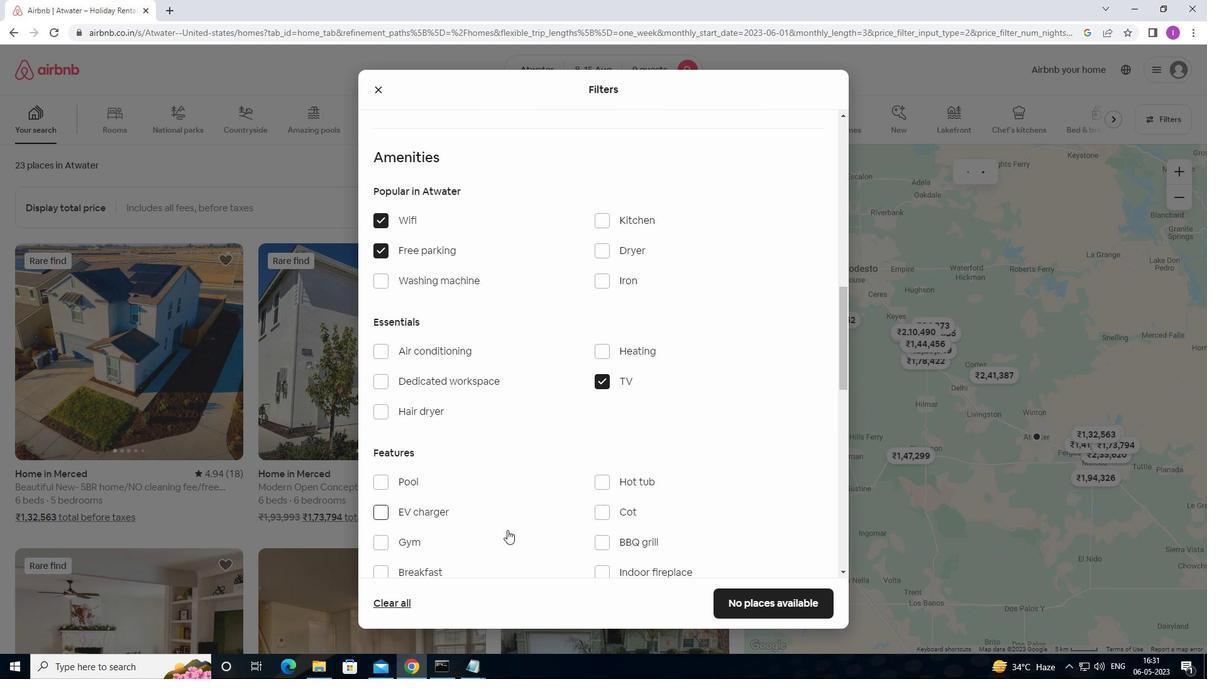 
Action: Mouse moved to (405, 445)
Screenshot: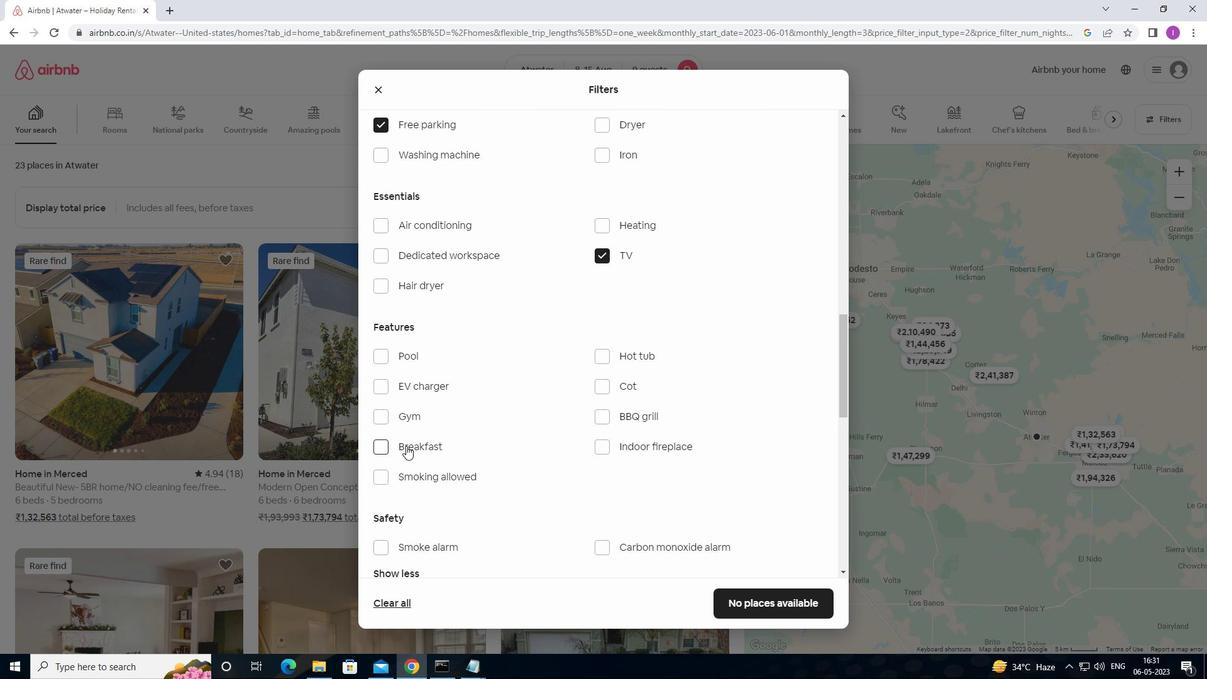 
Action: Mouse pressed left at (405, 445)
Screenshot: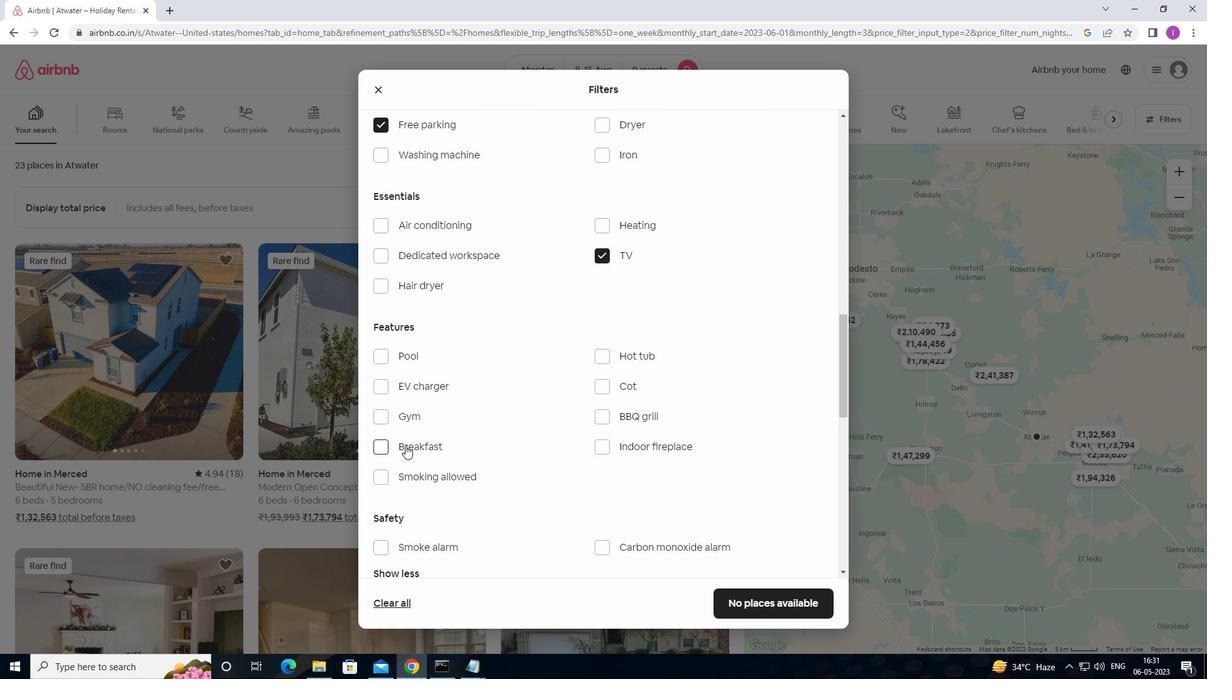 
Action: Mouse moved to (403, 418)
Screenshot: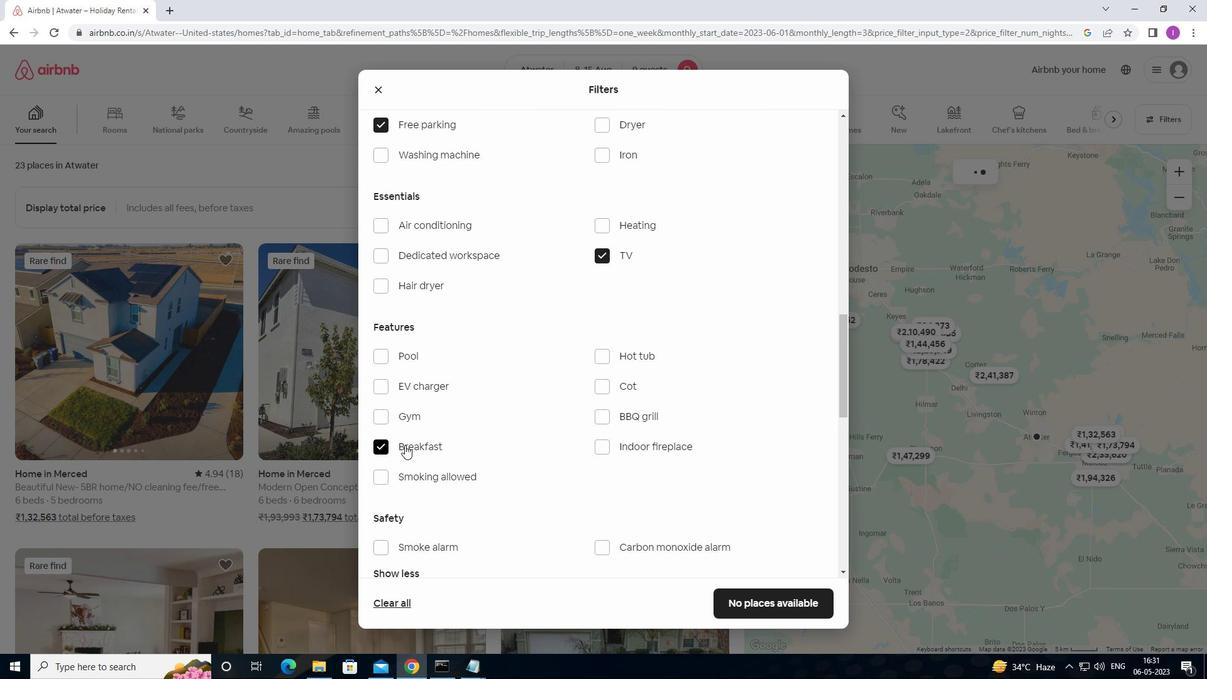 
Action: Mouse pressed left at (403, 418)
Screenshot: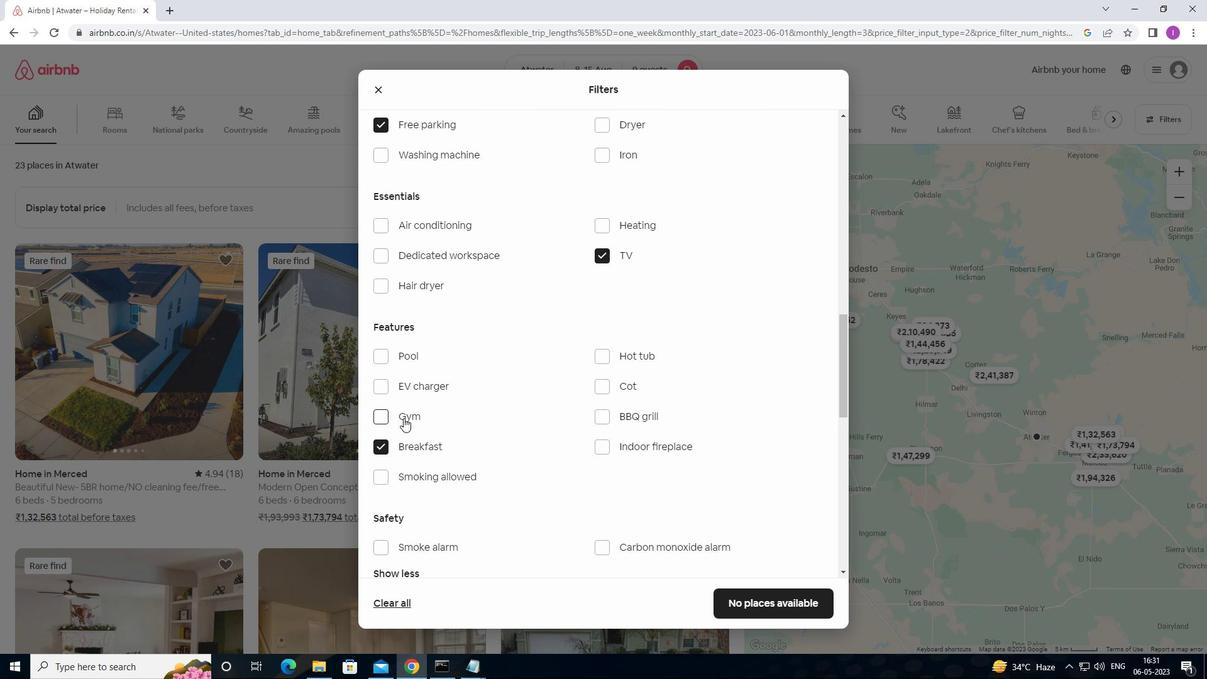 
Action: Mouse moved to (592, 562)
Screenshot: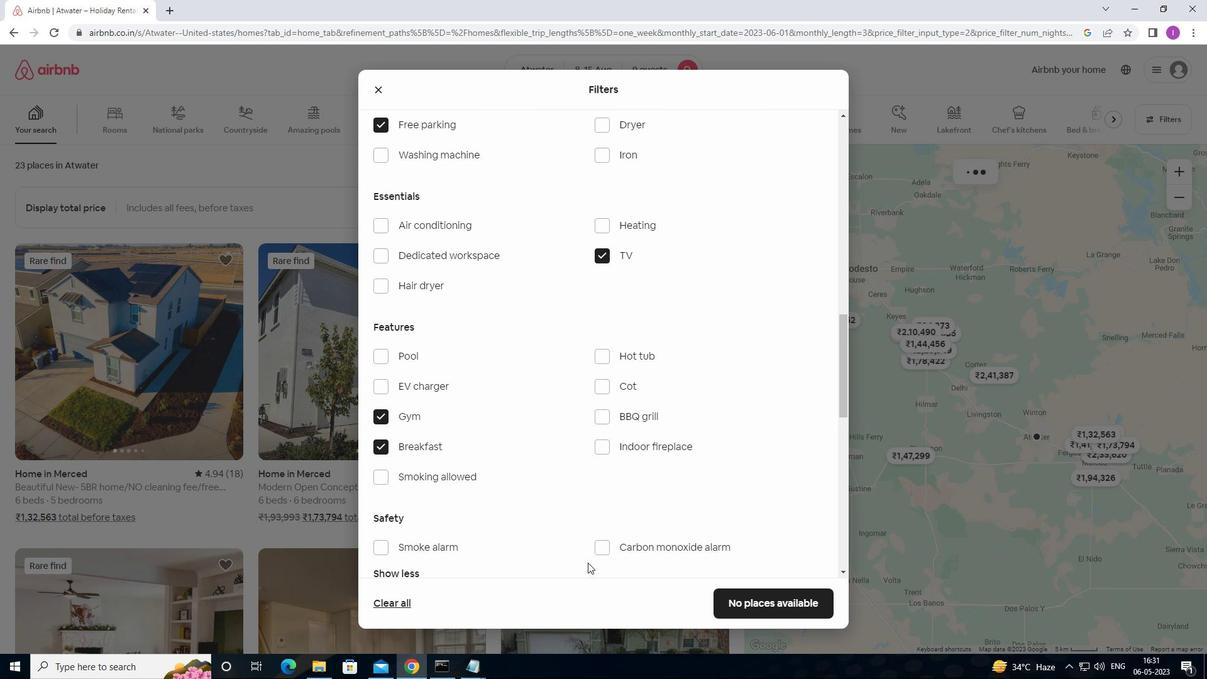
Action: Mouse scrolled (592, 562) with delta (0, 0)
Screenshot: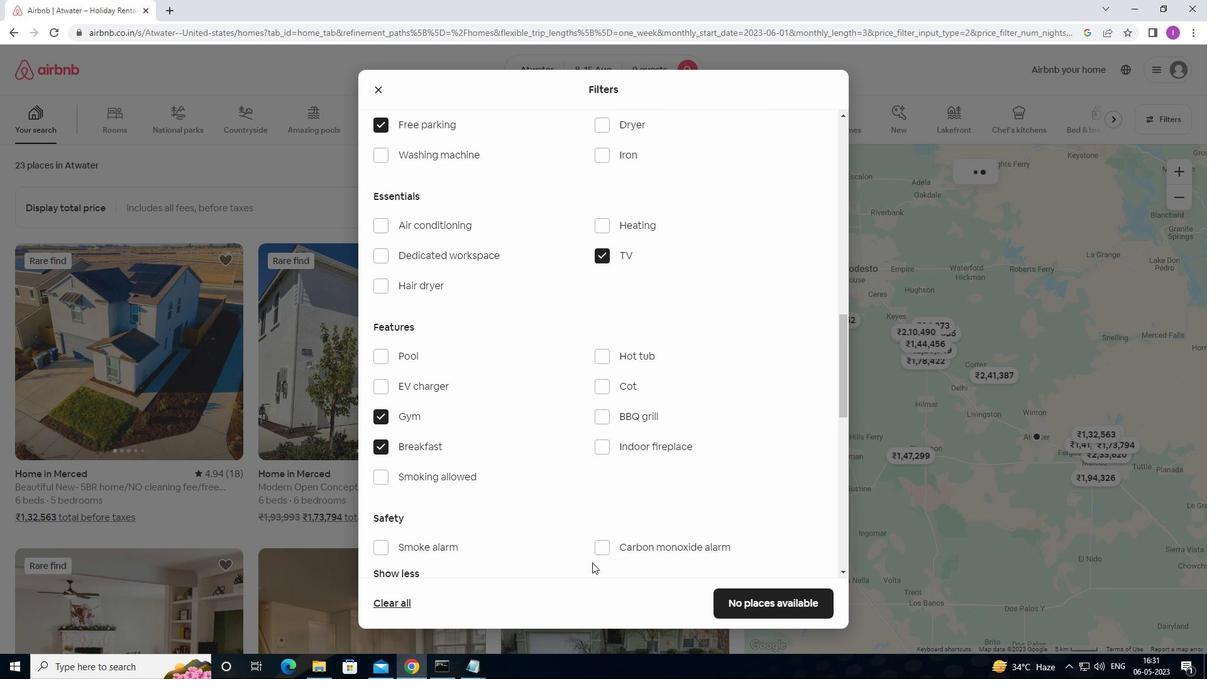 
Action: Mouse scrolled (592, 562) with delta (0, 0)
Screenshot: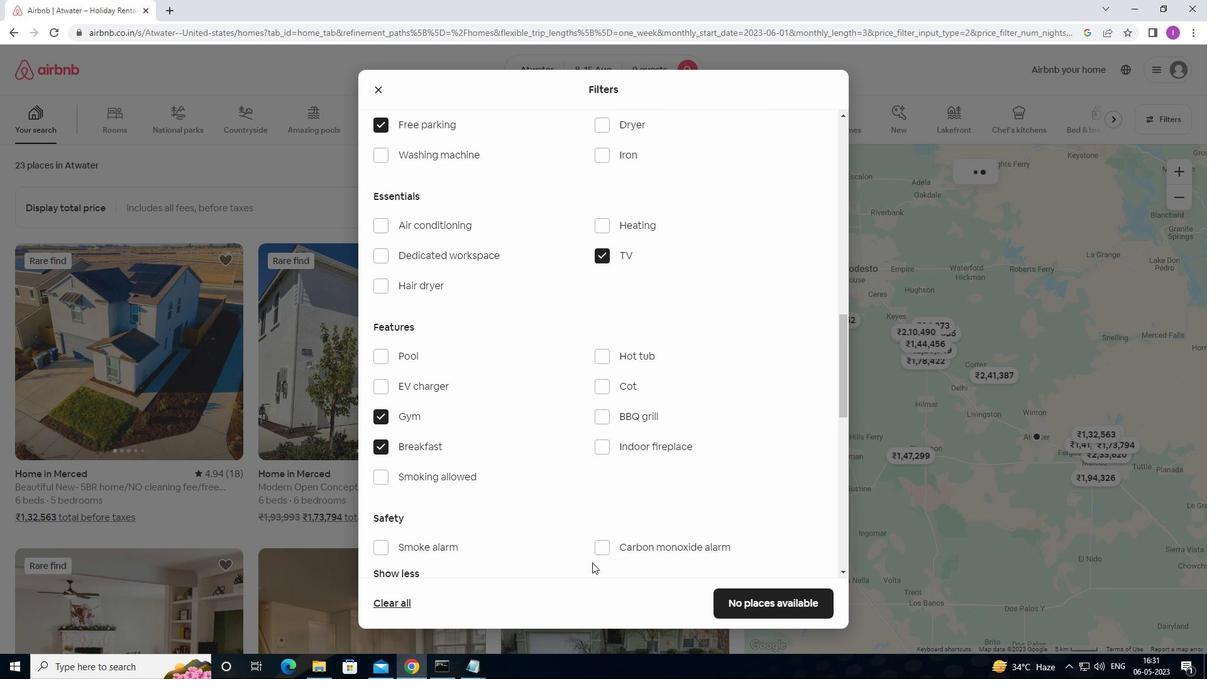 
Action: Mouse scrolled (592, 562) with delta (0, 0)
Screenshot: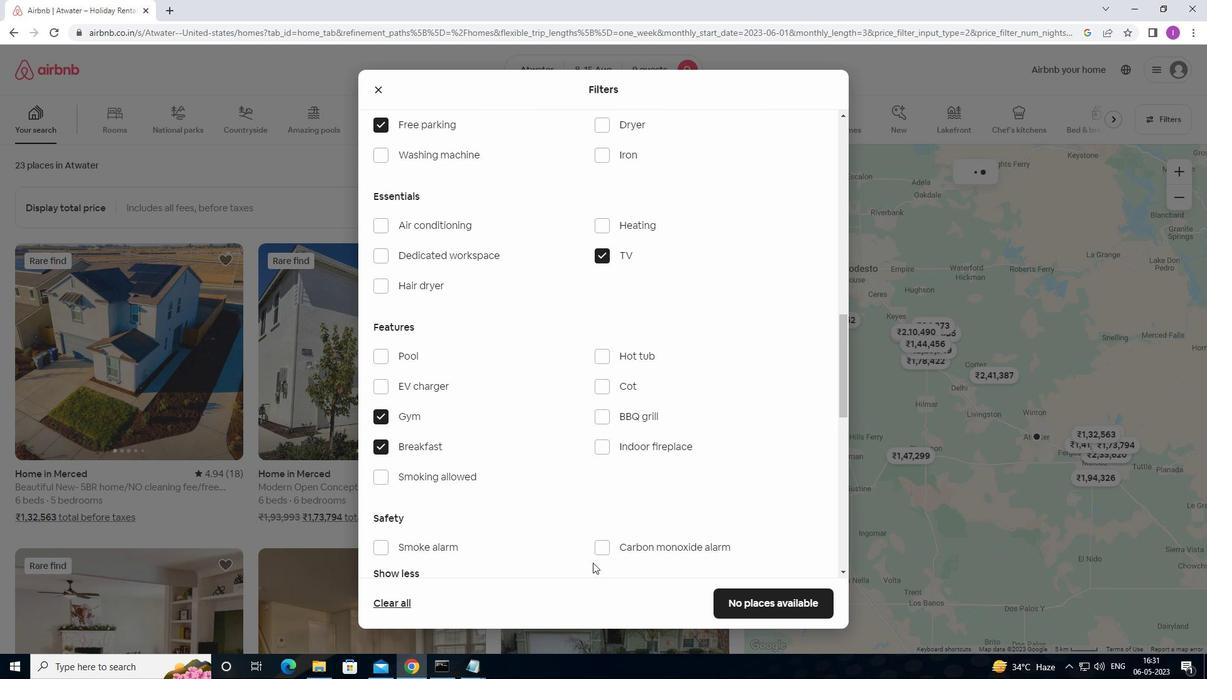 
Action: Mouse moved to (800, 530)
Screenshot: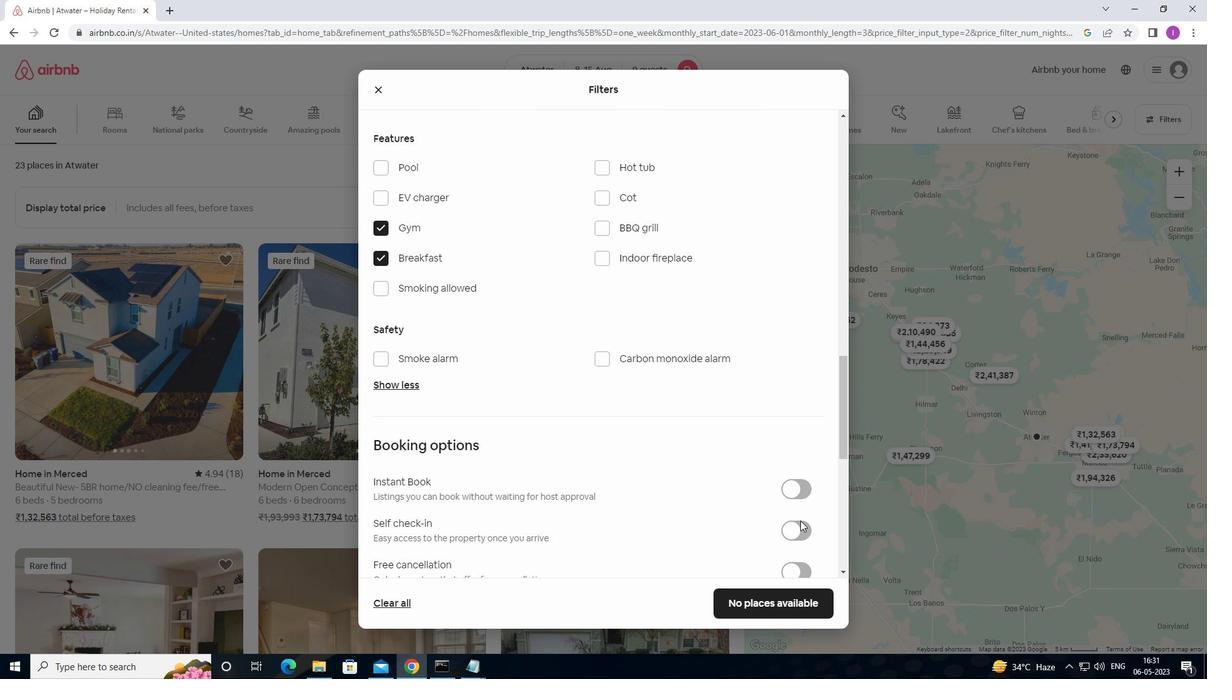 
Action: Mouse pressed left at (800, 530)
Screenshot: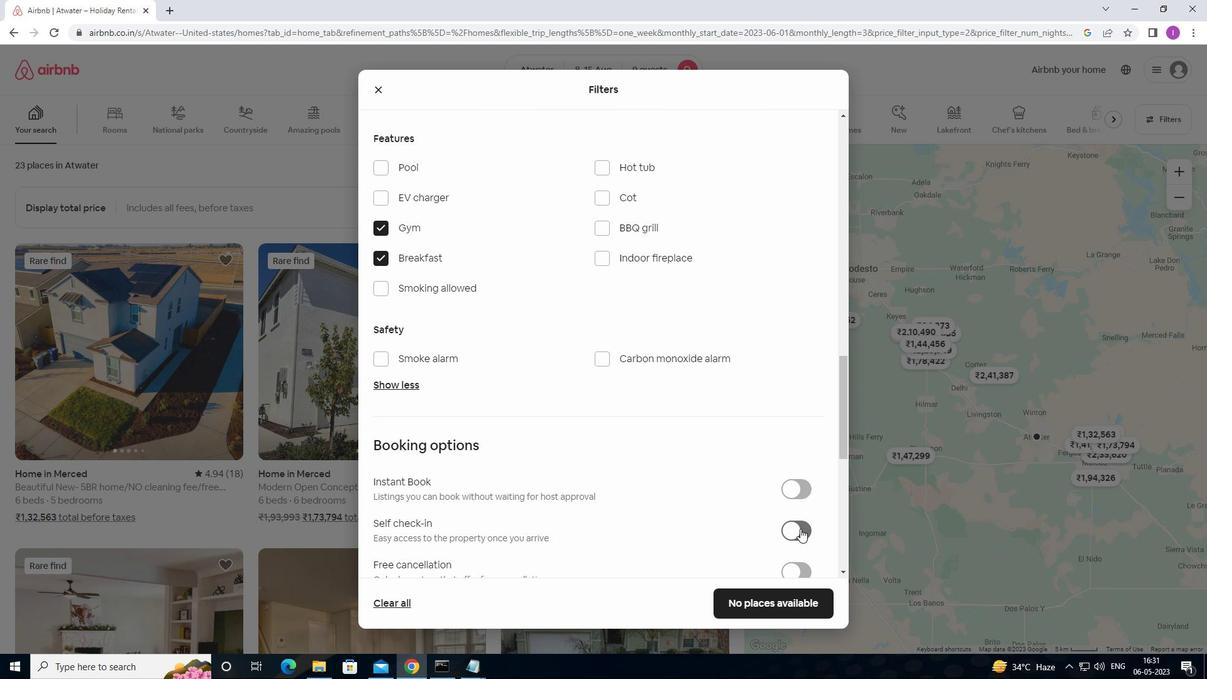 
Action: Mouse moved to (588, 558)
Screenshot: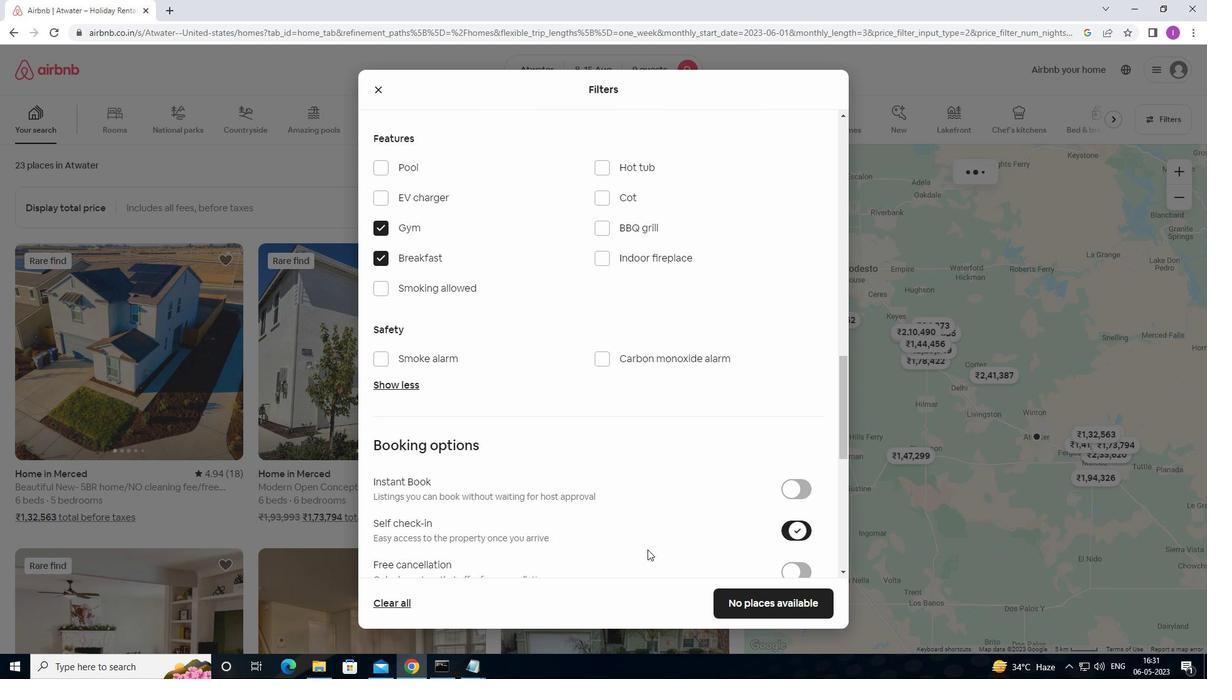 
Action: Mouse scrolled (588, 557) with delta (0, 0)
Screenshot: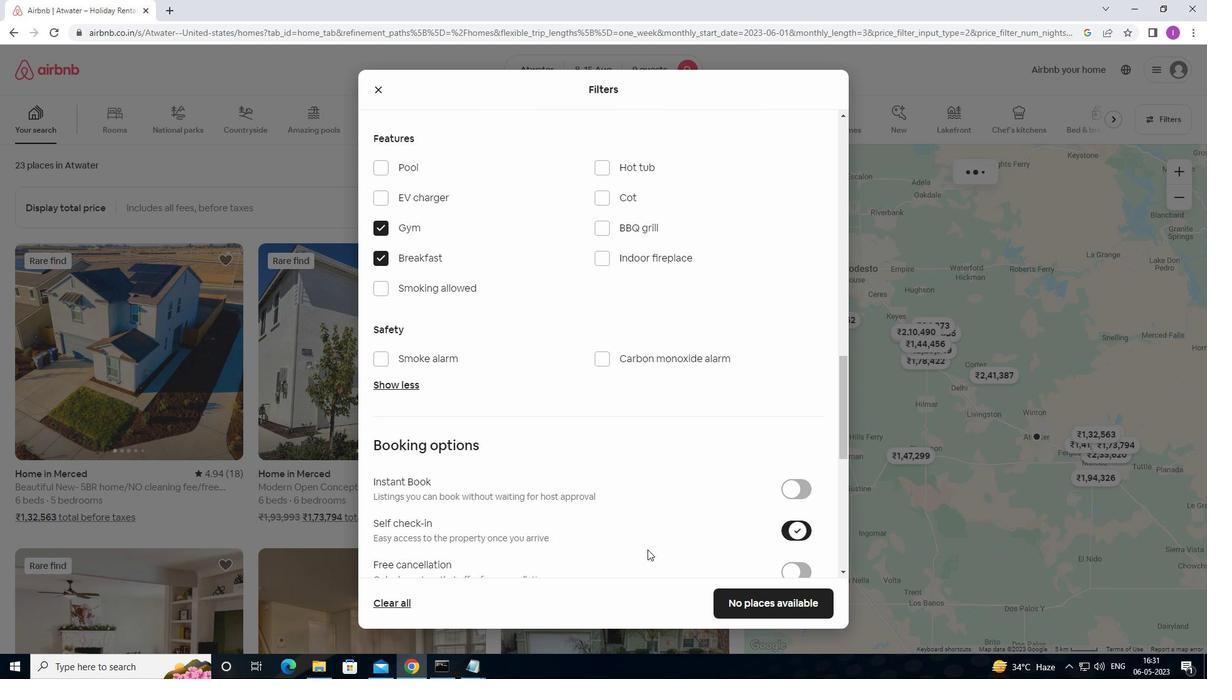 
Action: Mouse scrolled (588, 557) with delta (0, 0)
Screenshot: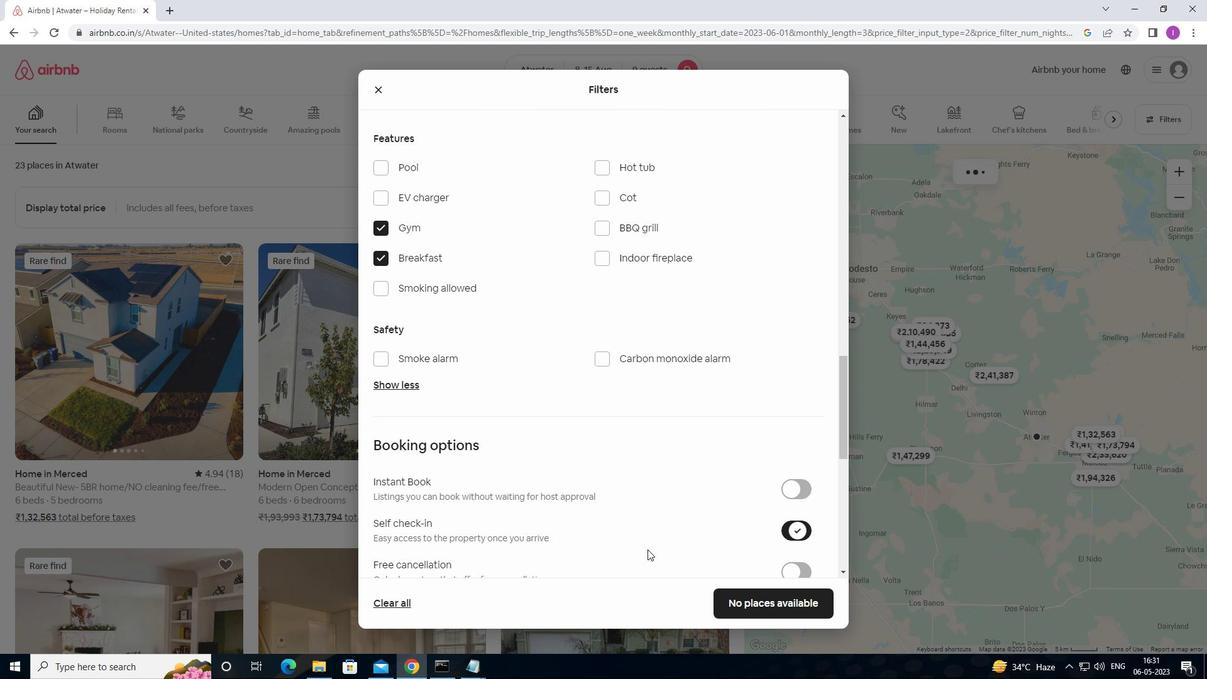
Action: Mouse scrolled (588, 557) with delta (0, 0)
Screenshot: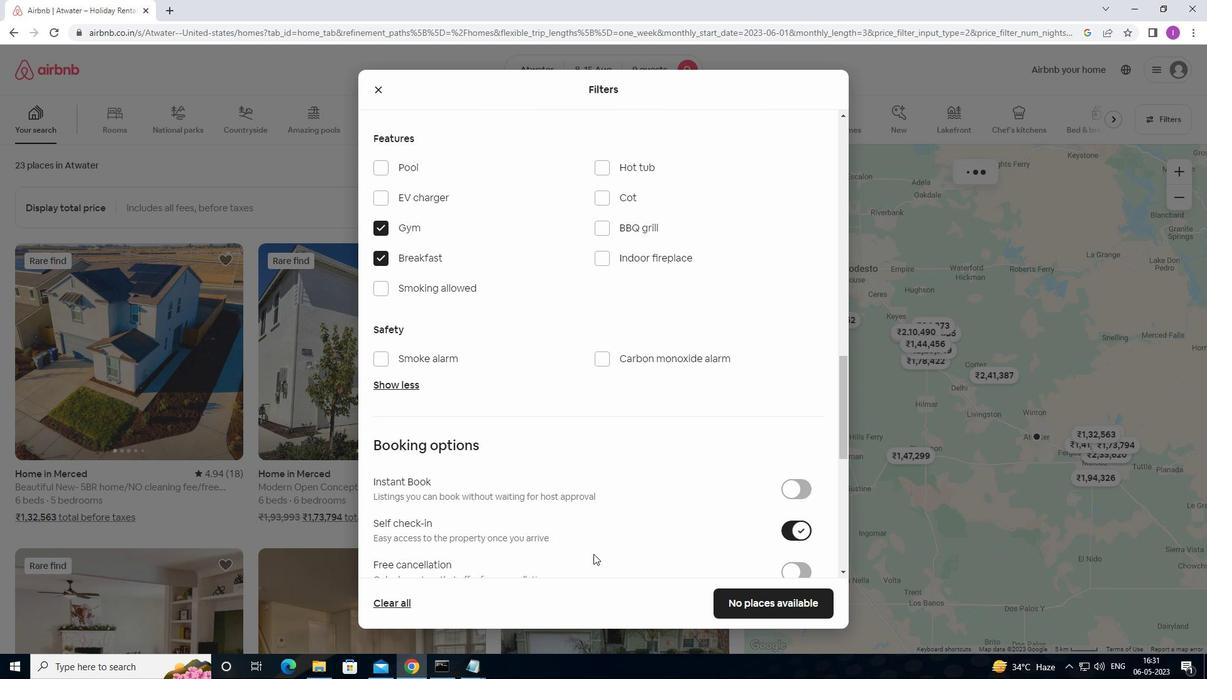 
Action: Mouse scrolled (588, 557) with delta (0, 0)
Screenshot: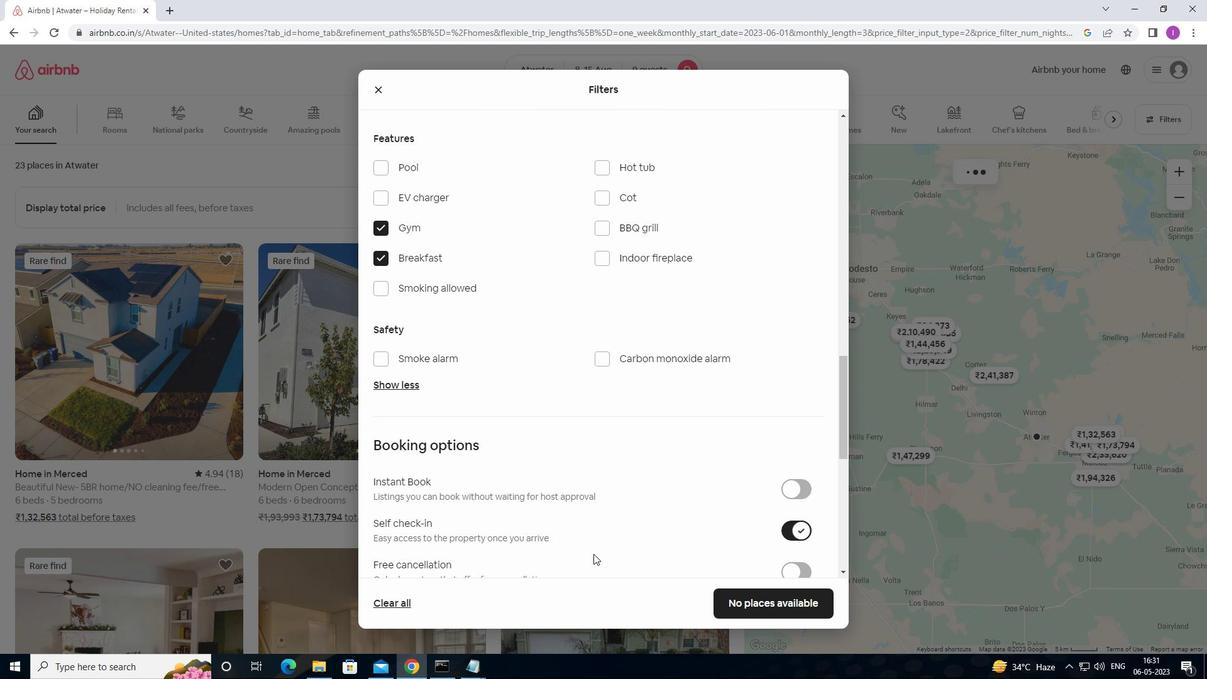 
Action: Mouse moved to (587, 558)
Screenshot: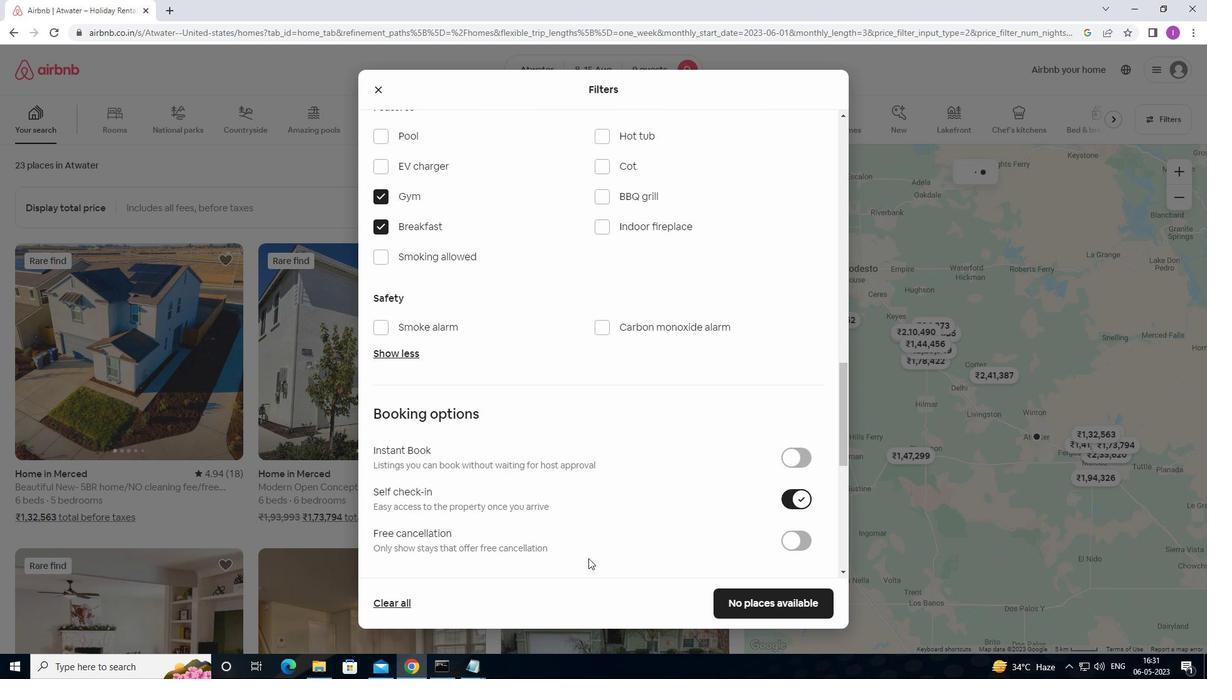 
Action: Mouse scrolled (587, 557) with delta (0, 0)
Screenshot: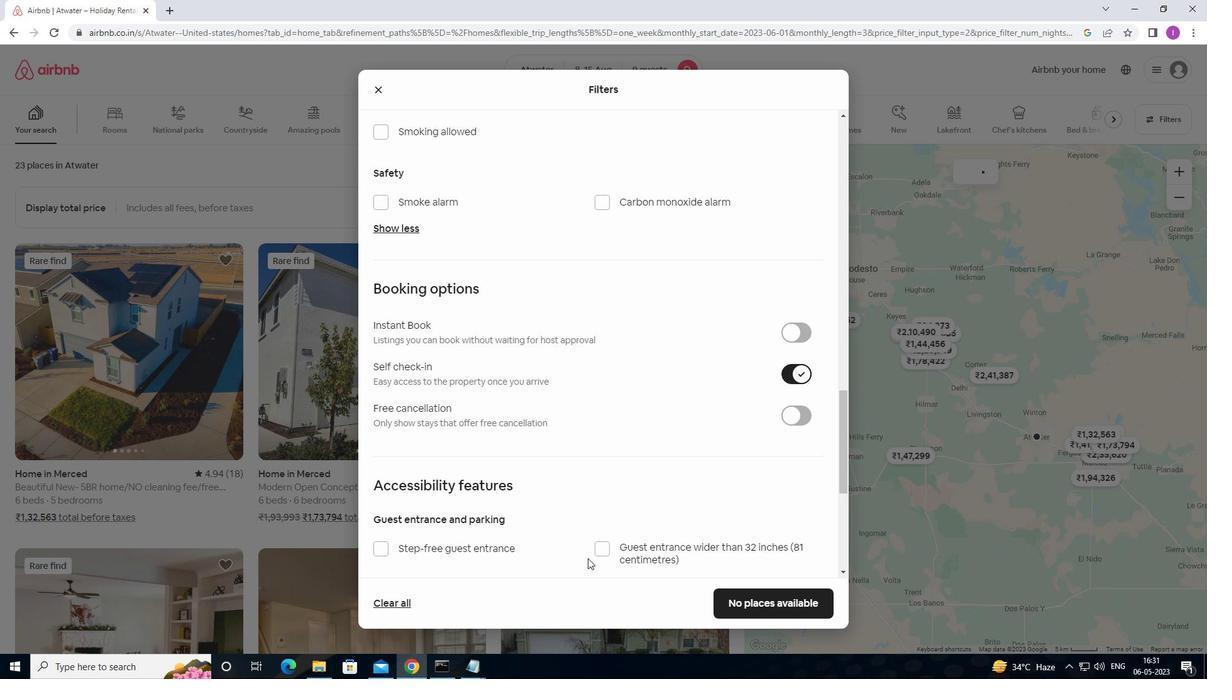 
Action: Mouse scrolled (587, 557) with delta (0, 0)
Screenshot: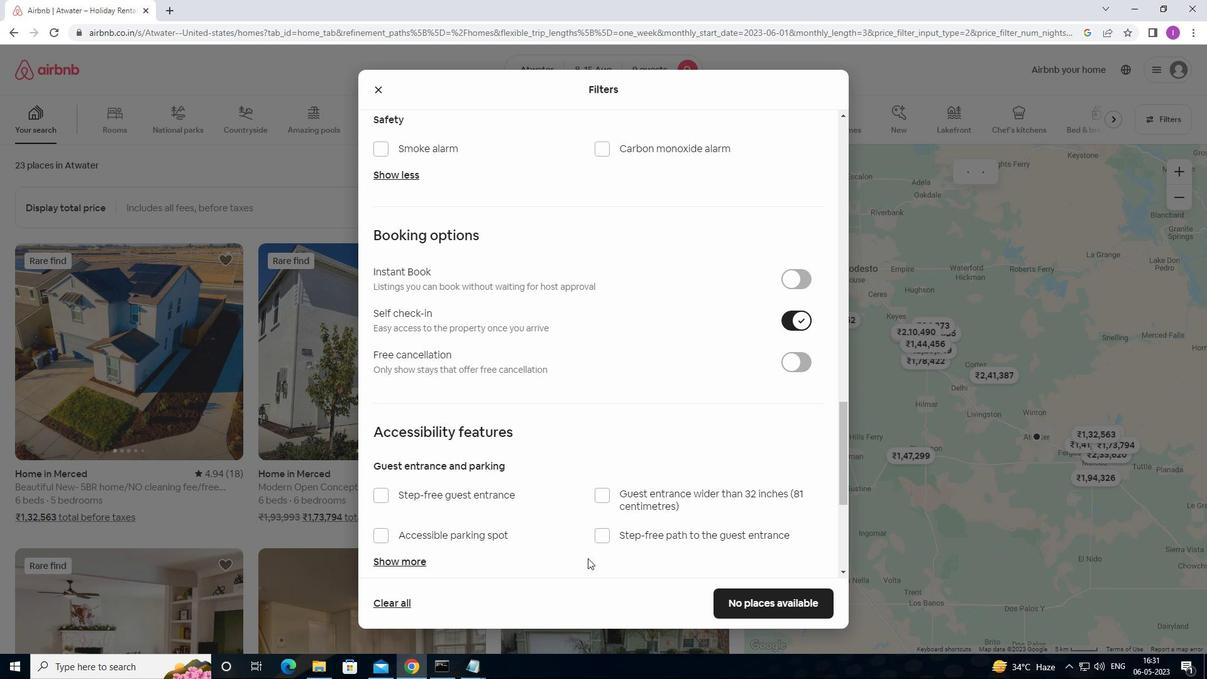
Action: Mouse scrolled (587, 557) with delta (0, 0)
Screenshot: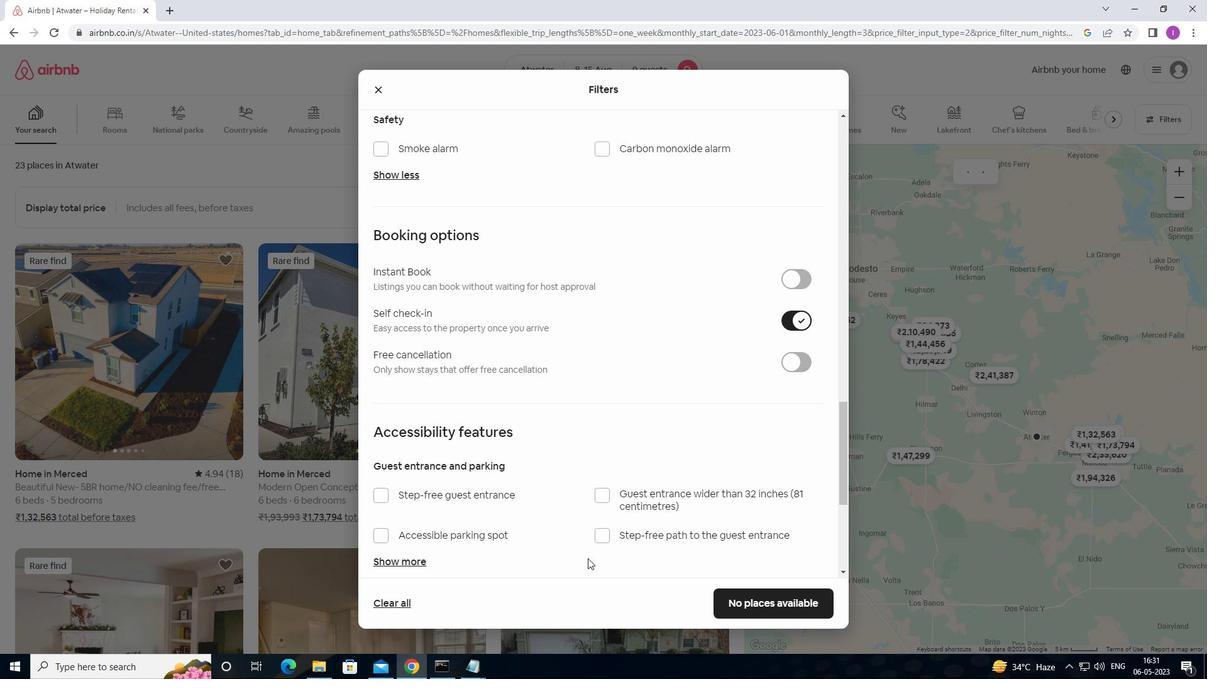 
Action: Mouse scrolled (587, 557) with delta (0, 0)
Screenshot: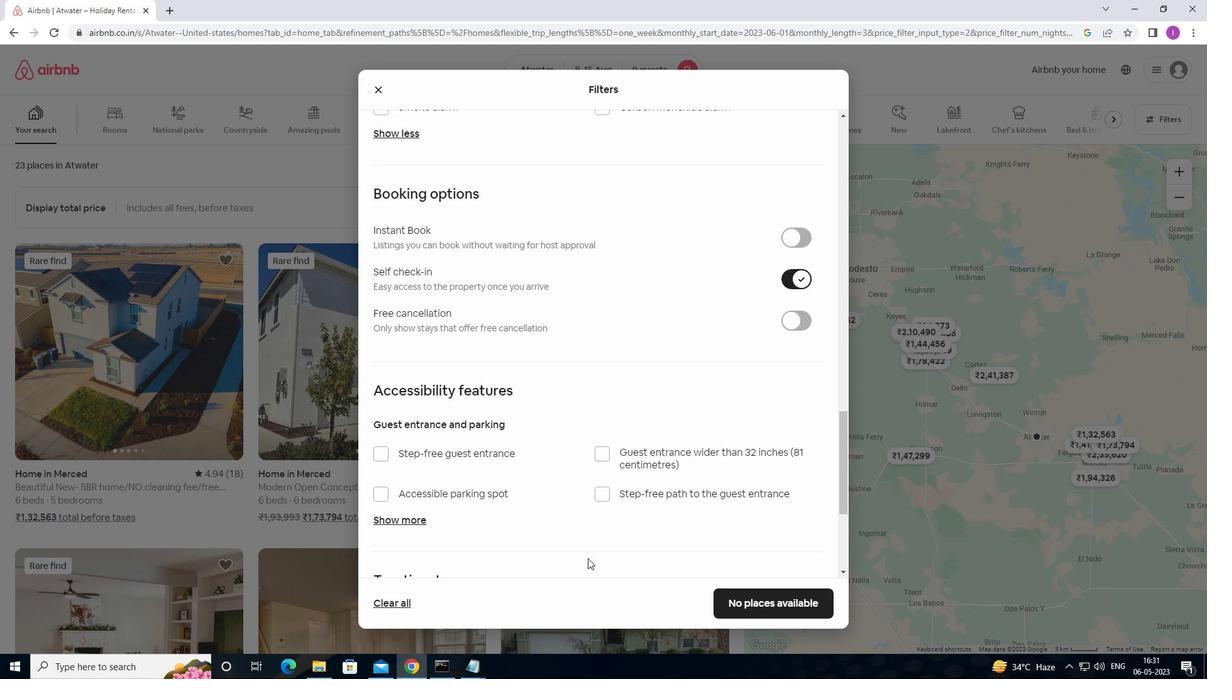 
Action: Mouse moved to (565, 561)
Screenshot: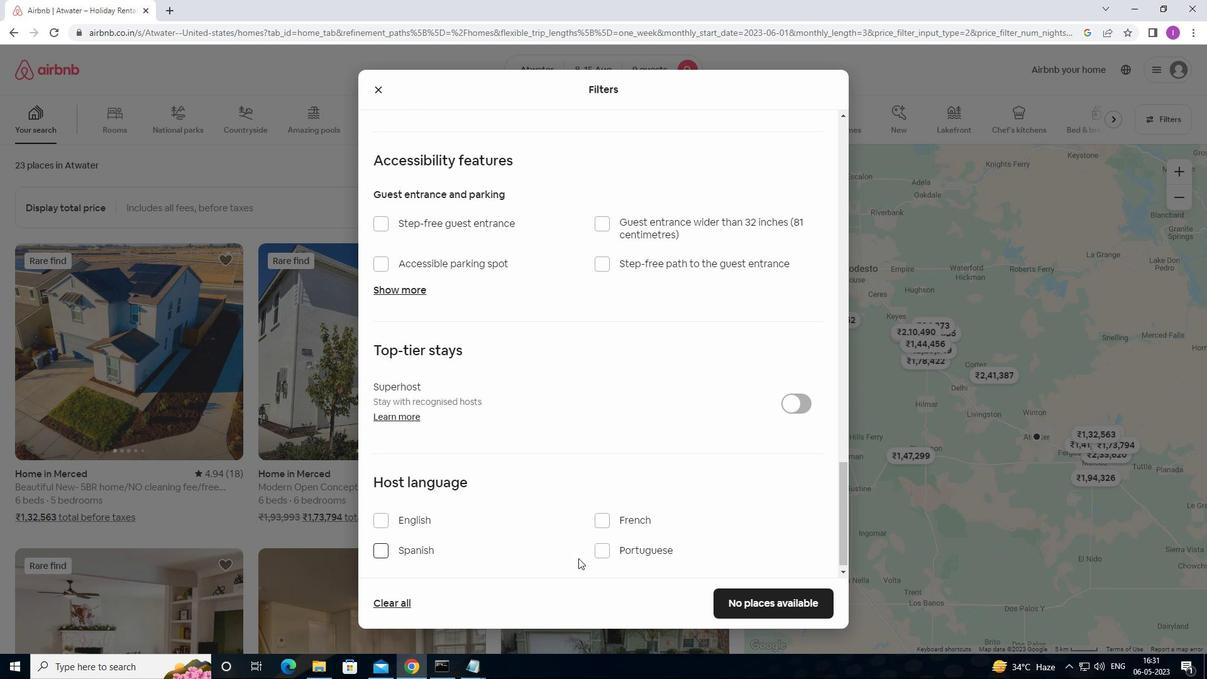 
Action: Mouse scrolled (565, 560) with delta (0, 0)
Screenshot: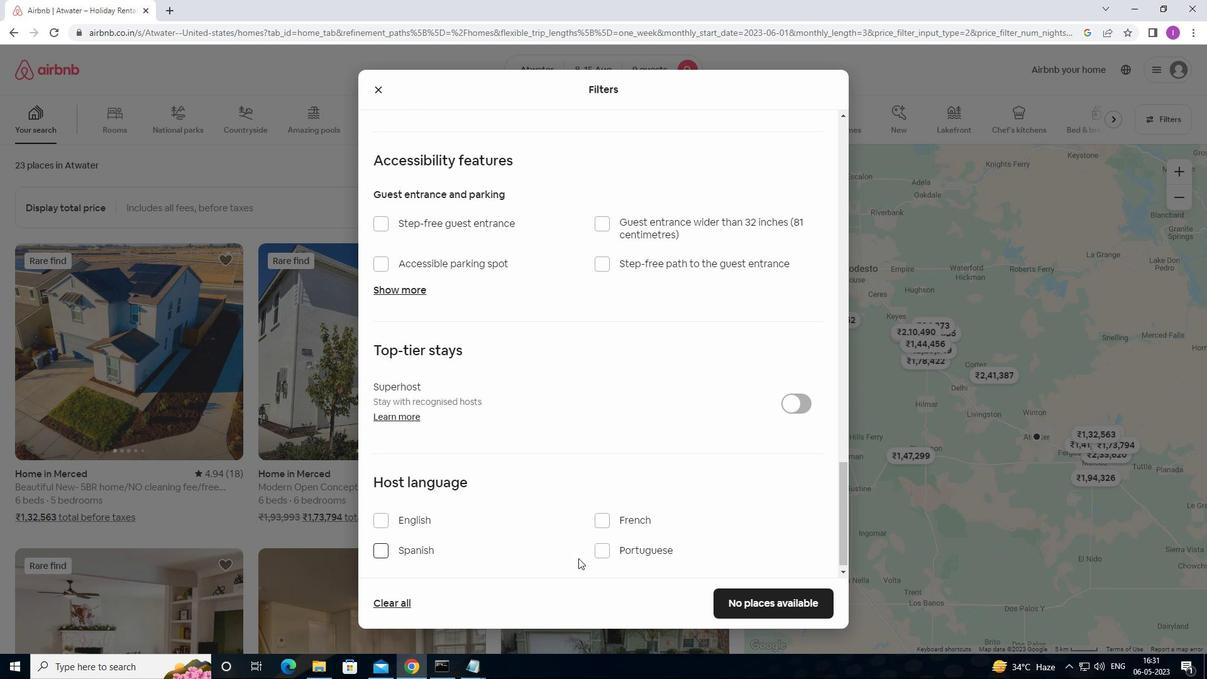
Action: Mouse moved to (554, 565)
Screenshot: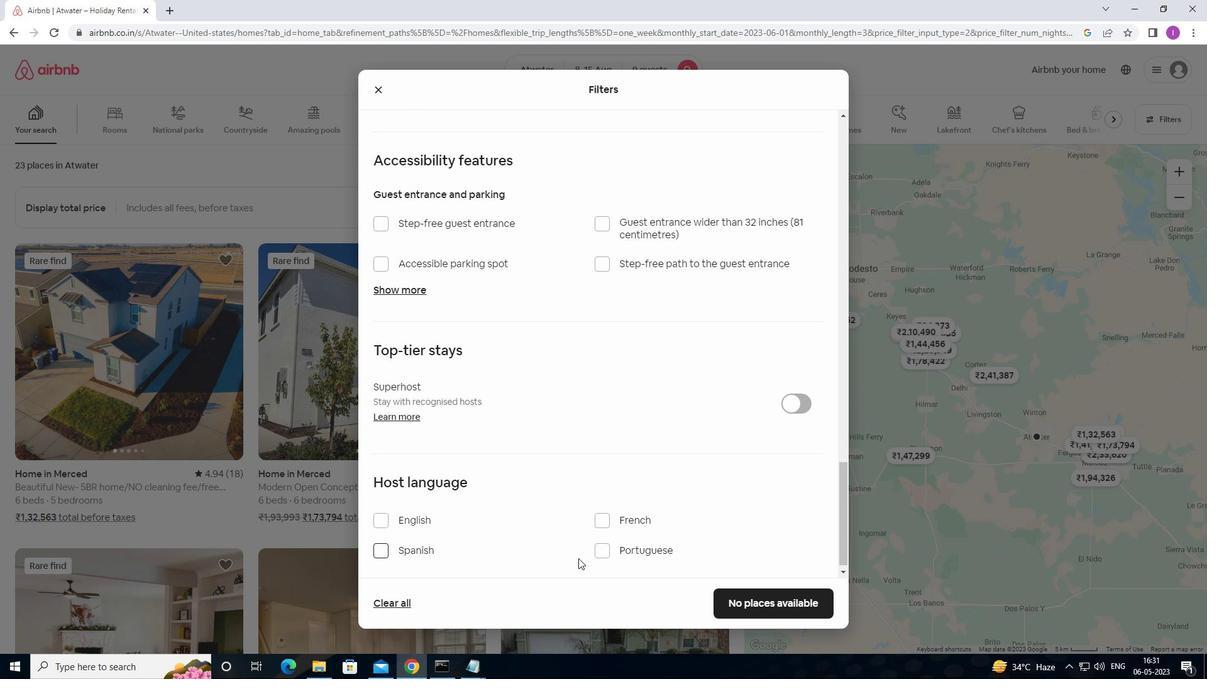 
Action: Mouse scrolled (554, 565) with delta (0, 0)
Screenshot: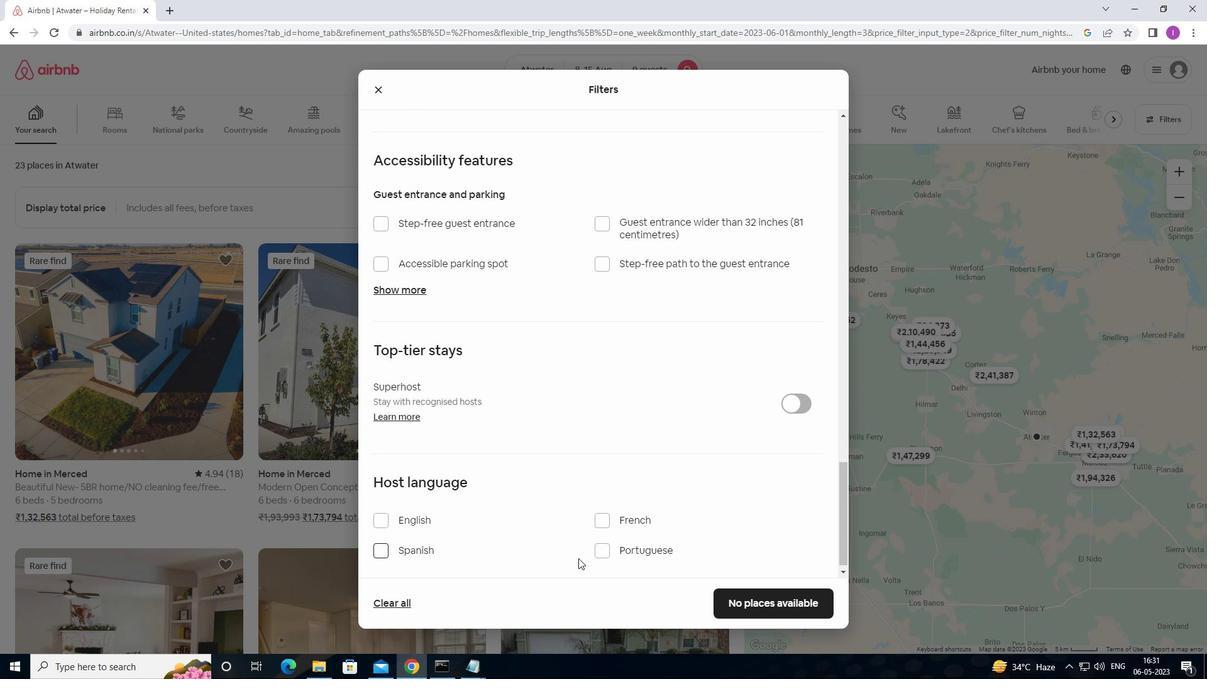 
Action: Mouse moved to (387, 512)
Screenshot: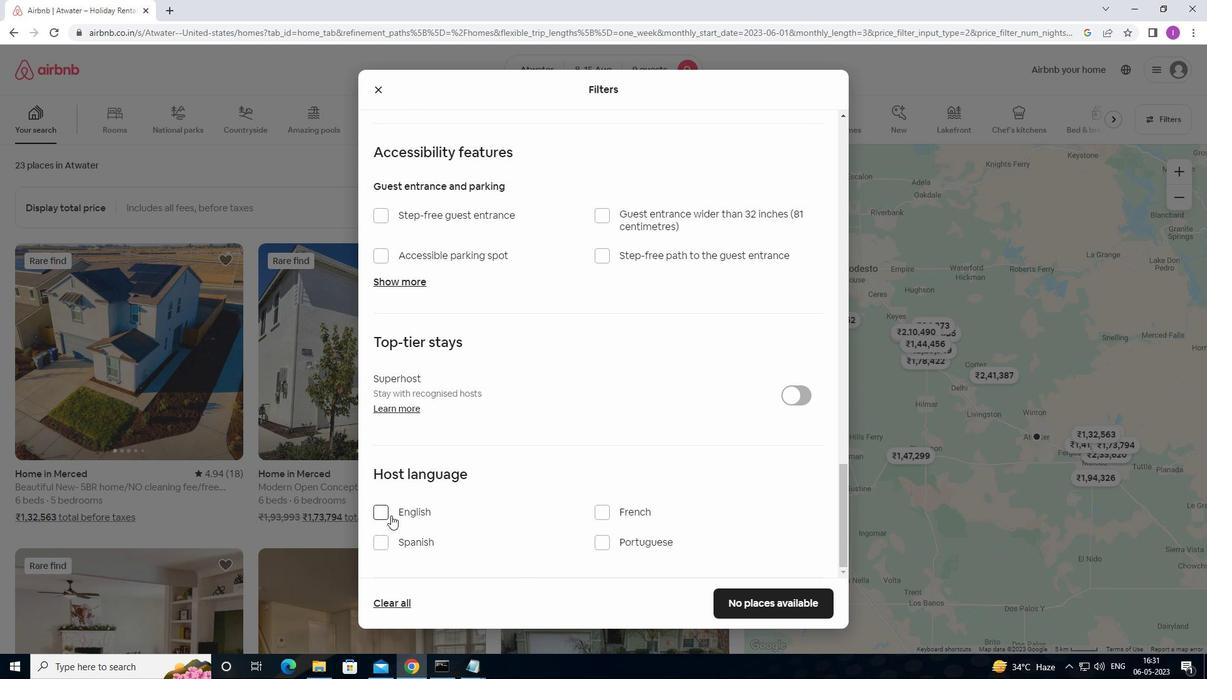 
Action: Mouse pressed left at (387, 512)
Screenshot: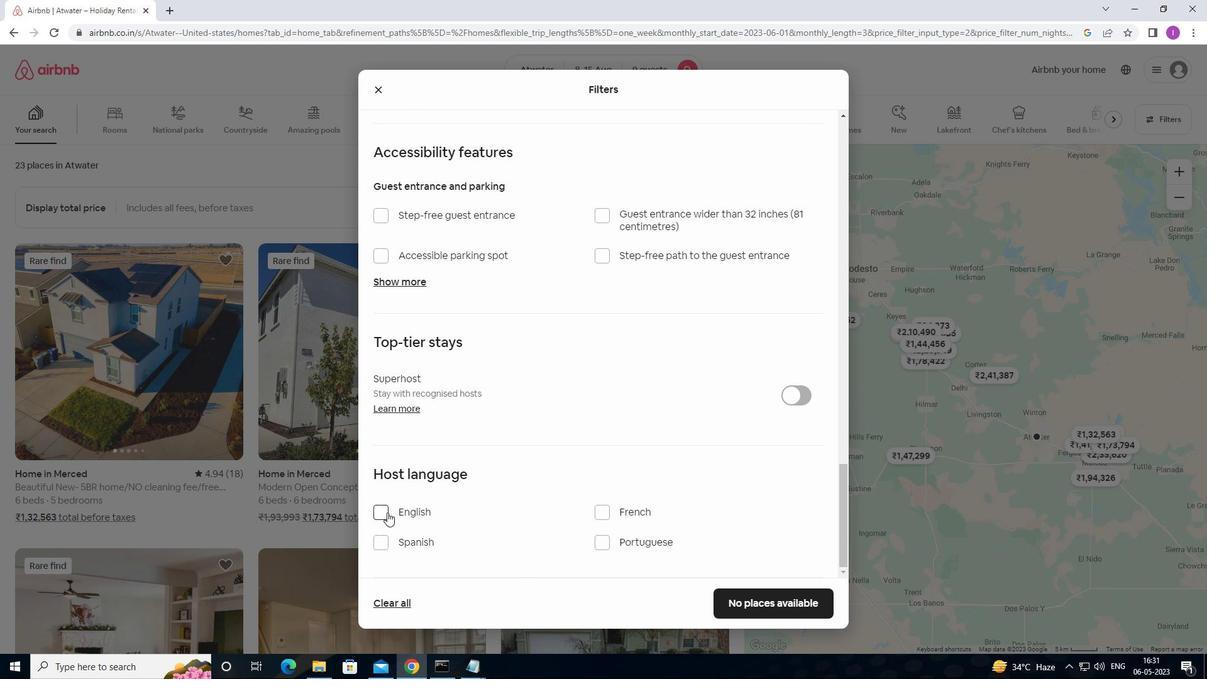 
Action: Mouse moved to (781, 604)
Screenshot: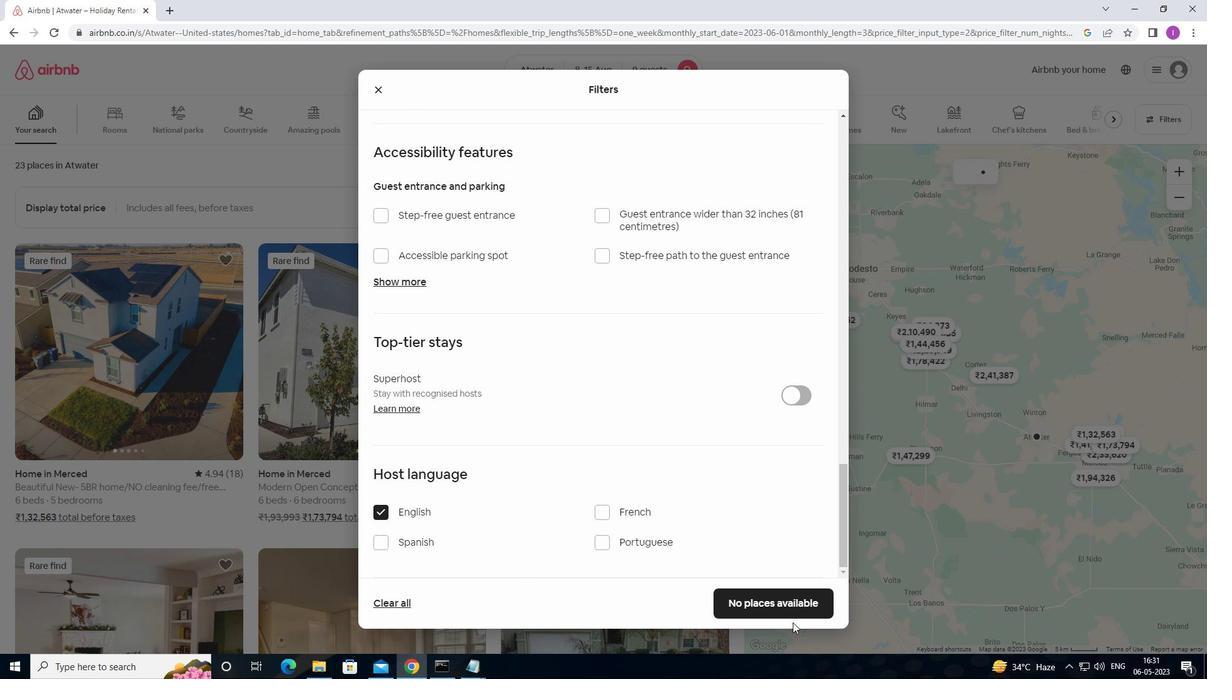 
Action: Mouse pressed left at (781, 604)
Screenshot: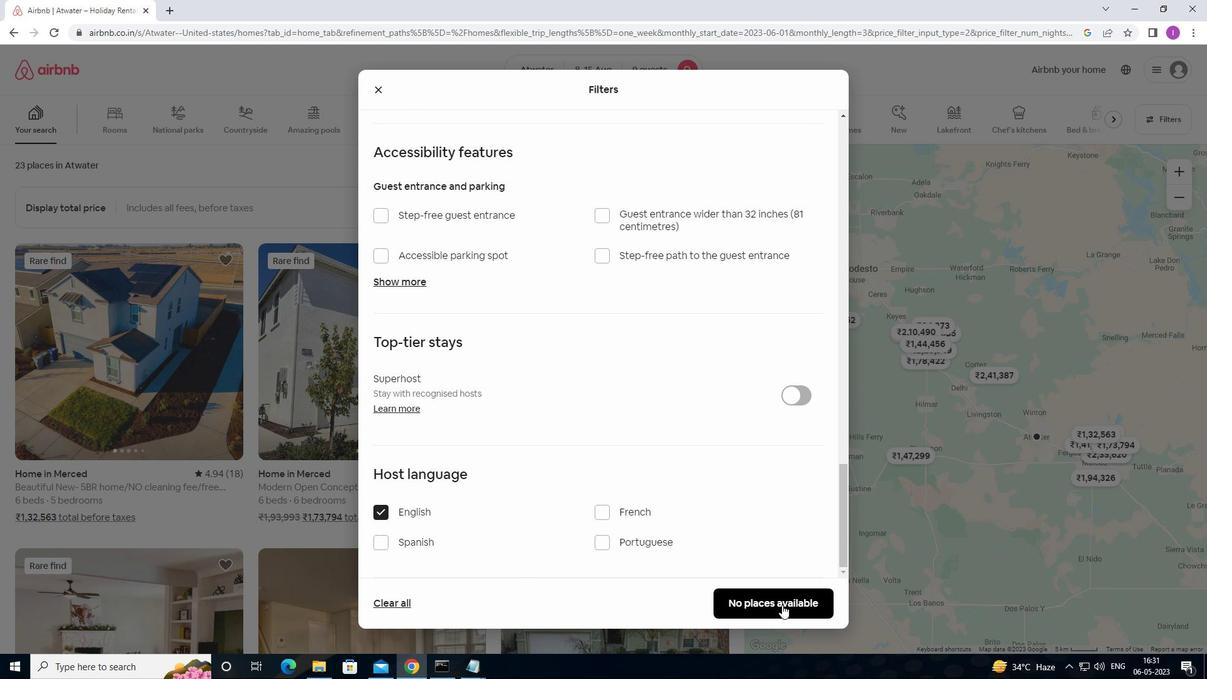 
Action: Mouse moved to (803, 604)
Screenshot: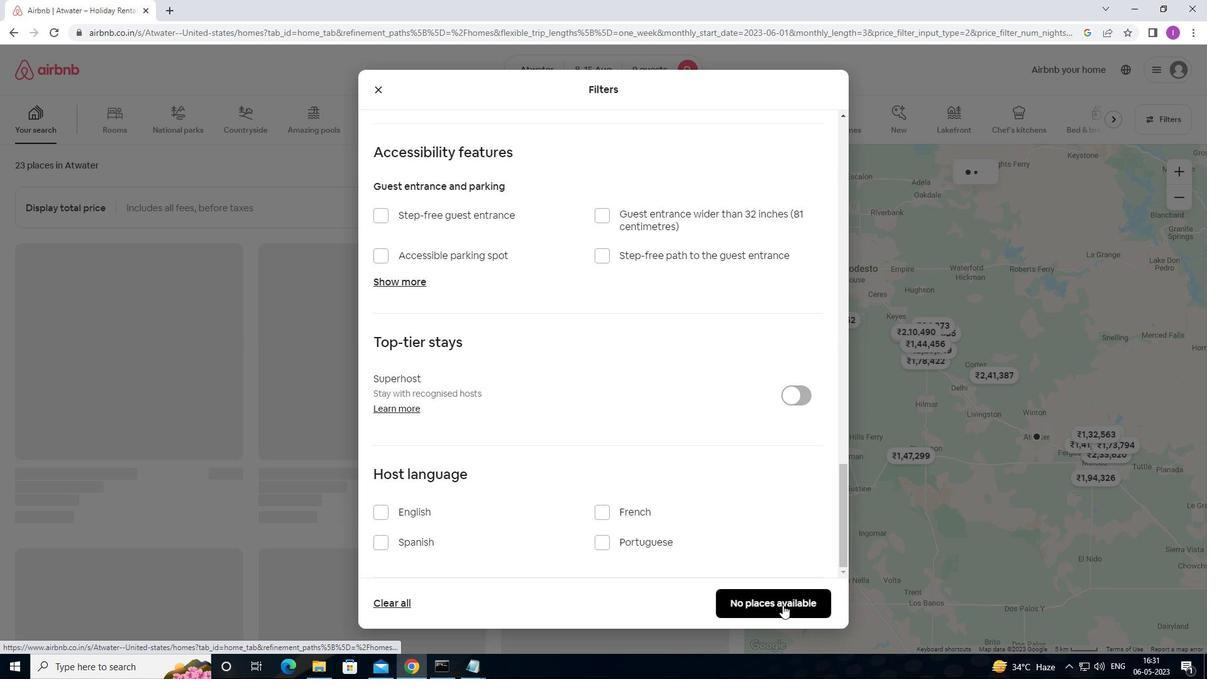 
